 Task: Look for space in Knokke-Heist, Belgium from 10th July, 2023 to 15th July, 2023 for 7 adults in price range Rs.10000 to Rs.15000. Place can be entire place or shared room with 4 bedrooms having 7 beds and 4 bathrooms. Property type can be house, flat, guest house. Amenities needed are: wifi, washing machine, heating, TV, free parkinig on premises, hot tub, gym, smoking allowed. Booking option can be shelf check-in. Required host language is English.
Action: Mouse moved to (503, 128)
Screenshot: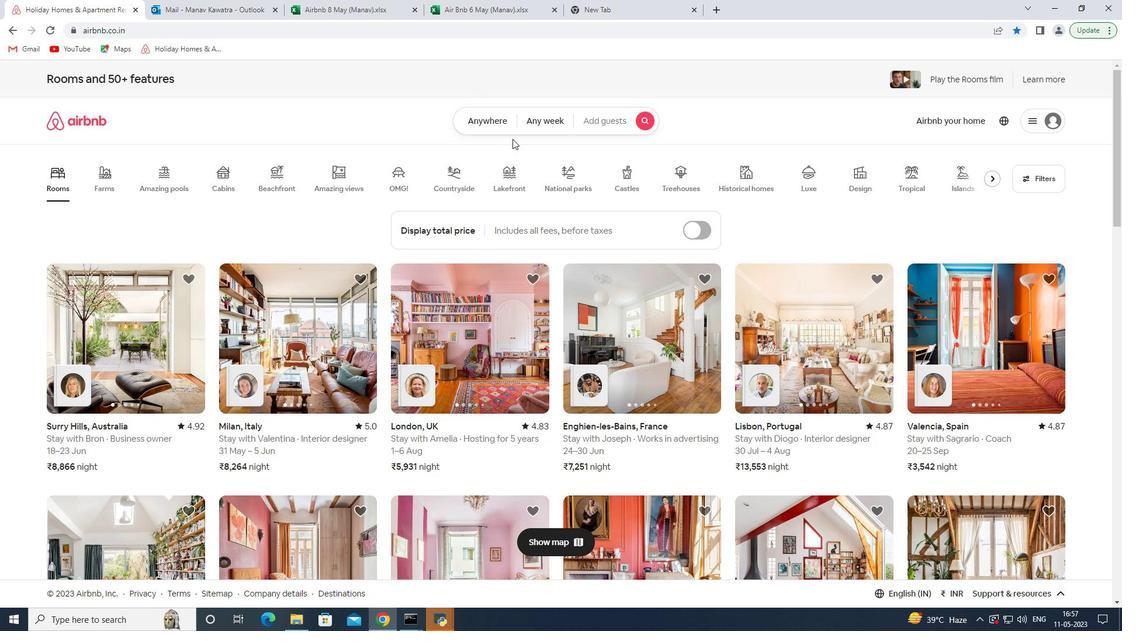
Action: Mouse pressed left at (503, 128)
Screenshot: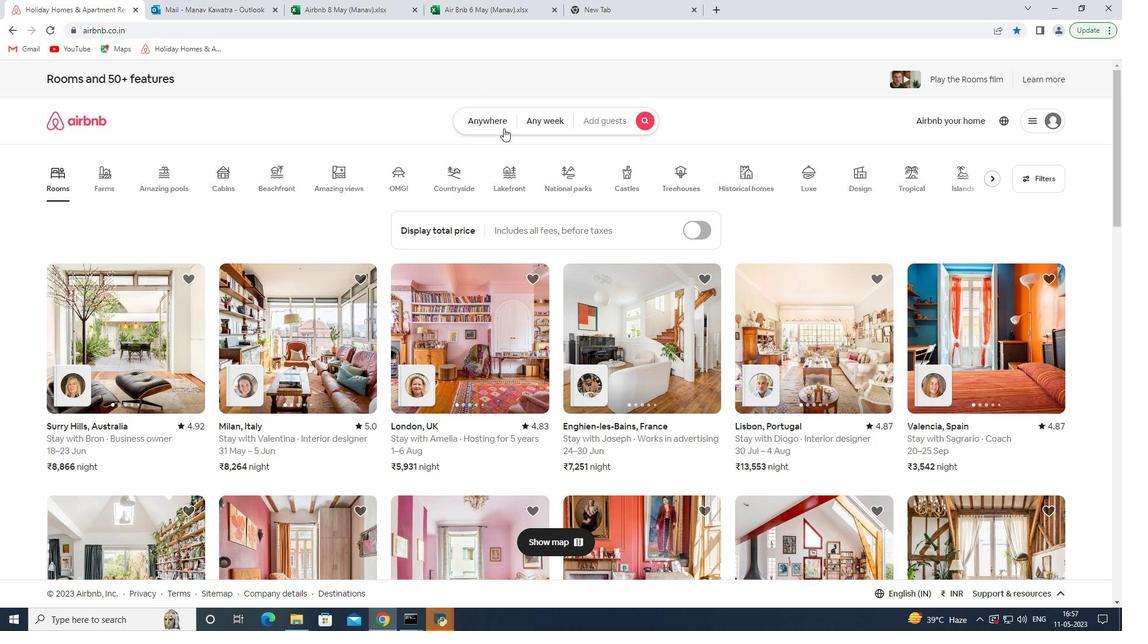 
Action: Mouse moved to (393, 166)
Screenshot: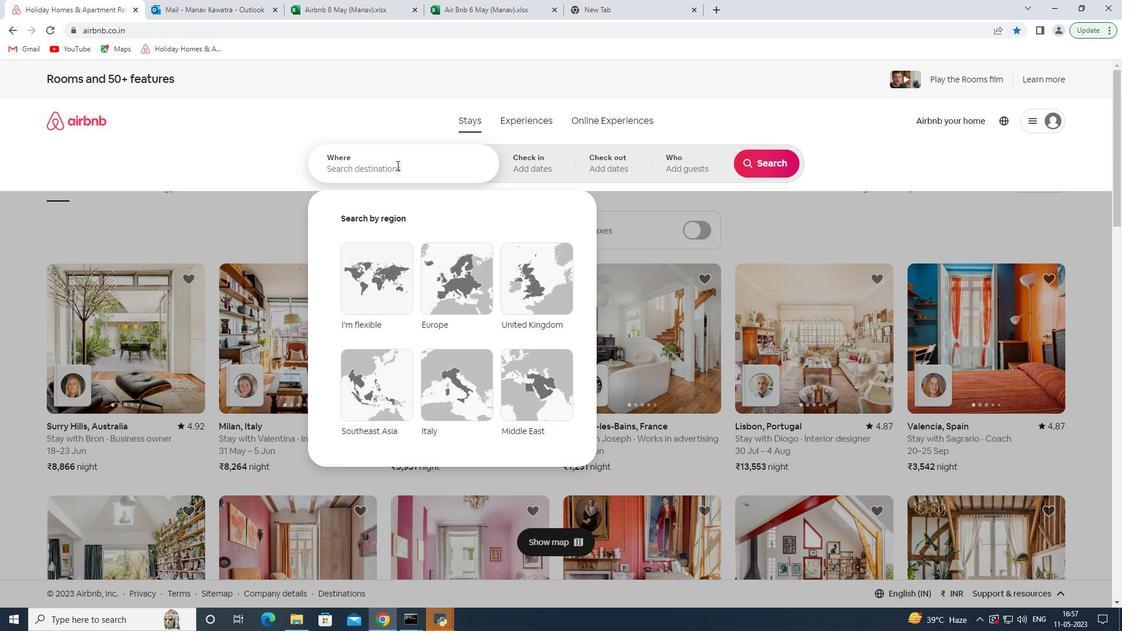 
Action: Mouse pressed left at (393, 166)
Screenshot: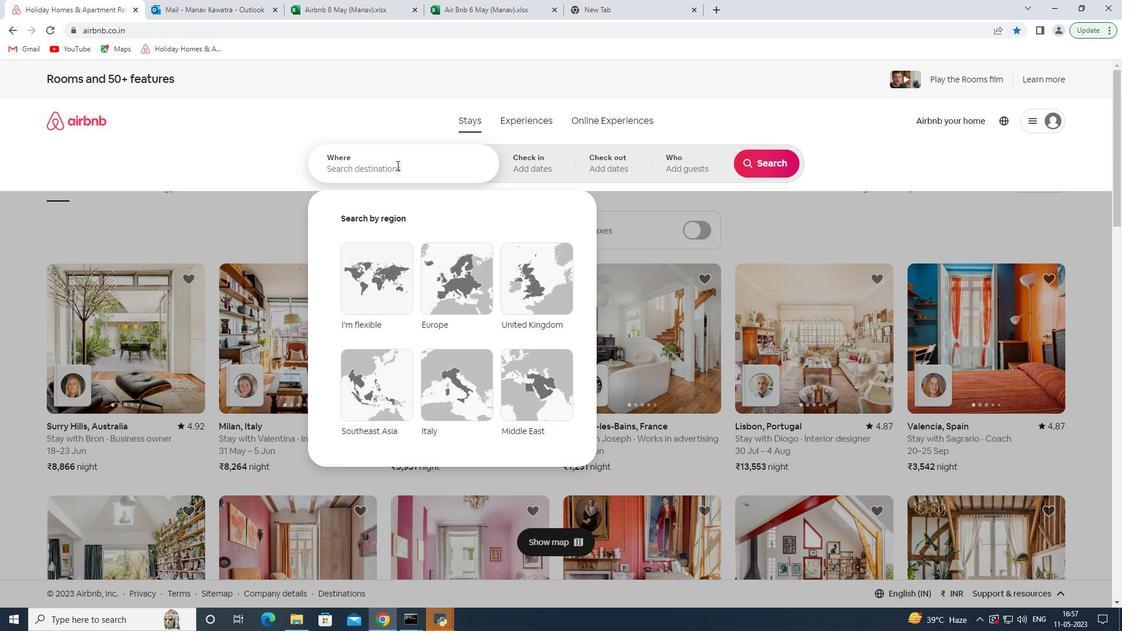 
Action: Mouse moved to (383, 165)
Screenshot: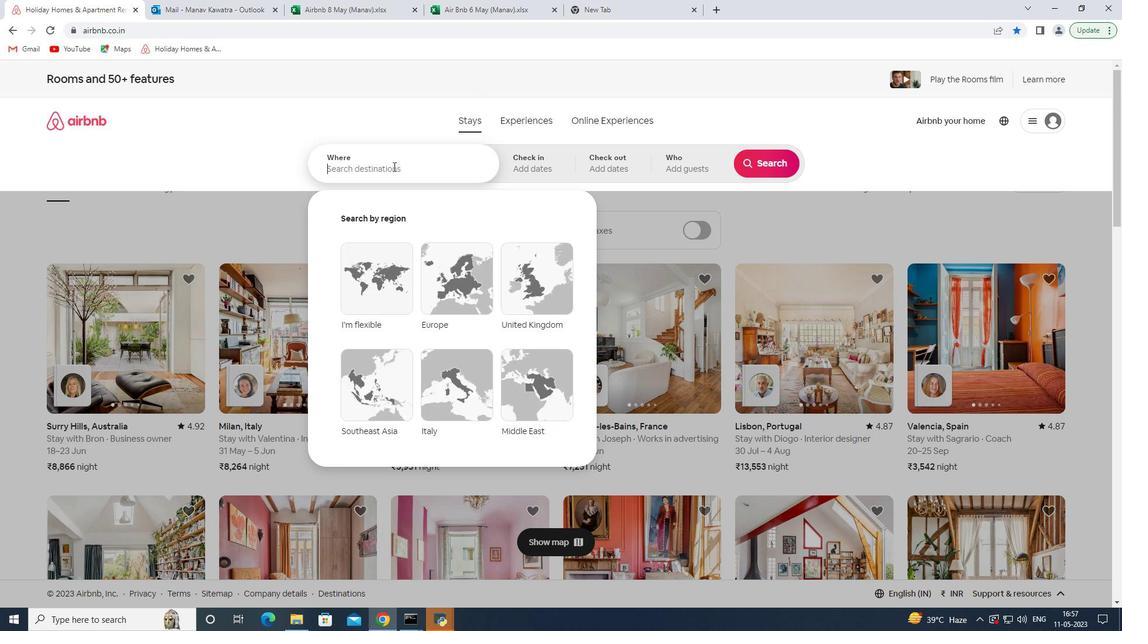 
Action: Key pressed <Key.shift><Key.shift>Knokke<Key.space>
Screenshot: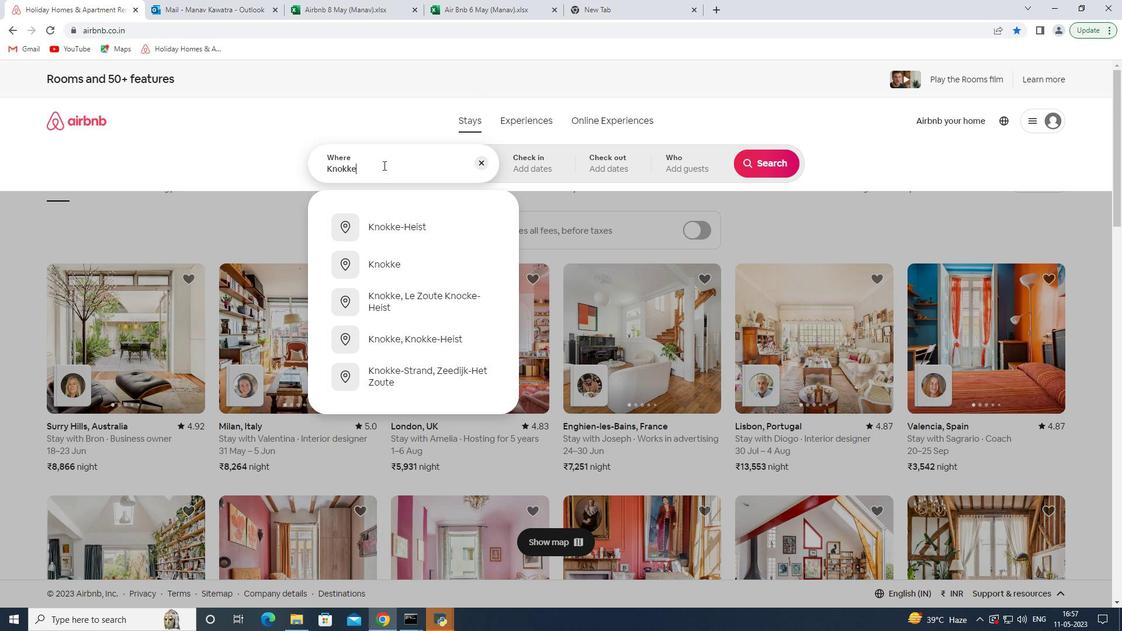 
Action: Mouse moved to (440, 260)
Screenshot: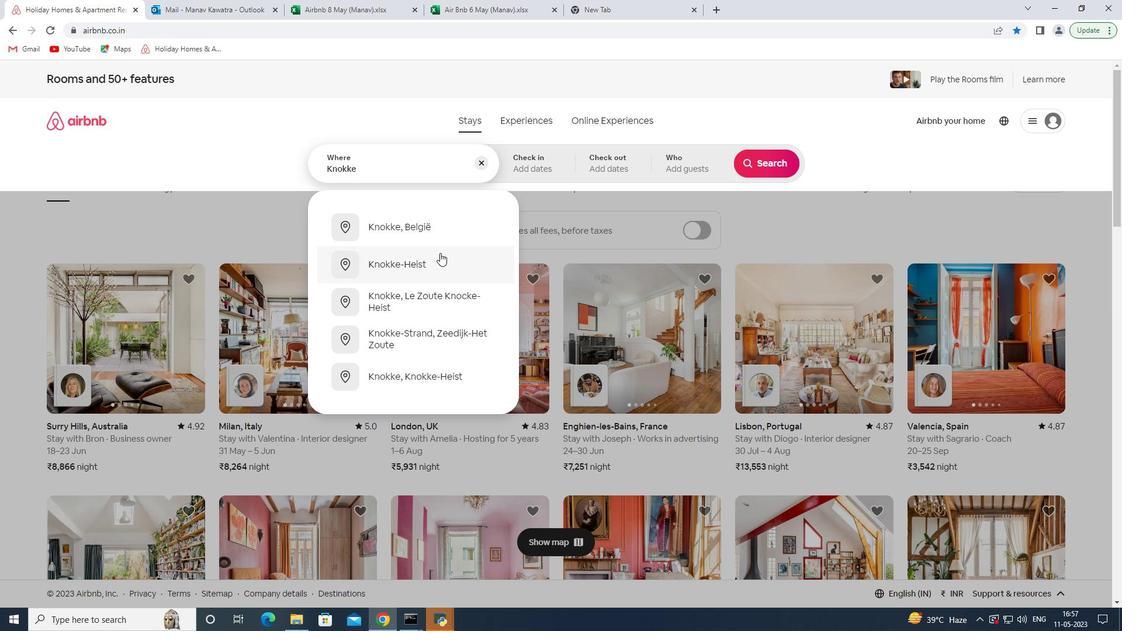 
Action: Mouse pressed left at (440, 260)
Screenshot: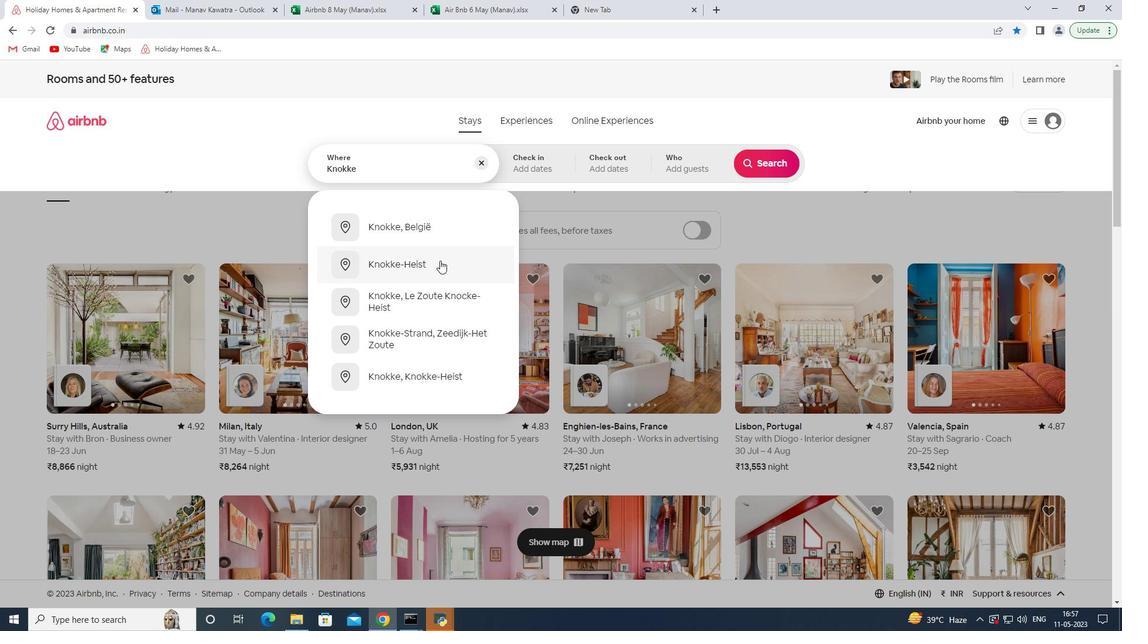 
Action: Mouse moved to (770, 257)
Screenshot: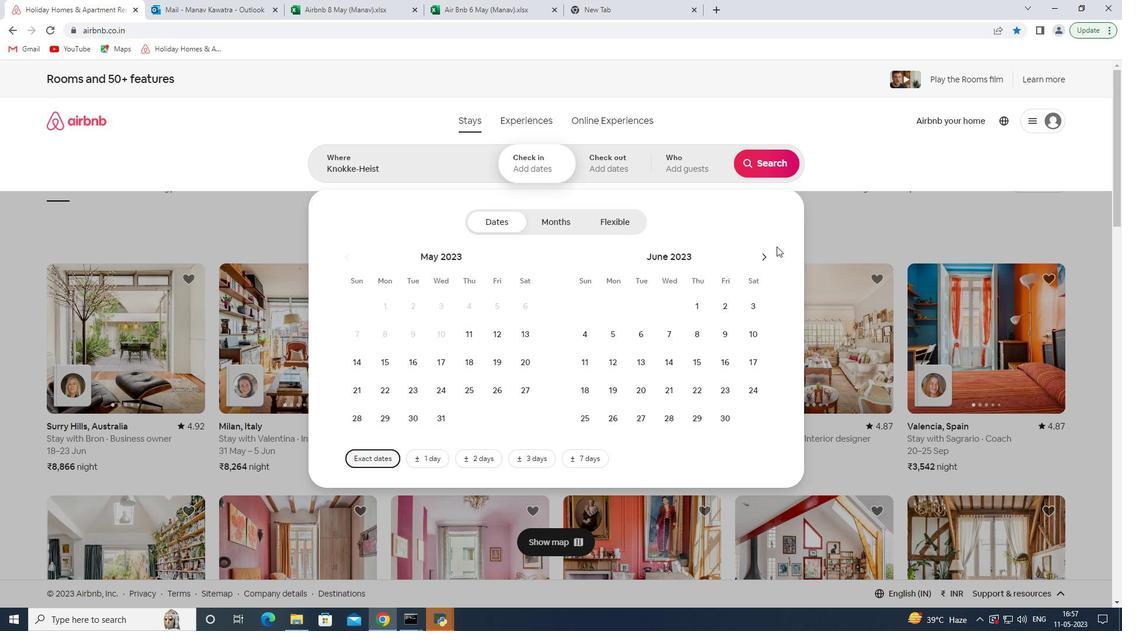 
Action: Mouse pressed left at (770, 257)
Screenshot: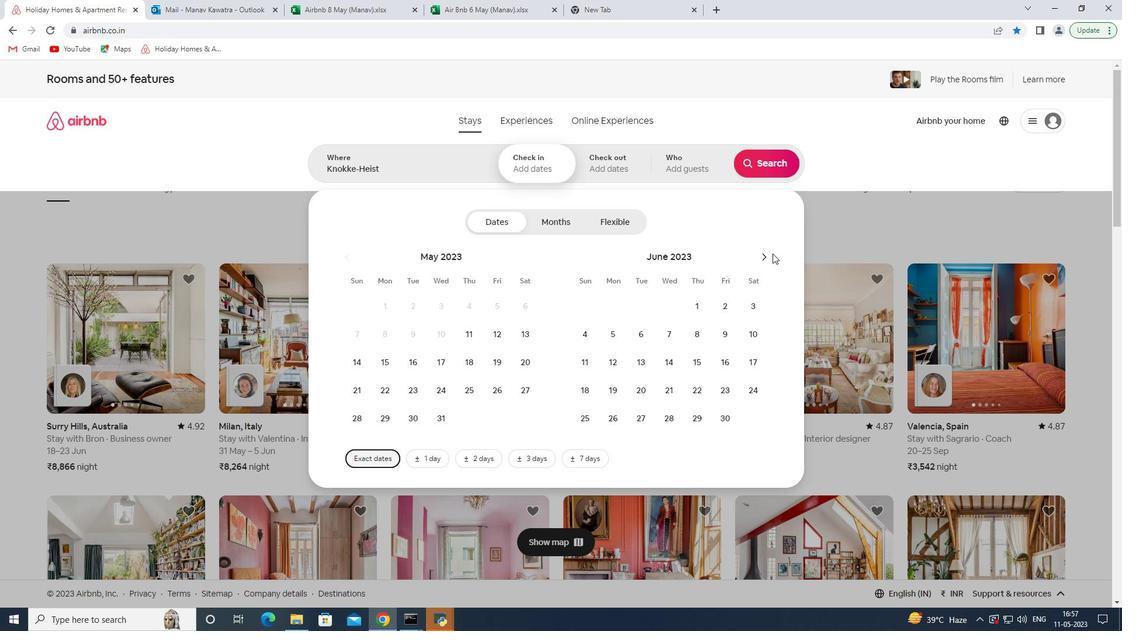 
Action: Mouse moved to (610, 358)
Screenshot: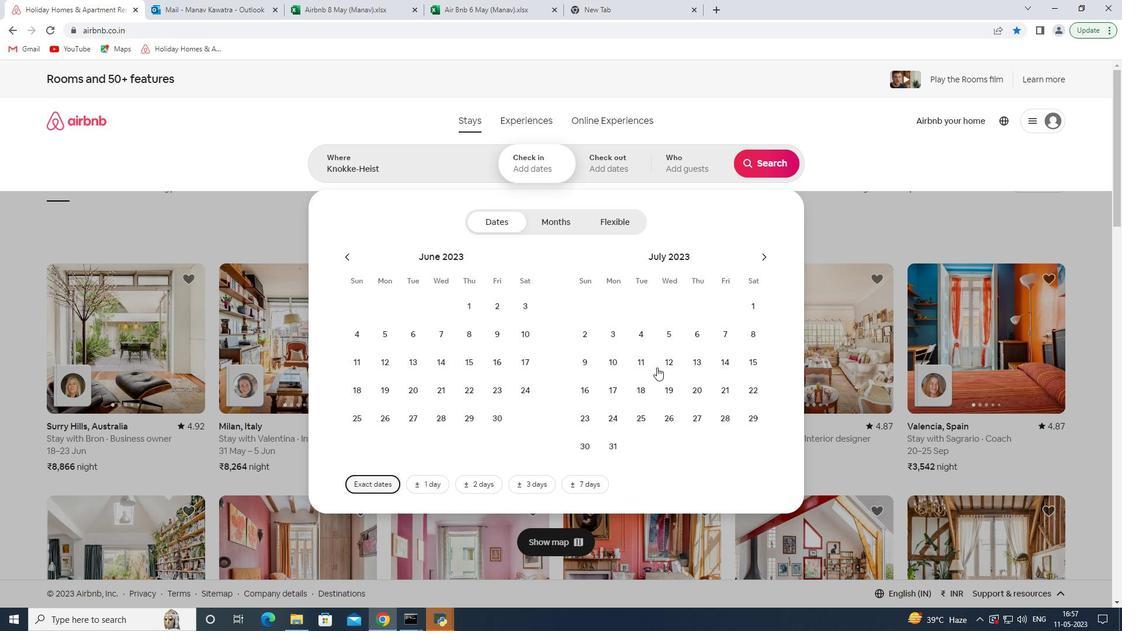 
Action: Mouse pressed left at (610, 358)
Screenshot: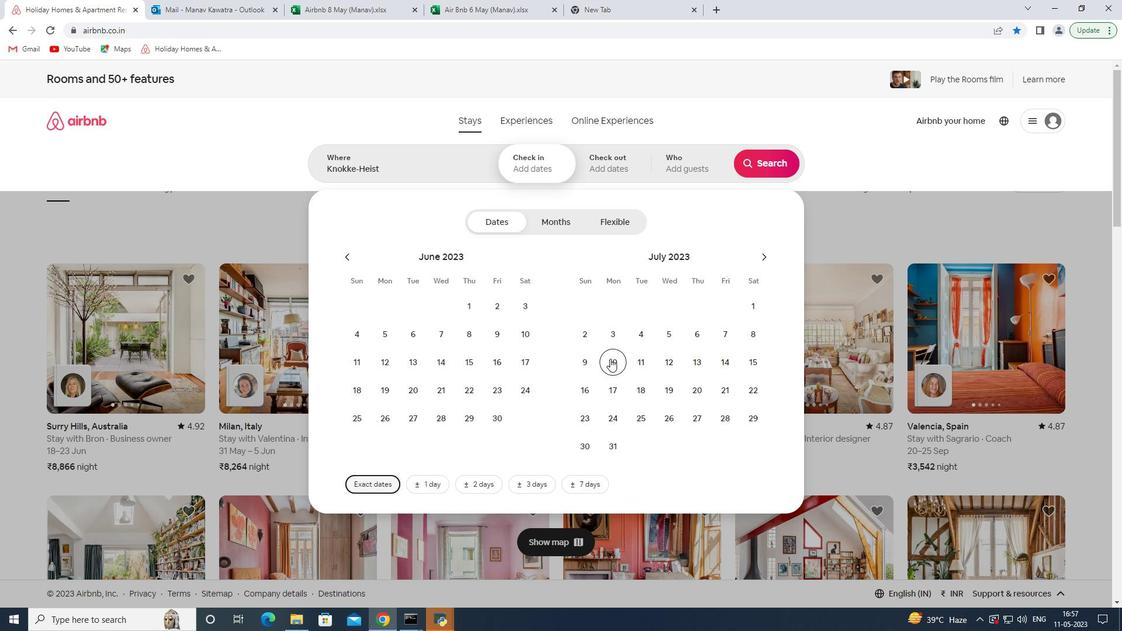 
Action: Mouse moved to (758, 360)
Screenshot: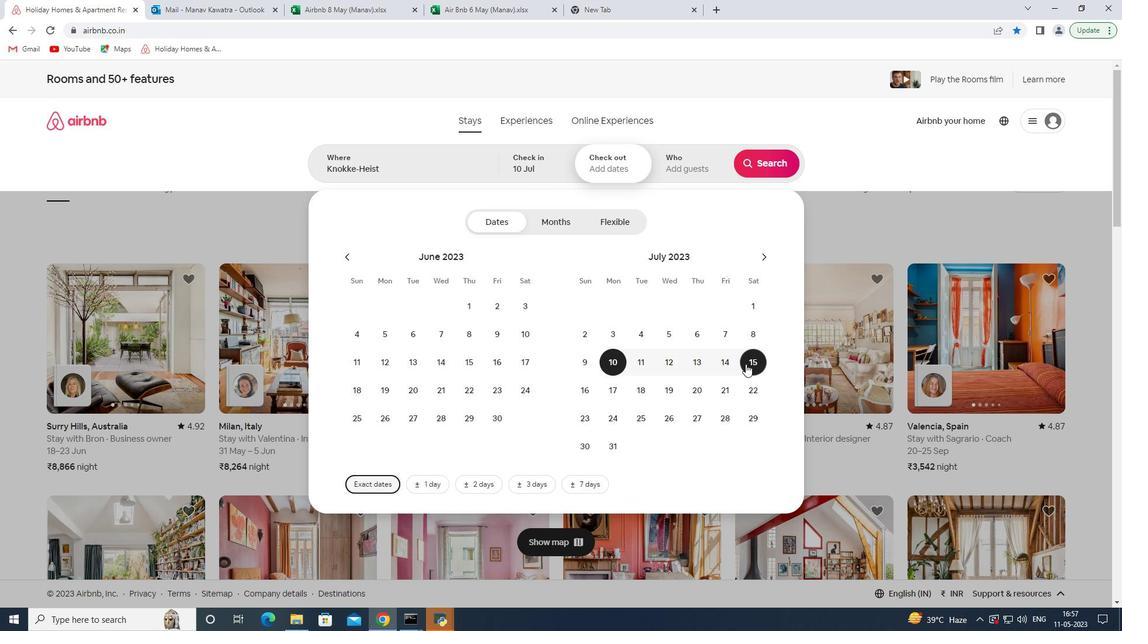 
Action: Mouse pressed left at (758, 360)
Screenshot: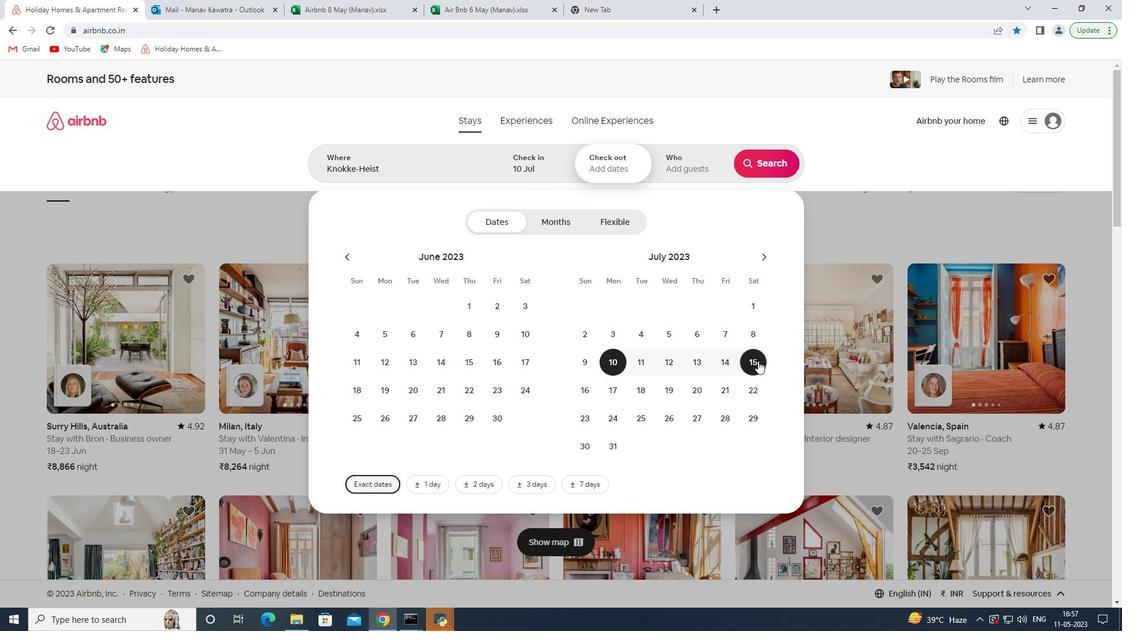 
Action: Mouse moved to (700, 168)
Screenshot: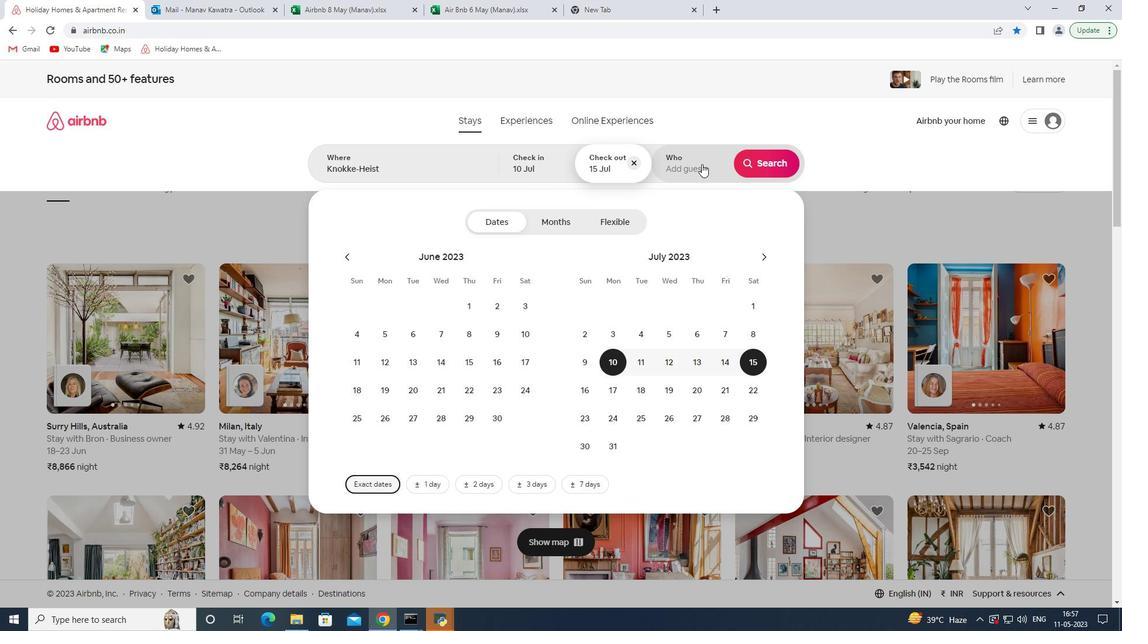 
Action: Mouse pressed left at (700, 168)
Screenshot: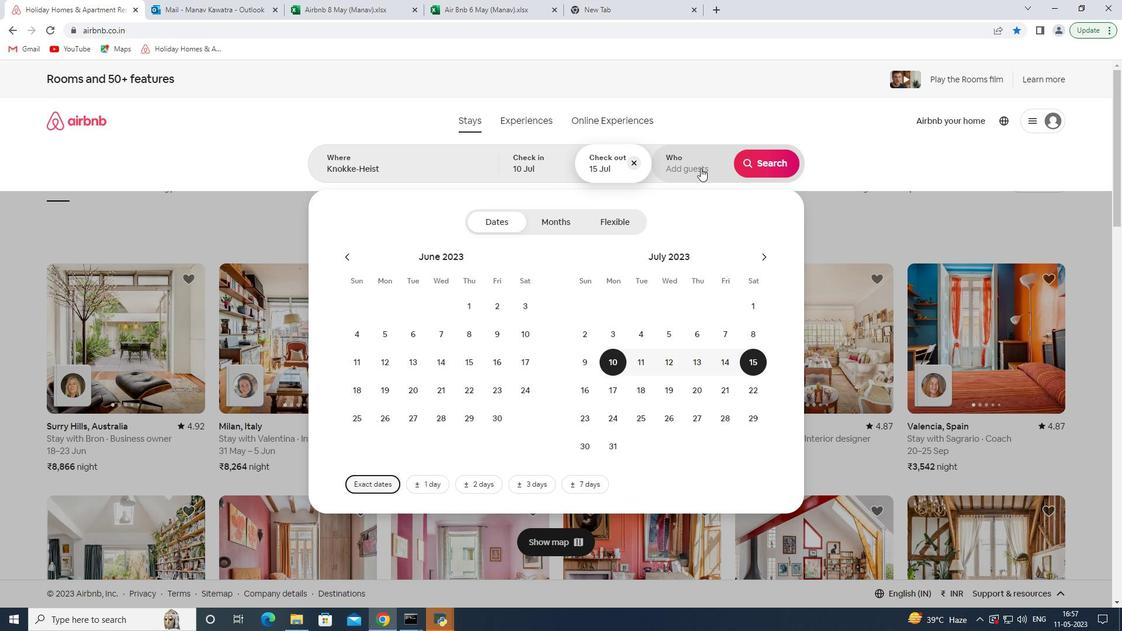
Action: Mouse moved to (774, 226)
Screenshot: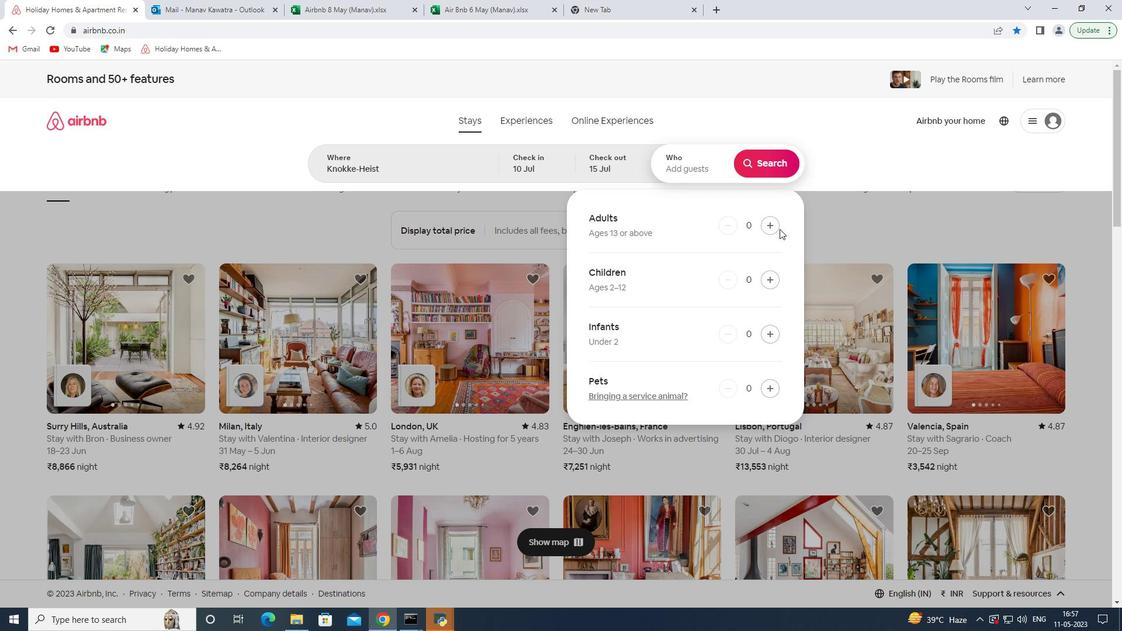 
Action: Mouse pressed left at (774, 226)
Screenshot: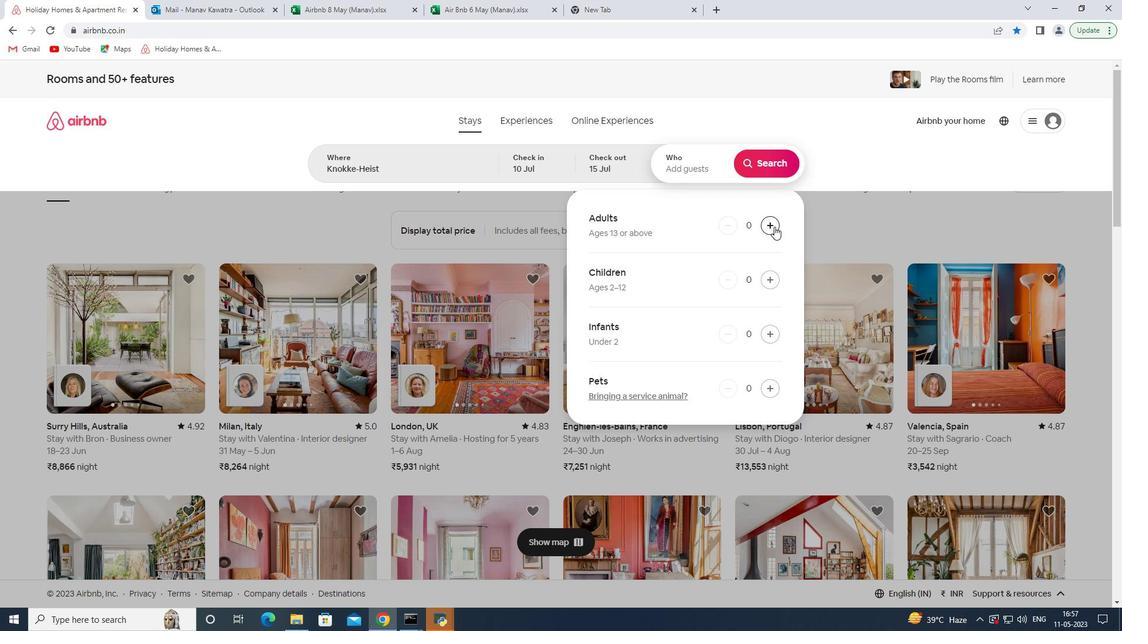 
Action: Mouse pressed left at (774, 226)
Screenshot: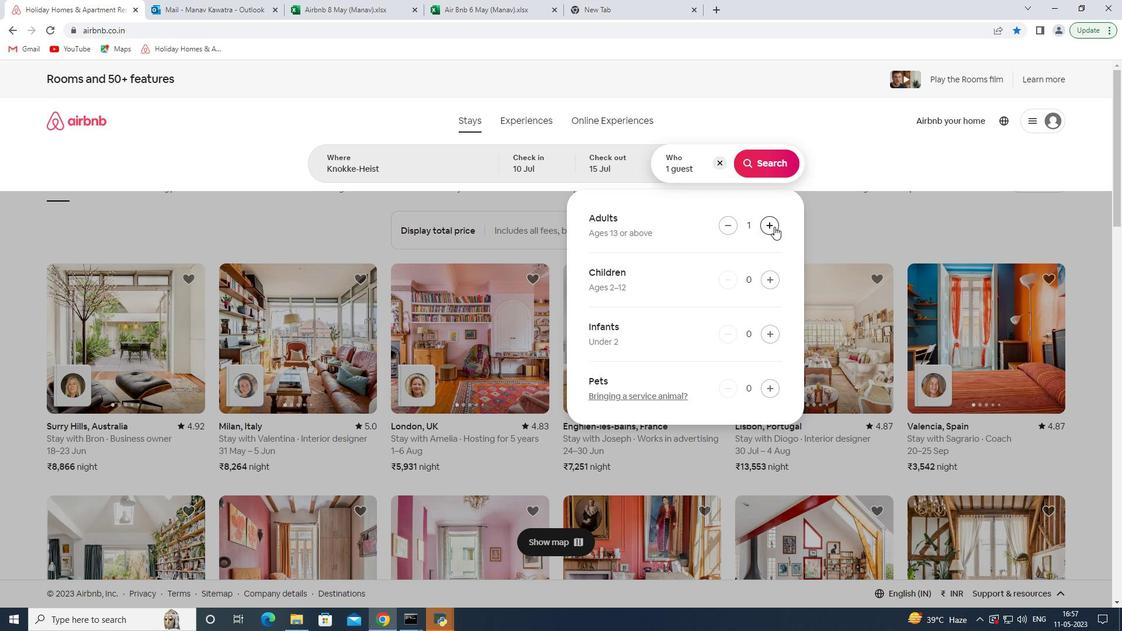 
Action: Mouse pressed left at (774, 226)
Screenshot: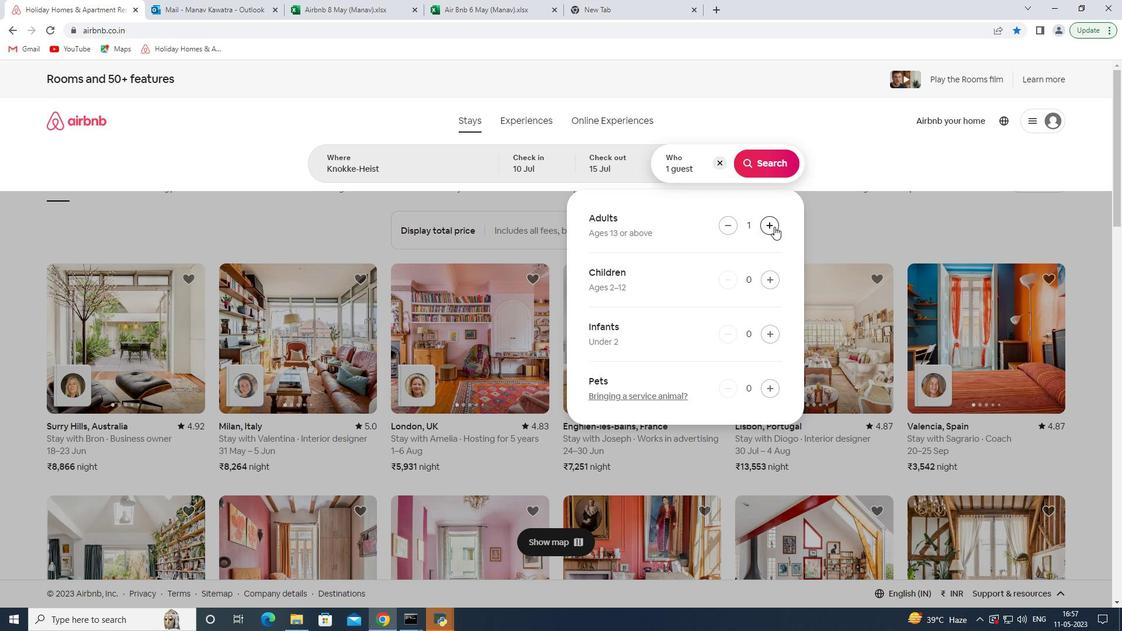 
Action: Mouse pressed left at (774, 226)
Screenshot: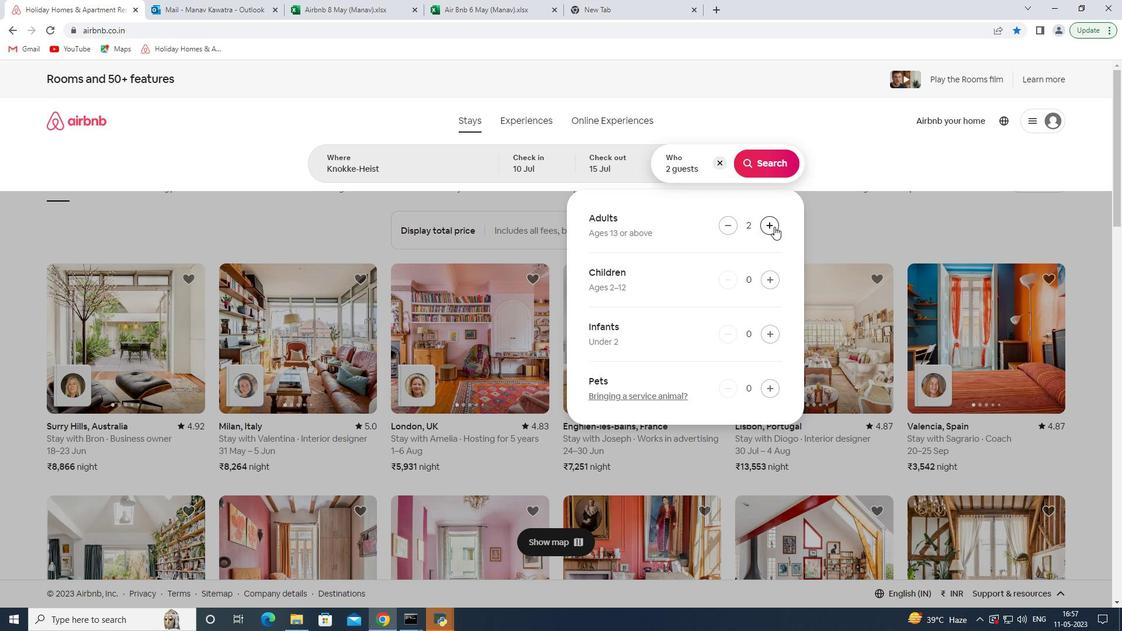 
Action: Mouse pressed left at (774, 226)
Screenshot: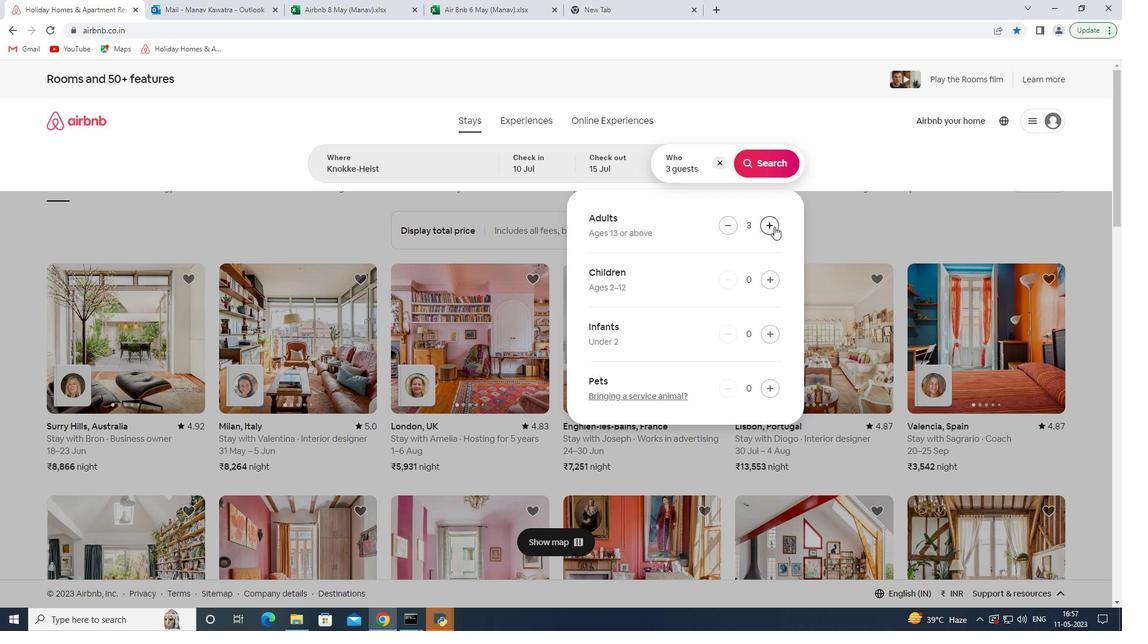 
Action: Mouse pressed left at (774, 226)
Screenshot: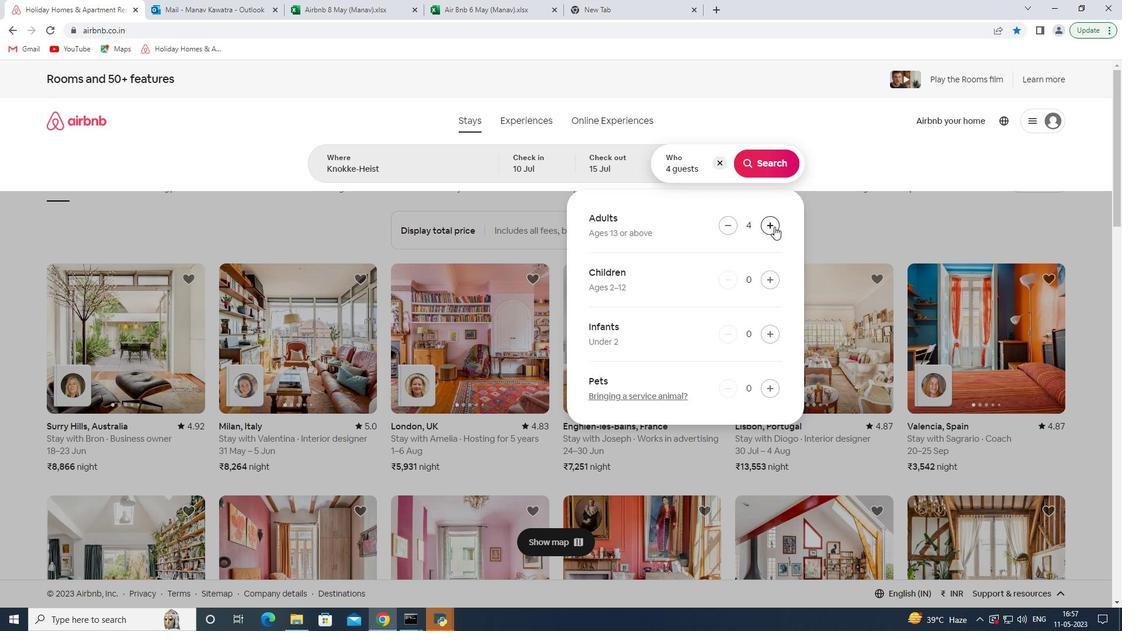 
Action: Mouse pressed left at (774, 226)
Screenshot: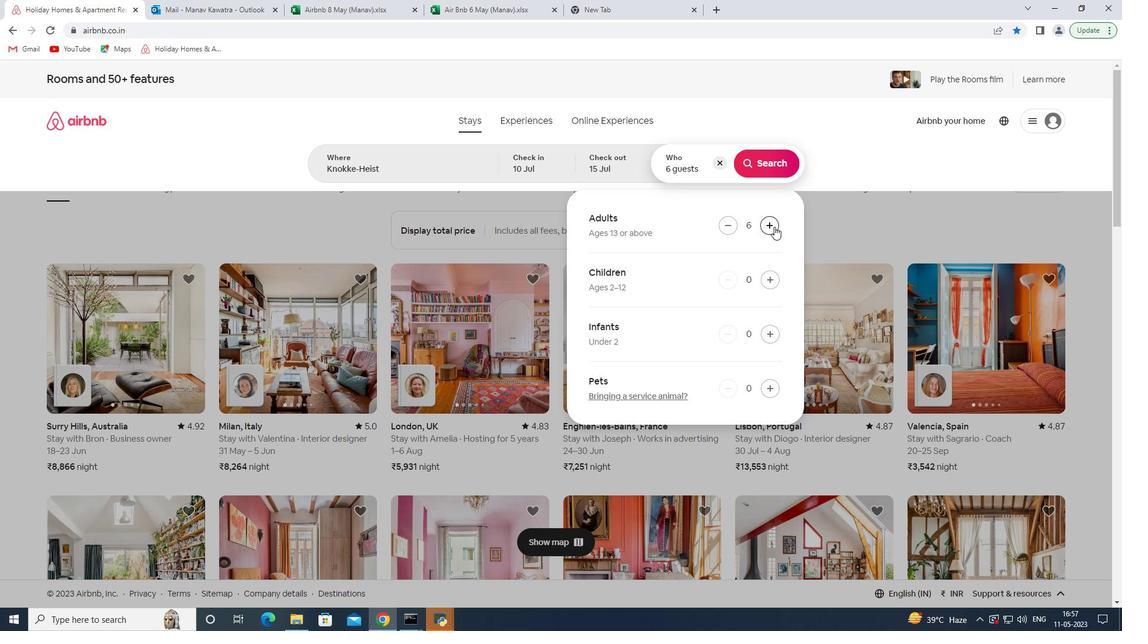 
Action: Mouse moved to (768, 167)
Screenshot: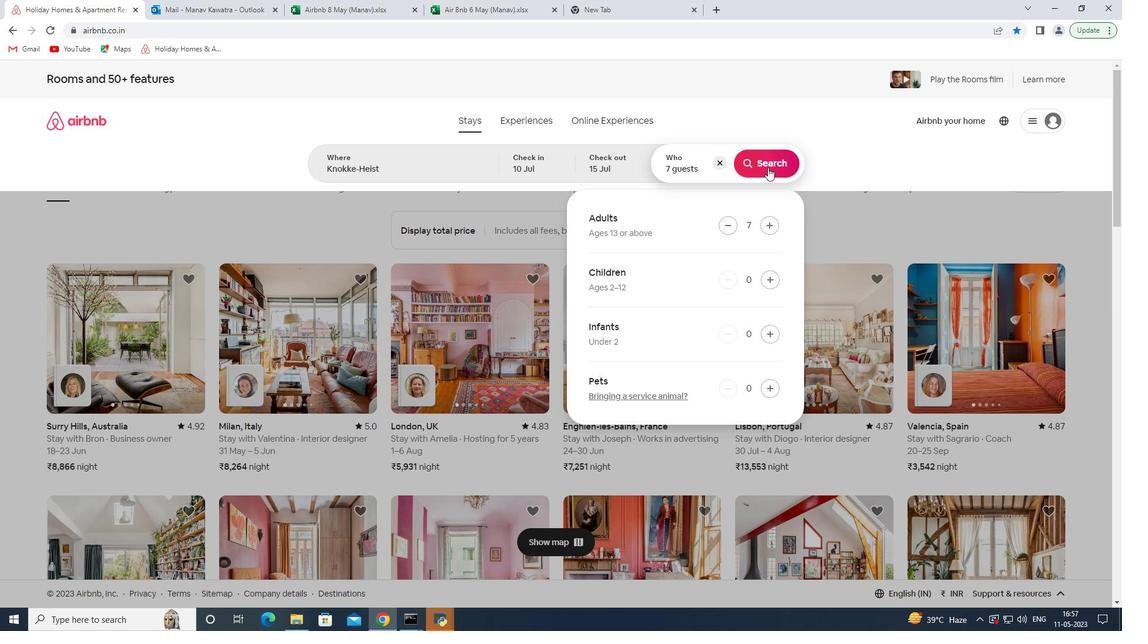 
Action: Mouse pressed left at (768, 167)
Screenshot: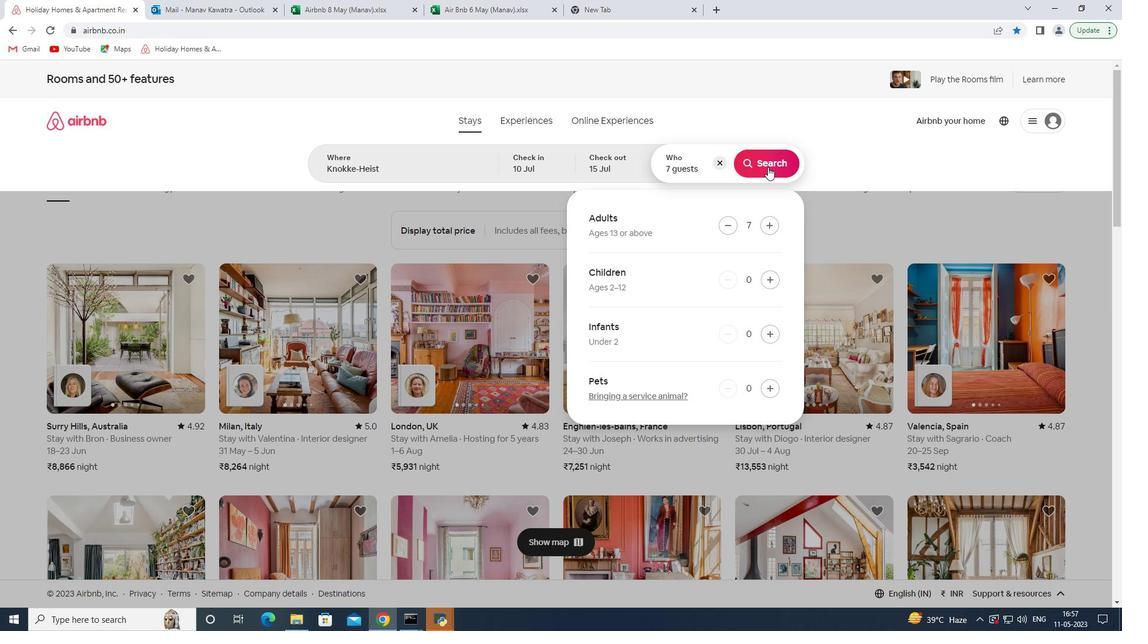 
Action: Mouse moved to (1061, 135)
Screenshot: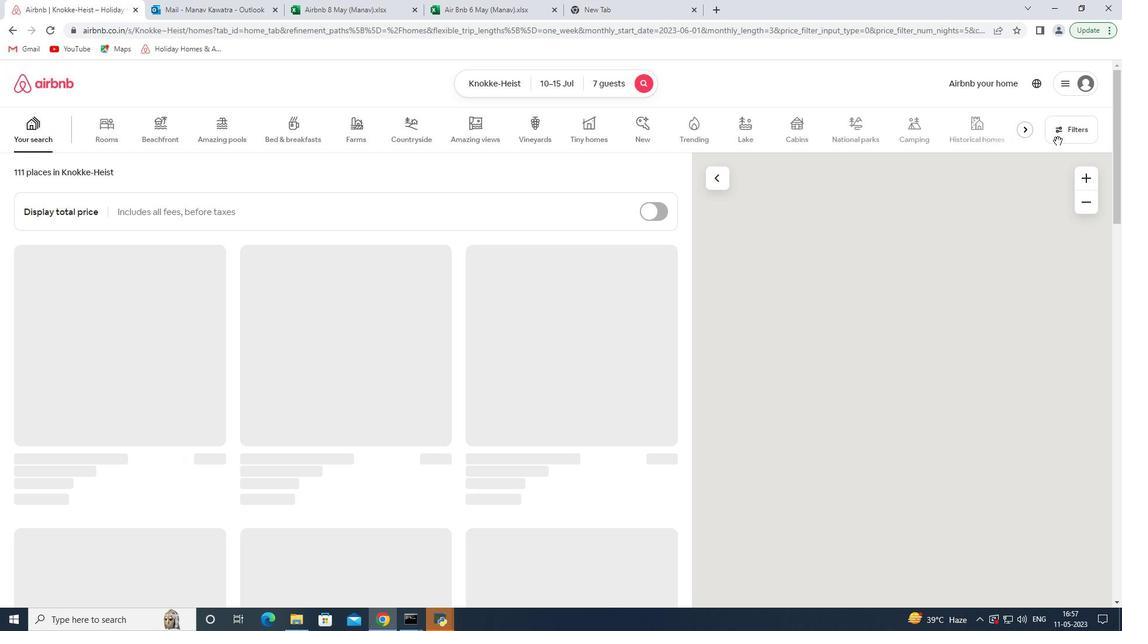 
Action: Mouse pressed left at (1061, 135)
Screenshot: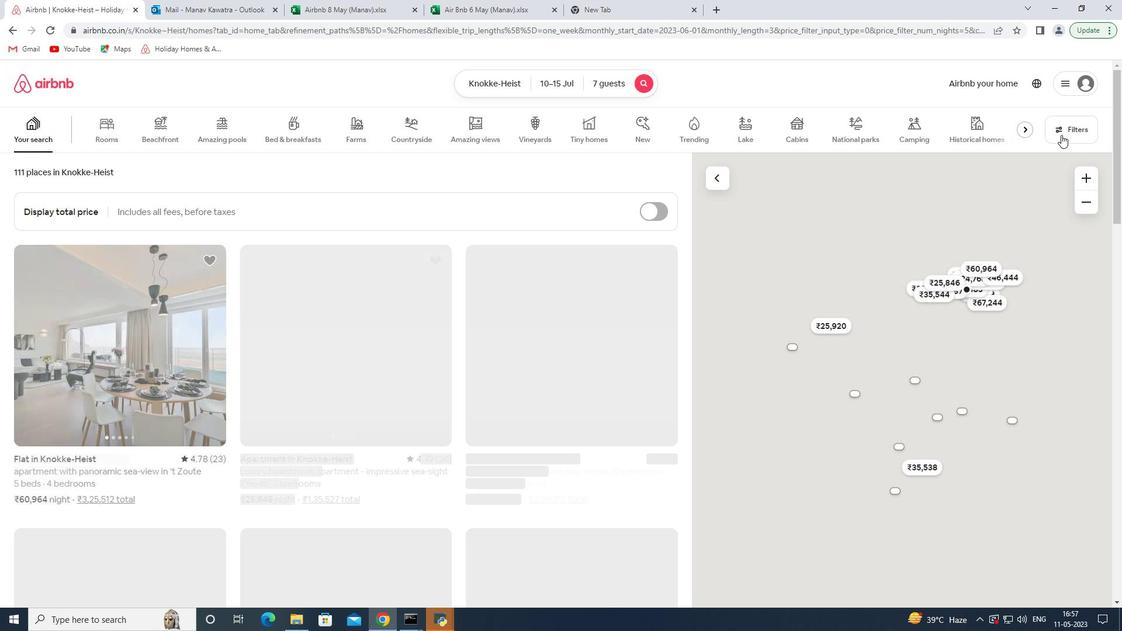 
Action: Mouse moved to (409, 420)
Screenshot: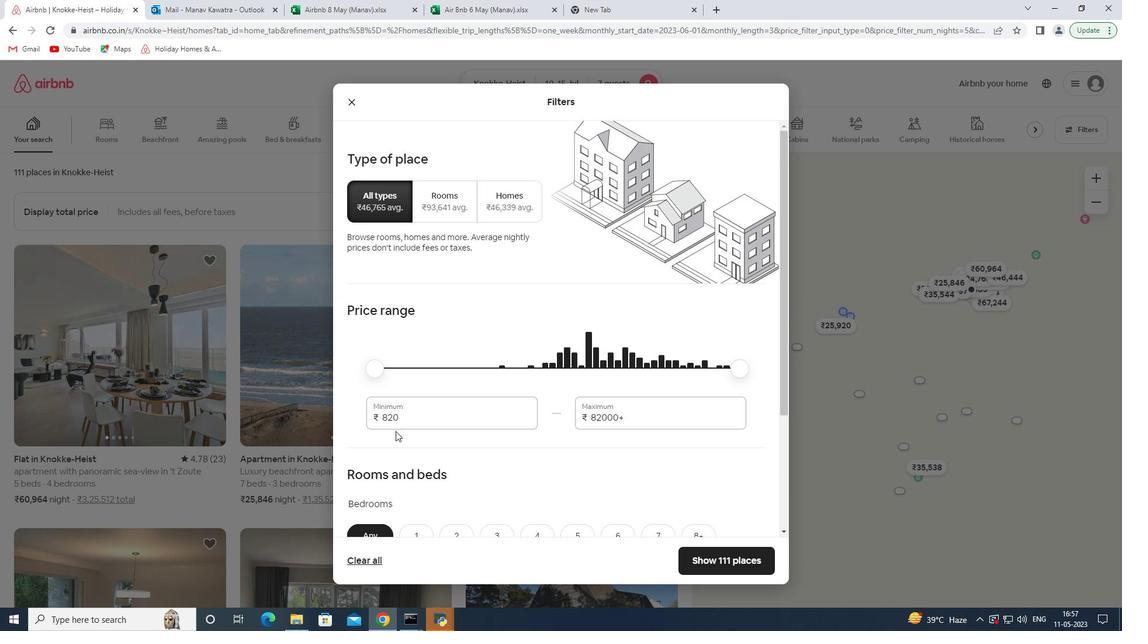 
Action: Mouse pressed left at (409, 420)
Screenshot: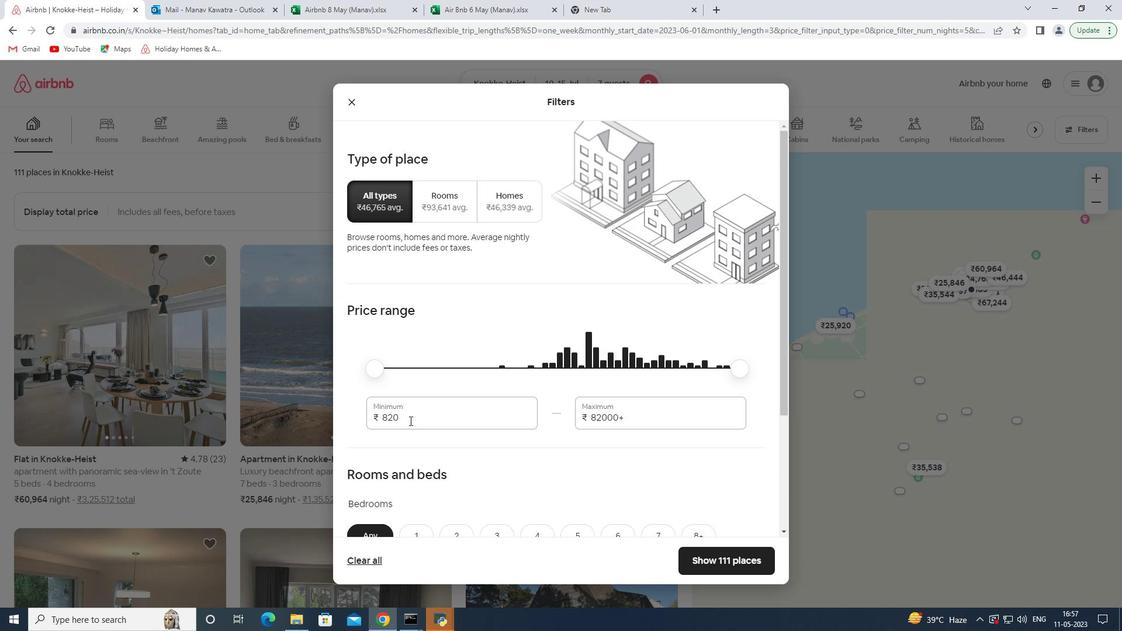 
Action: Mouse pressed left at (409, 420)
Screenshot: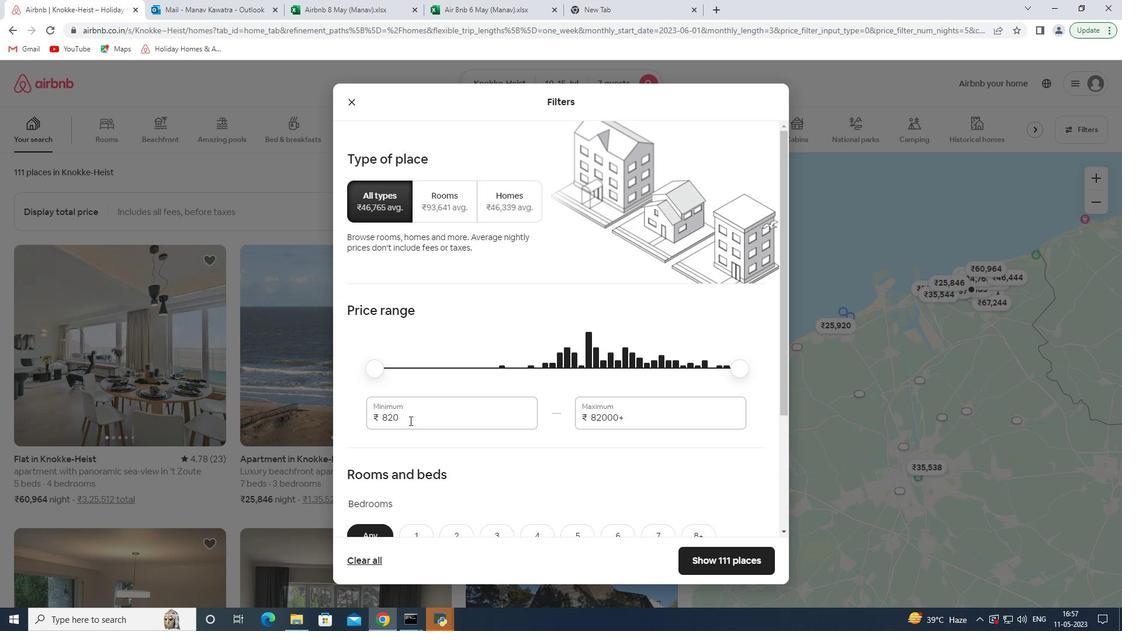 
Action: Key pressed 10000<Key.tab>15000
Screenshot: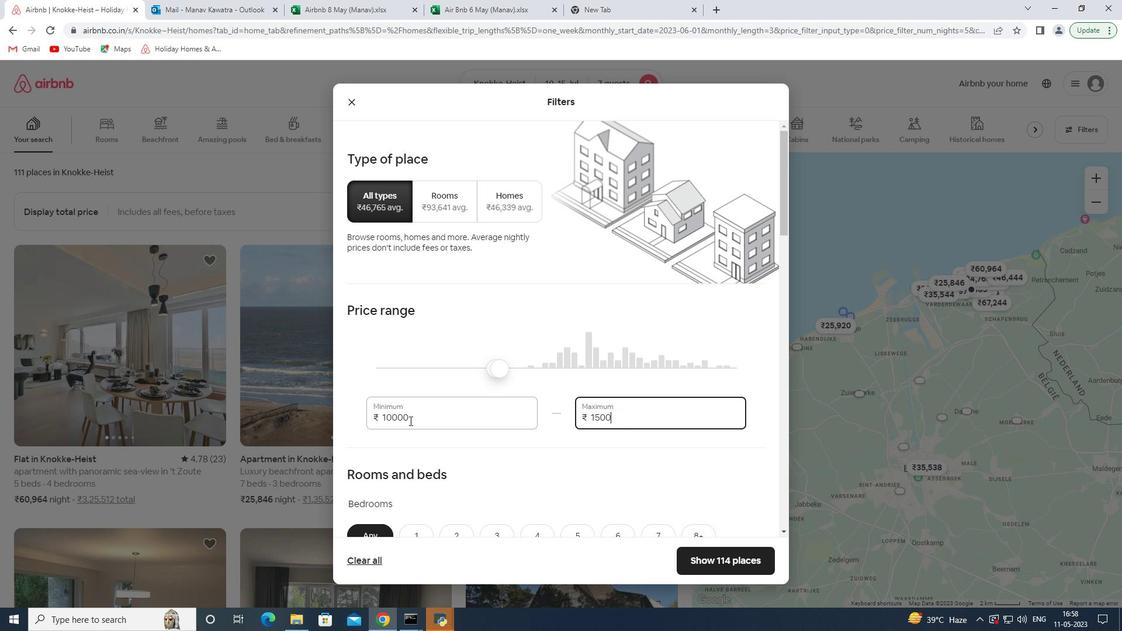 
Action: Mouse moved to (477, 399)
Screenshot: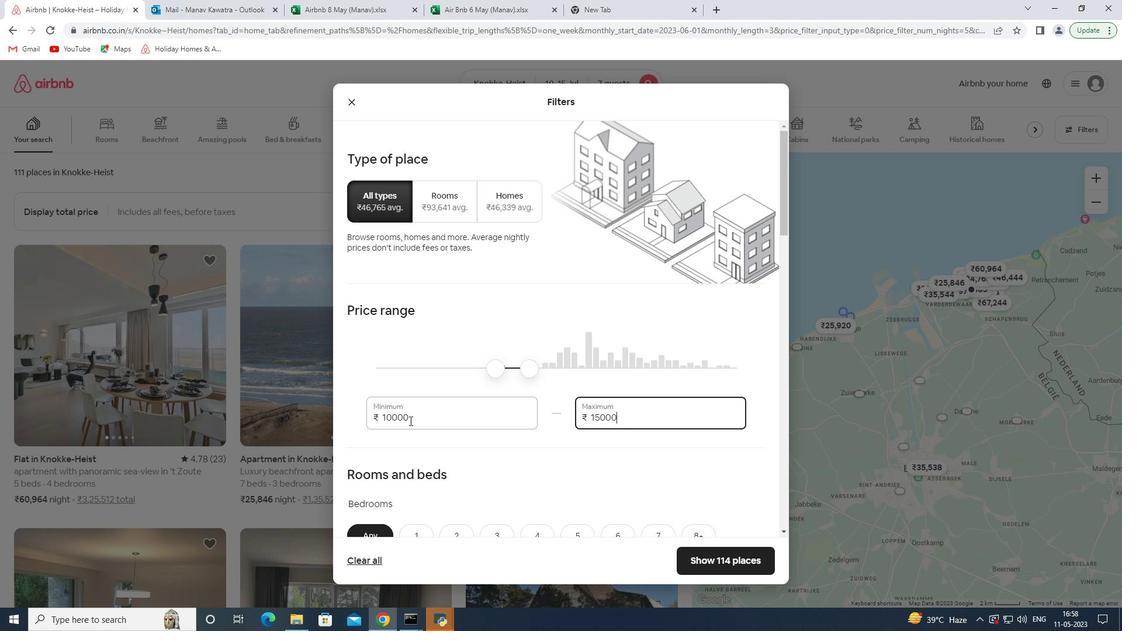 
Action: Mouse scrolled (477, 399) with delta (0, 0)
Screenshot: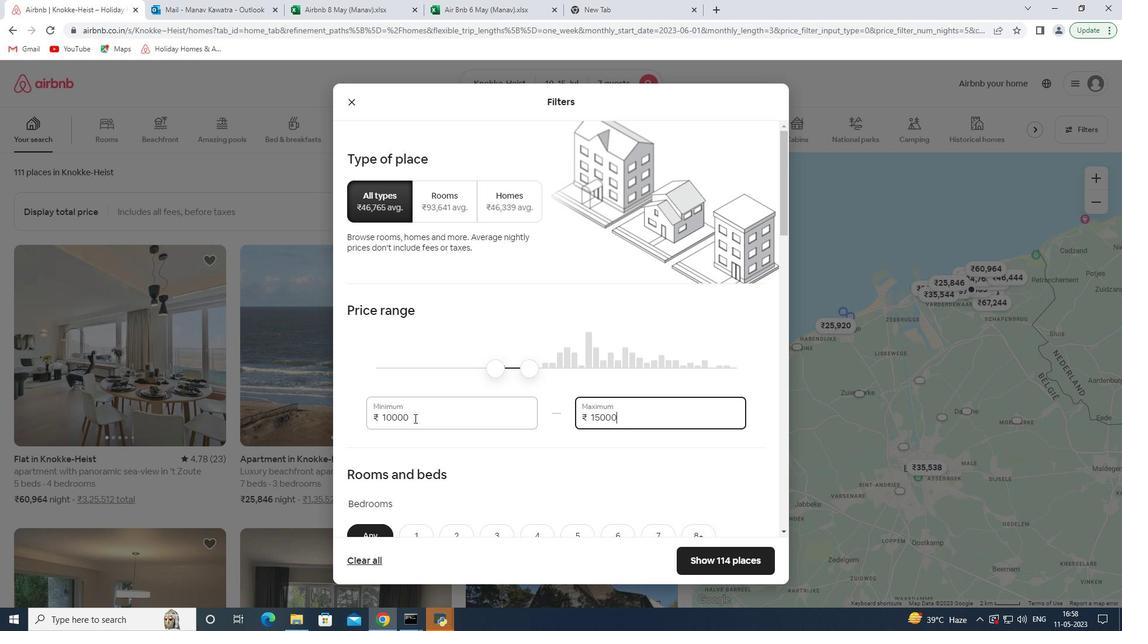 
Action: Mouse scrolled (477, 399) with delta (0, 0)
Screenshot: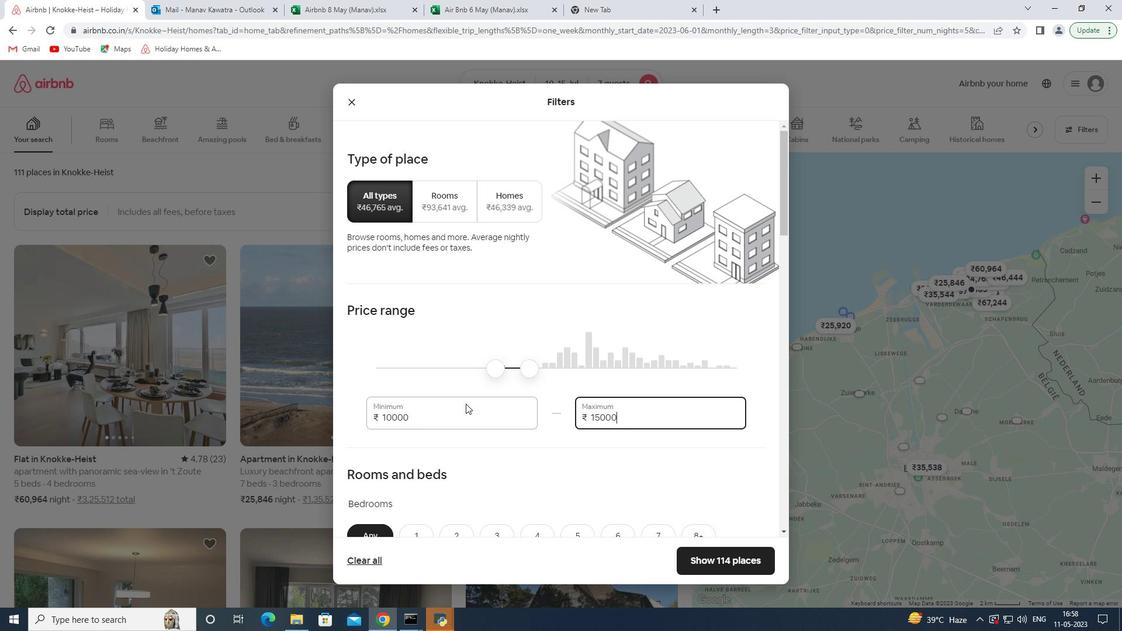 
Action: Mouse scrolled (477, 399) with delta (0, 0)
Screenshot: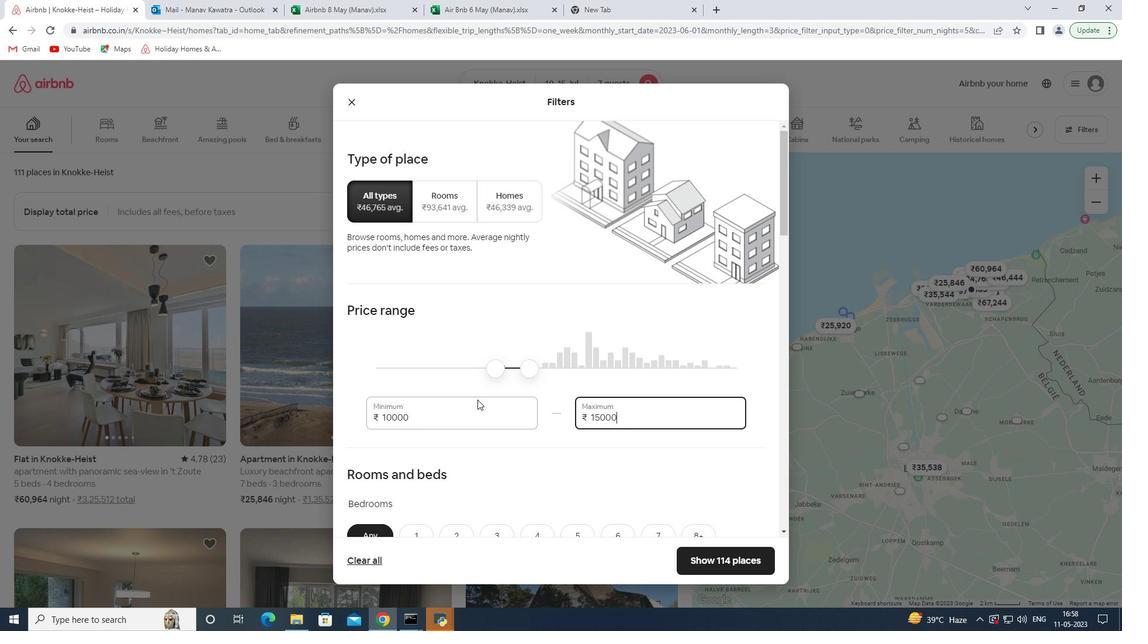 
Action: Mouse moved to (489, 361)
Screenshot: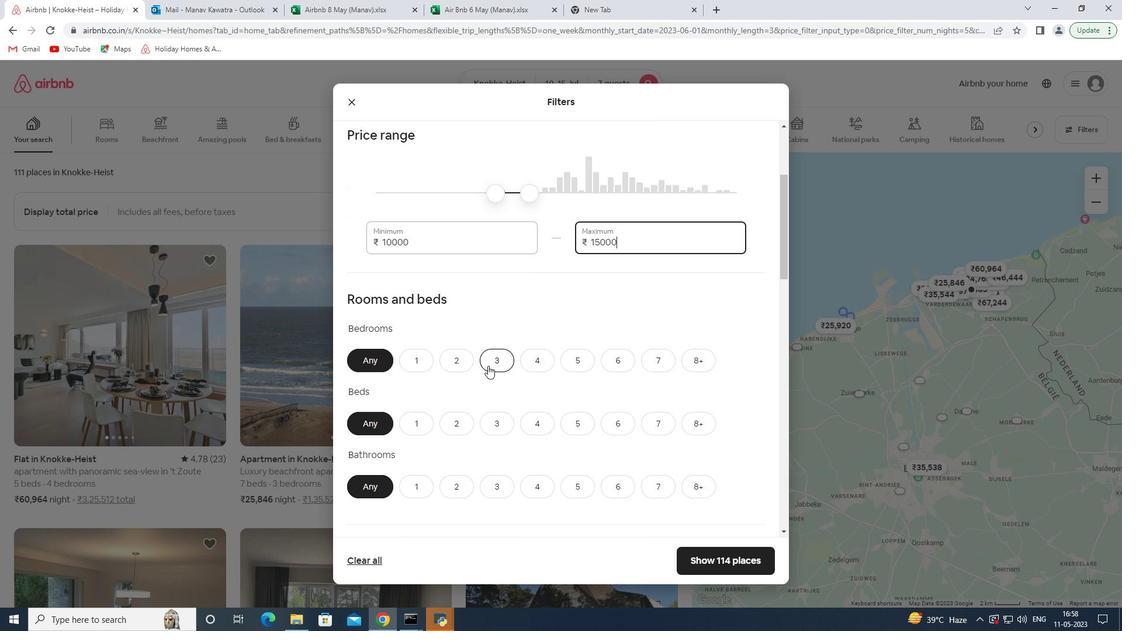 
Action: Mouse scrolled (489, 361) with delta (0, 0)
Screenshot: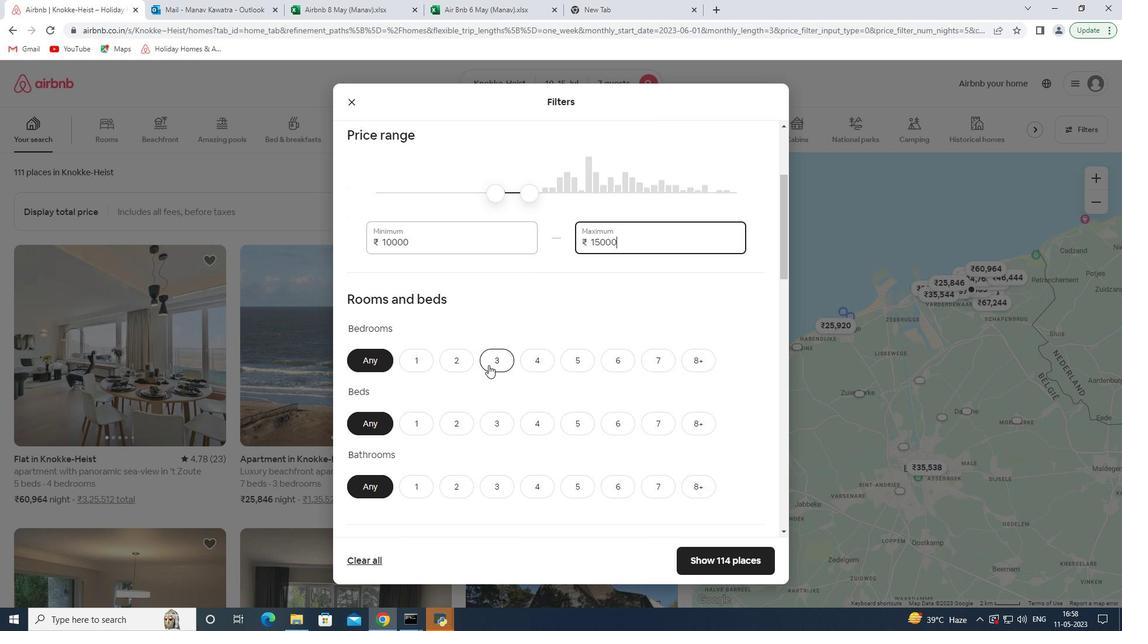 
Action: Mouse scrolled (489, 361) with delta (0, 0)
Screenshot: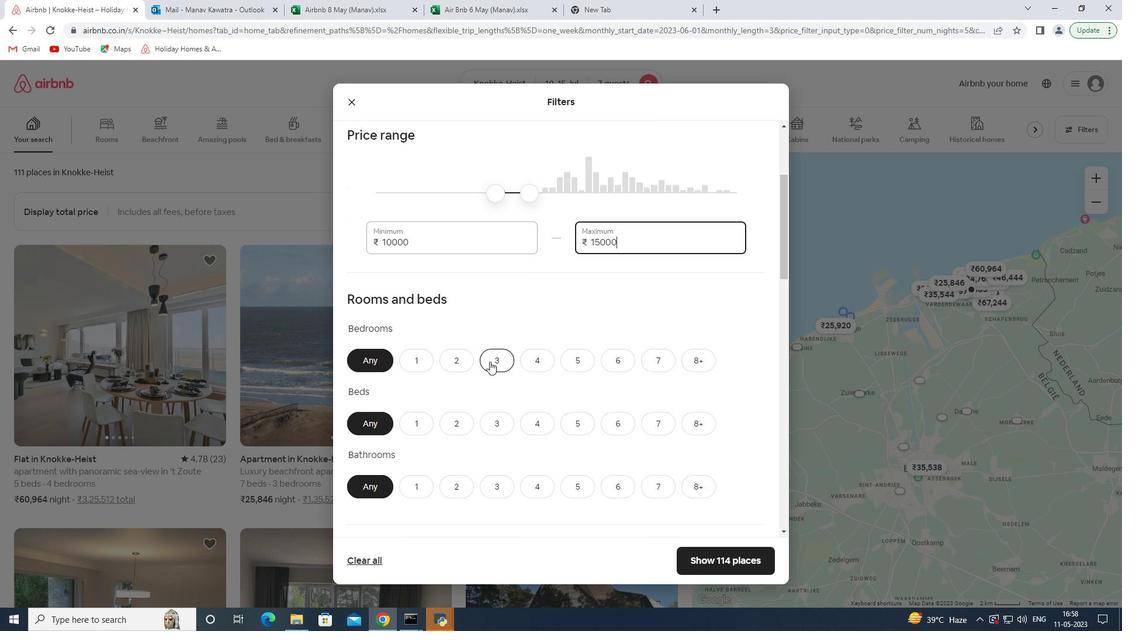 
Action: Mouse moved to (551, 242)
Screenshot: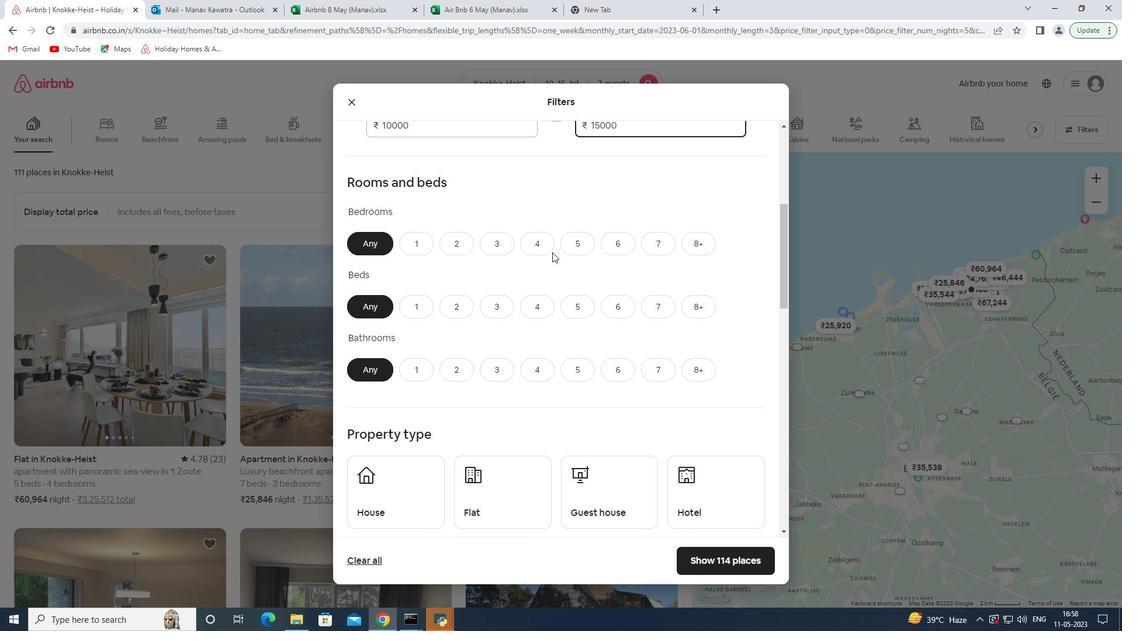 
Action: Mouse pressed left at (551, 242)
Screenshot: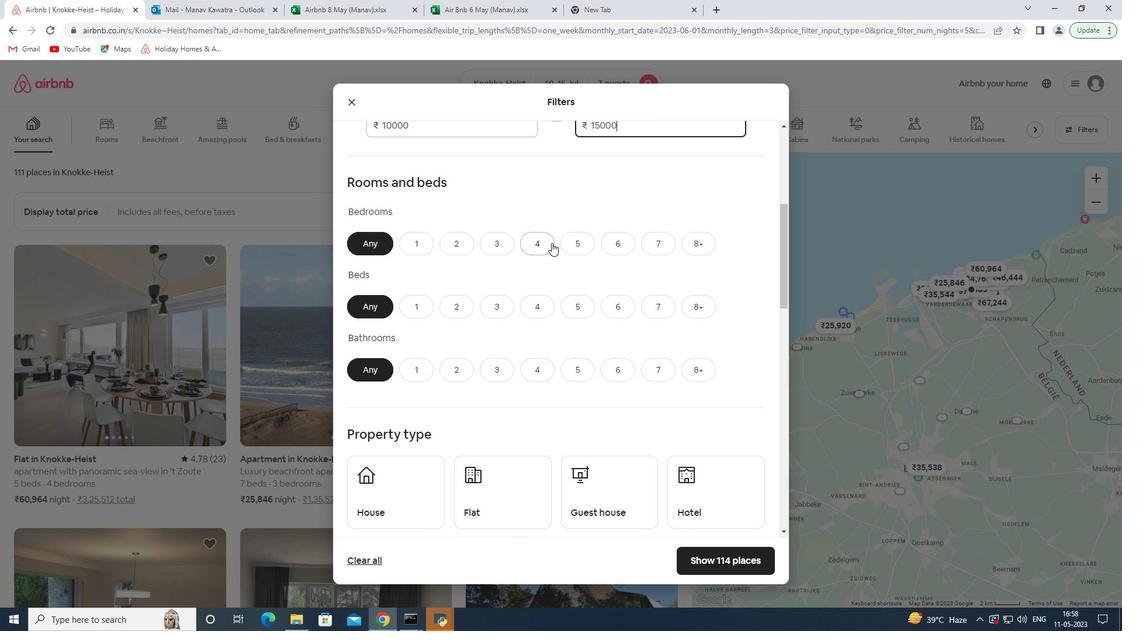 
Action: Mouse moved to (661, 301)
Screenshot: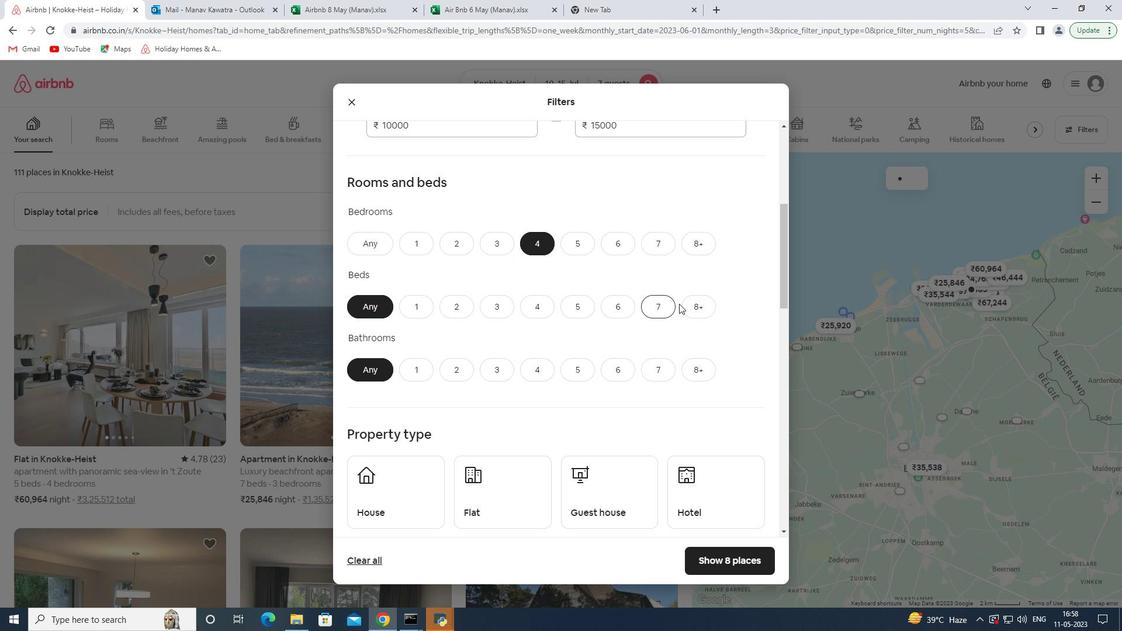 
Action: Mouse pressed left at (661, 301)
Screenshot: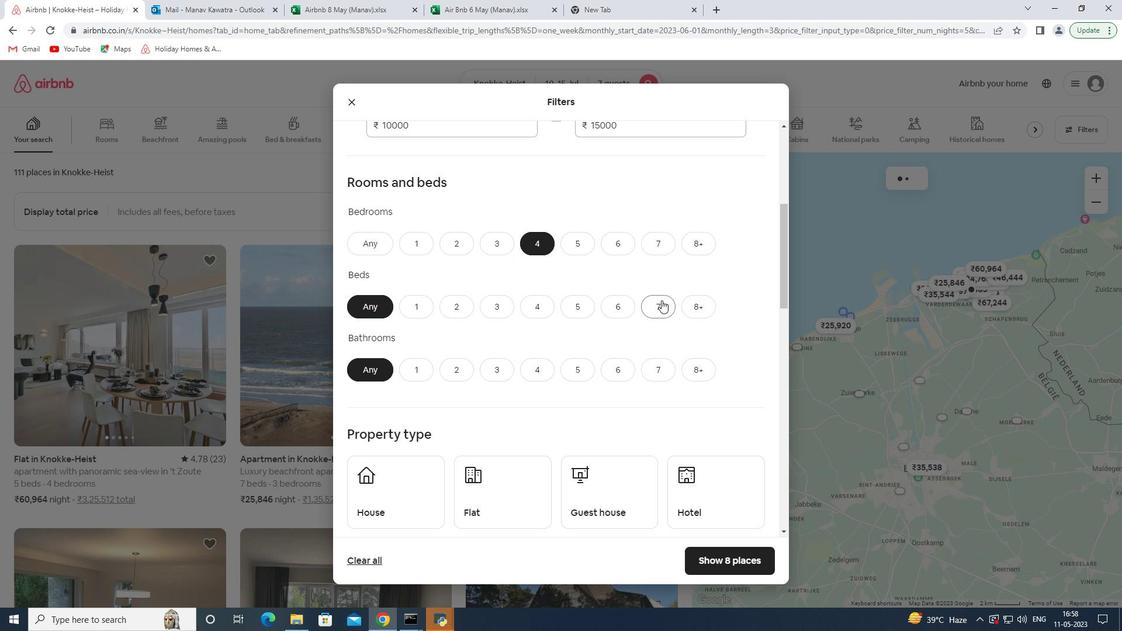
Action: Mouse moved to (533, 378)
Screenshot: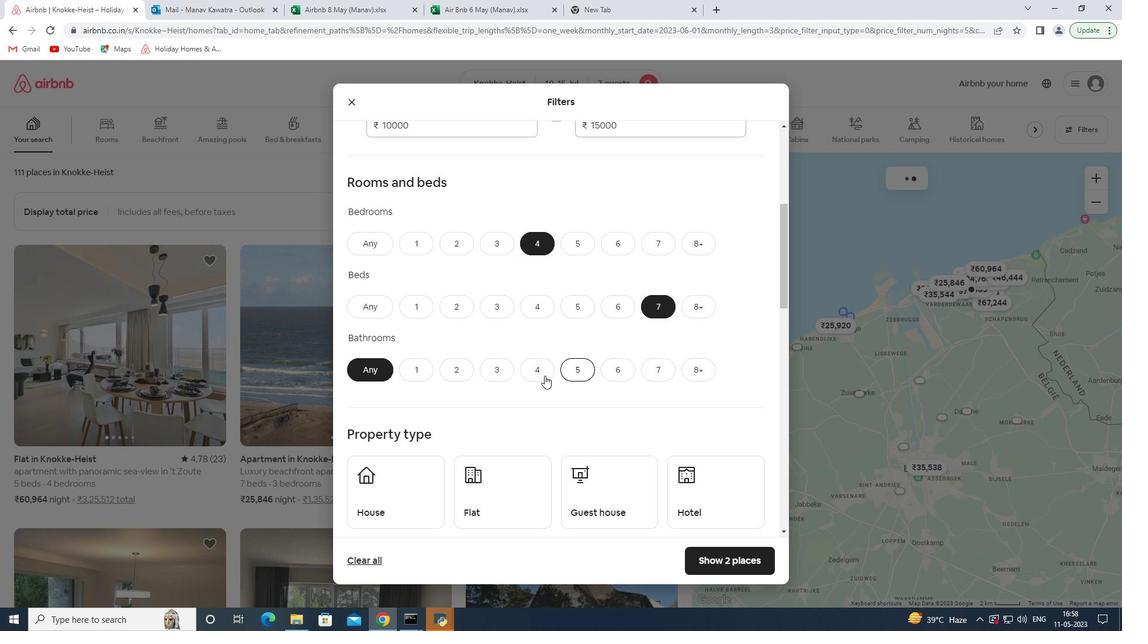 
Action: Mouse pressed left at (533, 378)
Screenshot: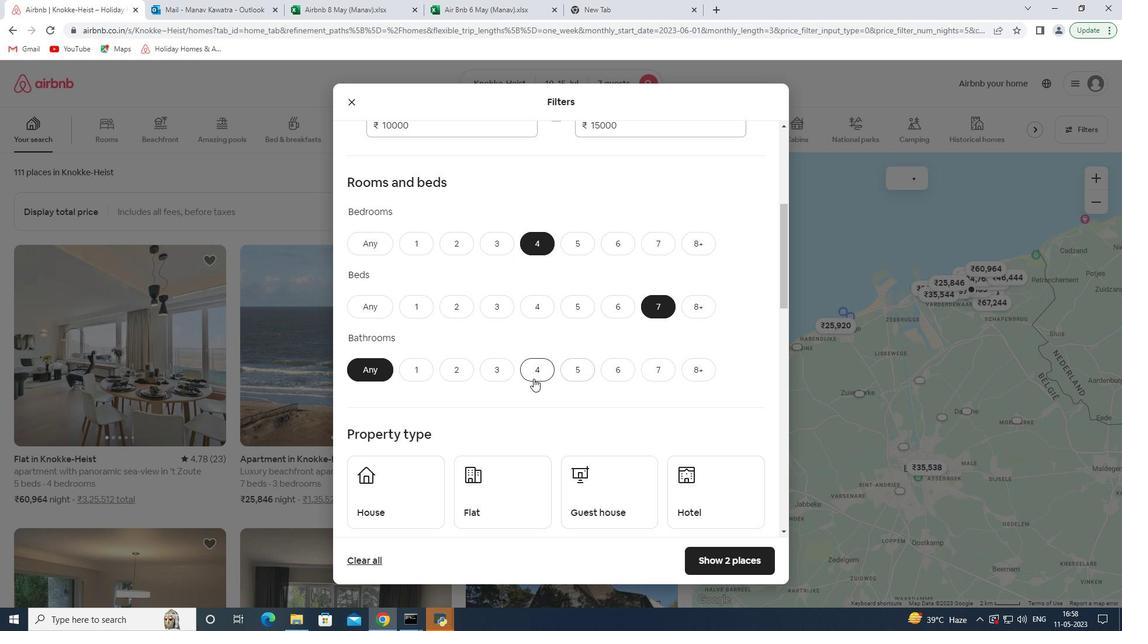 
Action: Mouse scrolled (533, 378) with delta (0, 0)
Screenshot: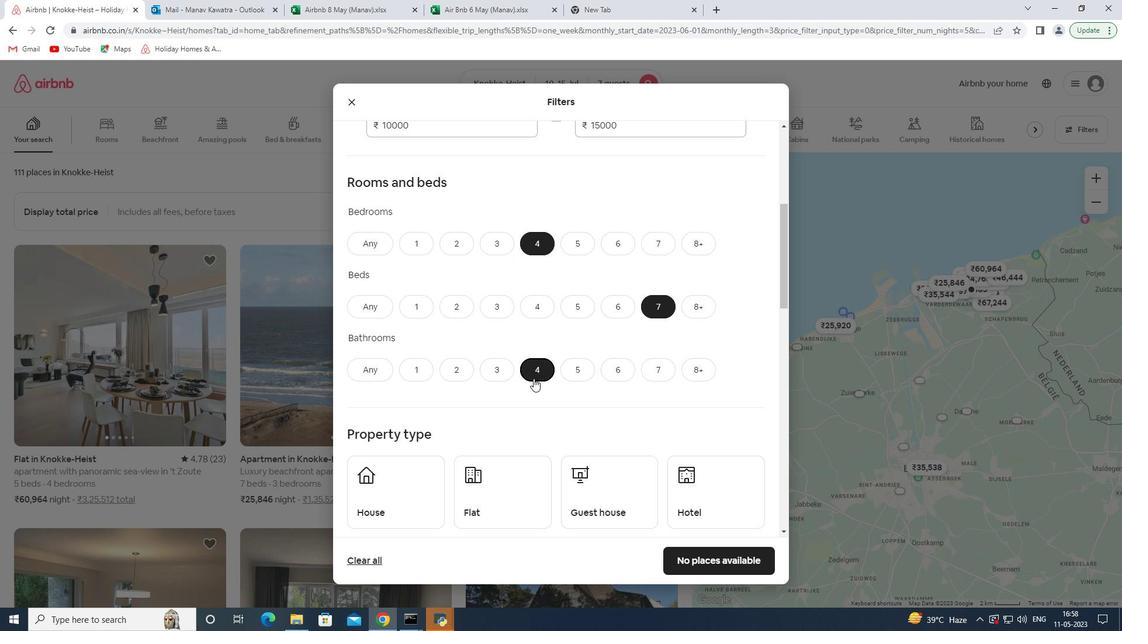 
Action: Mouse moved to (359, 444)
Screenshot: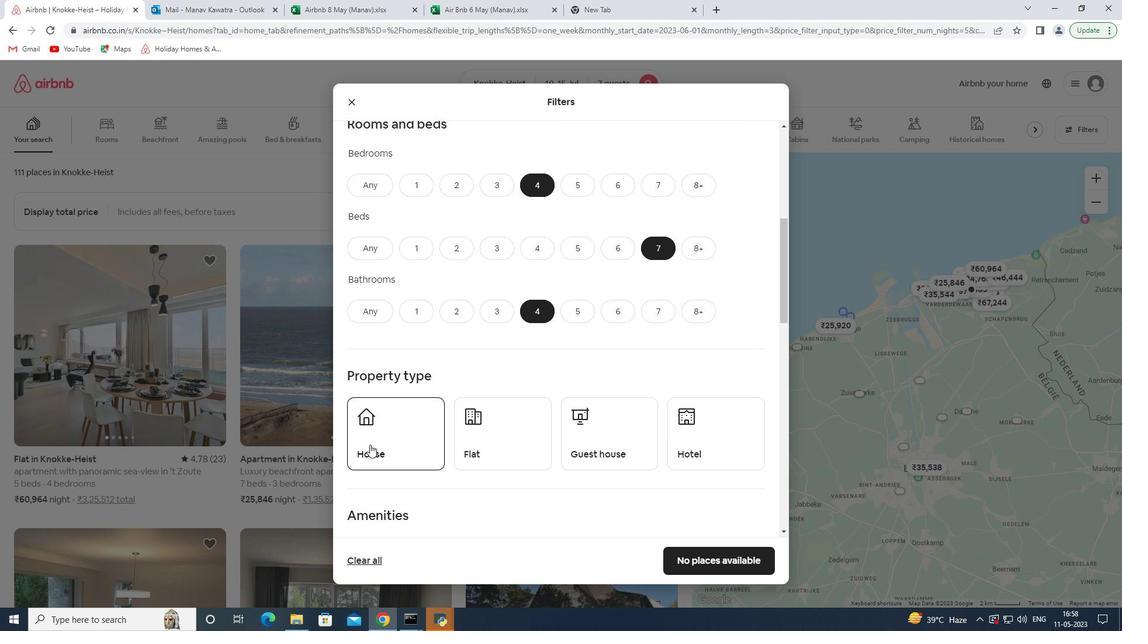 
Action: Mouse pressed left at (359, 444)
Screenshot: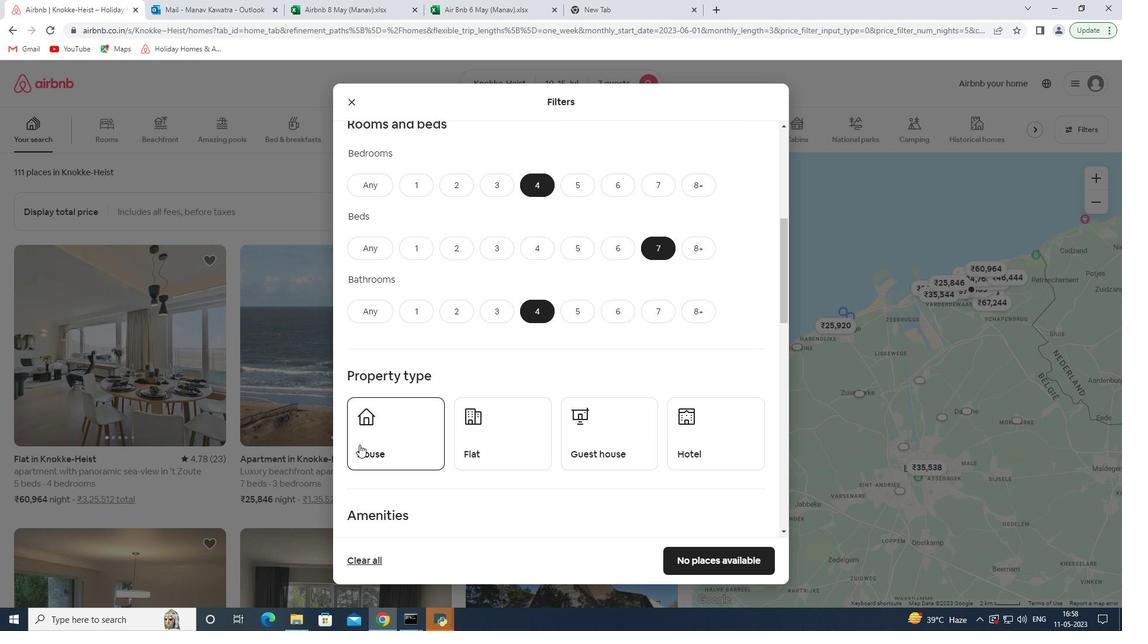 
Action: Mouse moved to (521, 444)
Screenshot: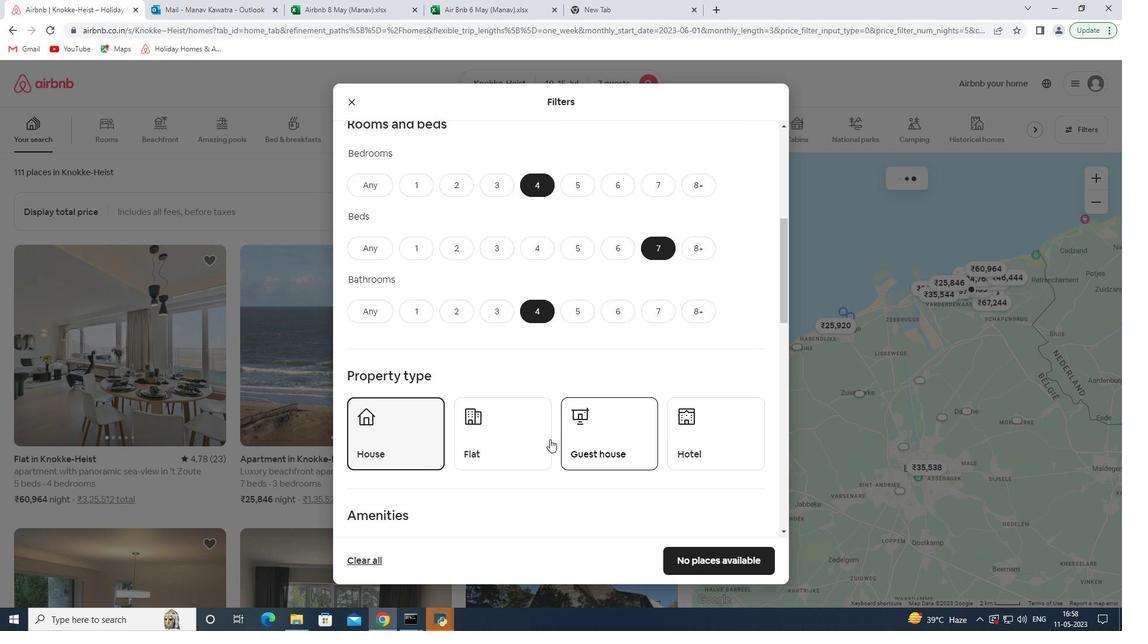 
Action: Mouse pressed left at (521, 444)
Screenshot: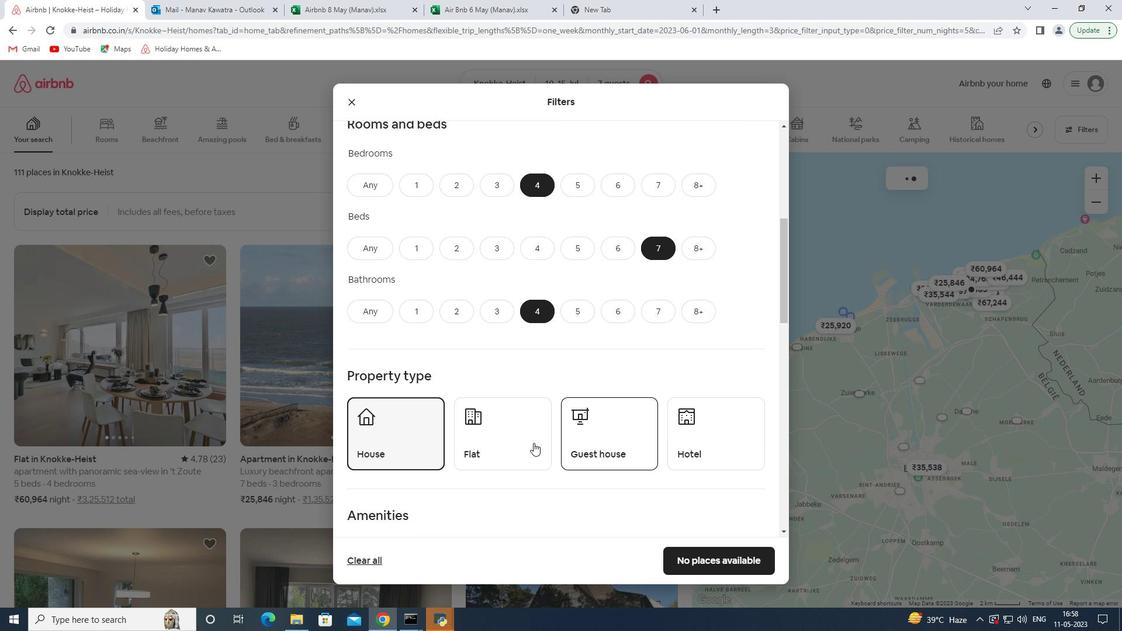 
Action: Mouse moved to (601, 433)
Screenshot: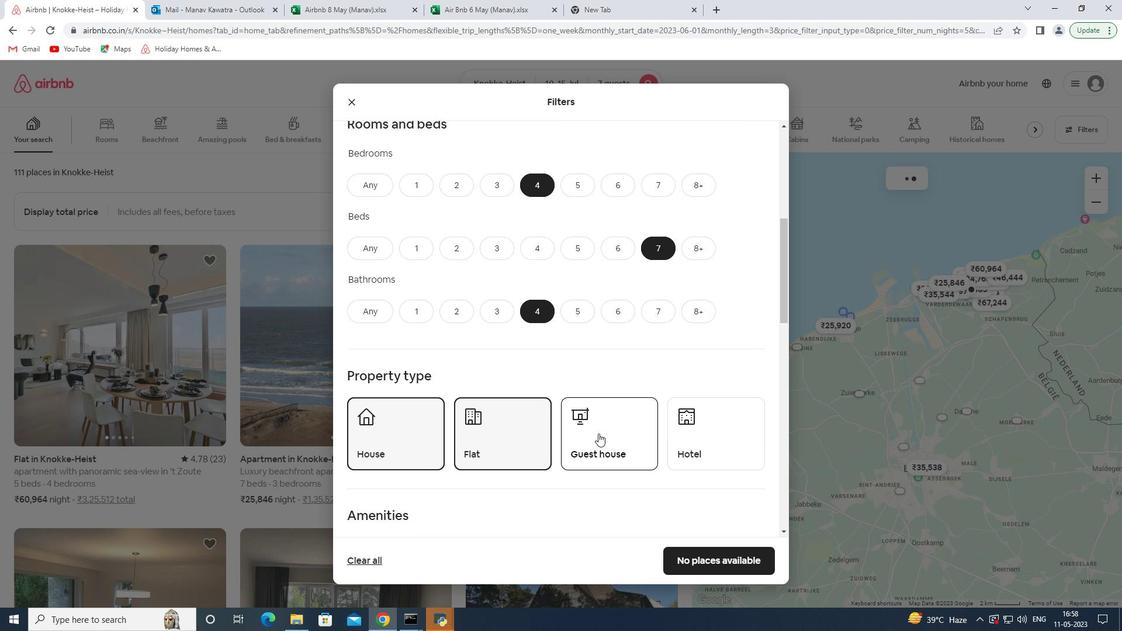 
Action: Mouse pressed left at (601, 433)
Screenshot: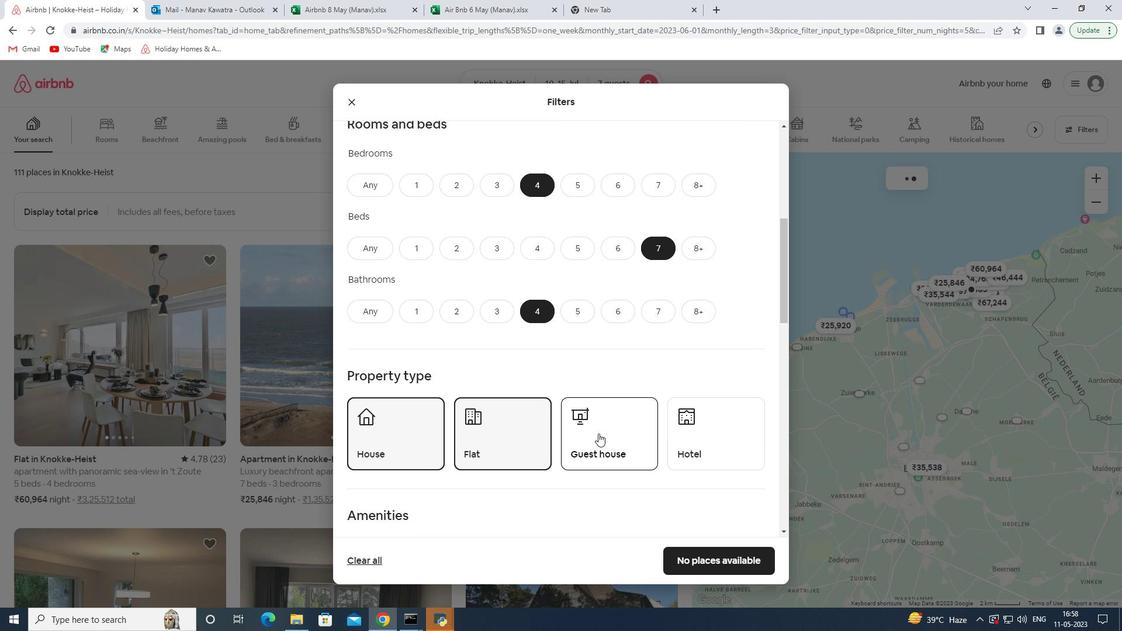 
Action: Mouse moved to (602, 433)
Screenshot: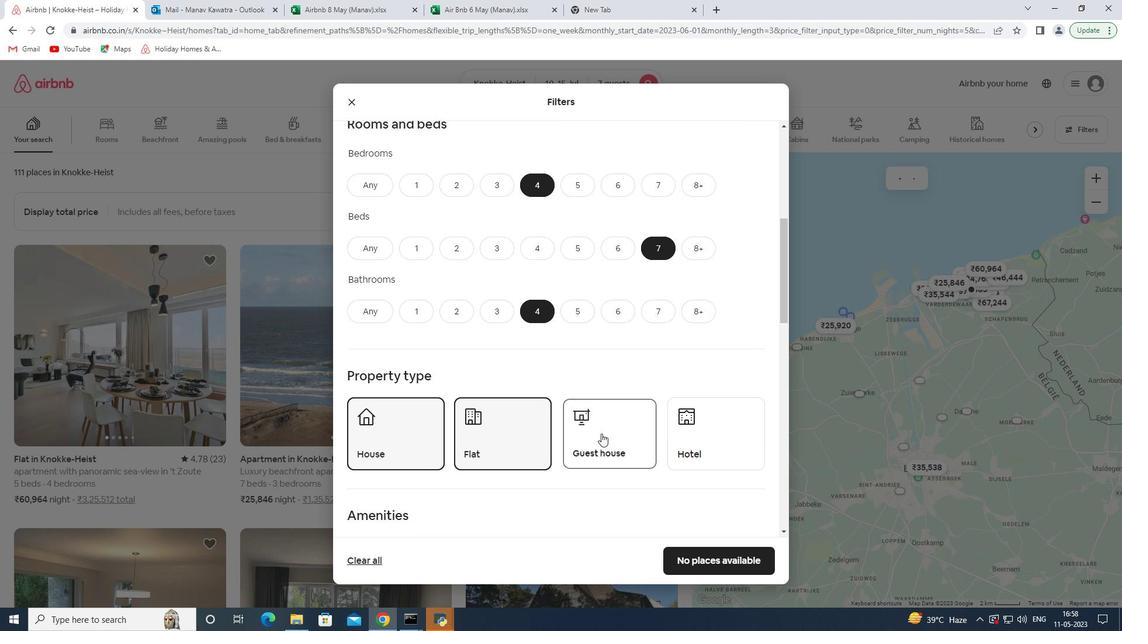 
Action: Mouse scrolled (602, 432) with delta (0, 0)
Screenshot: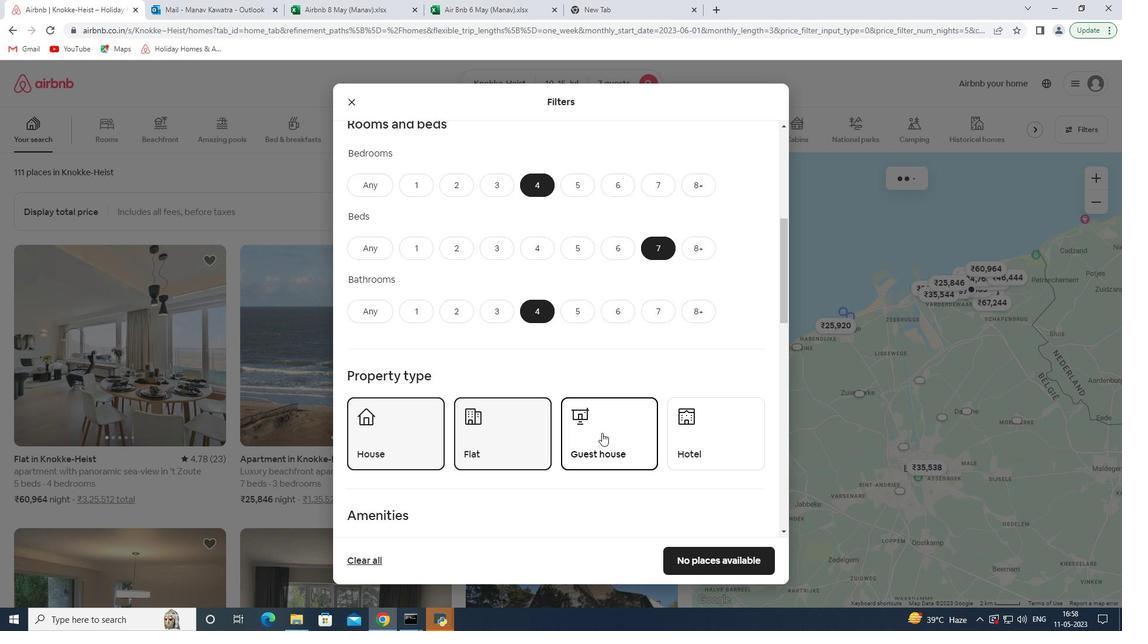 
Action: Mouse scrolled (602, 432) with delta (0, 0)
Screenshot: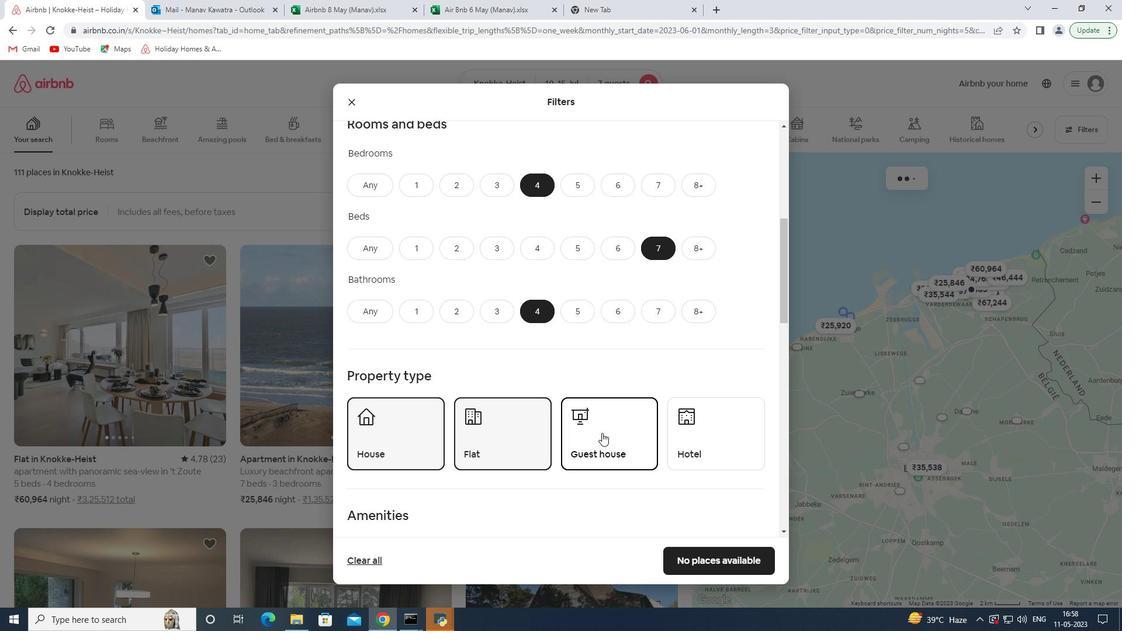 
Action: Mouse scrolled (602, 432) with delta (0, 0)
Screenshot: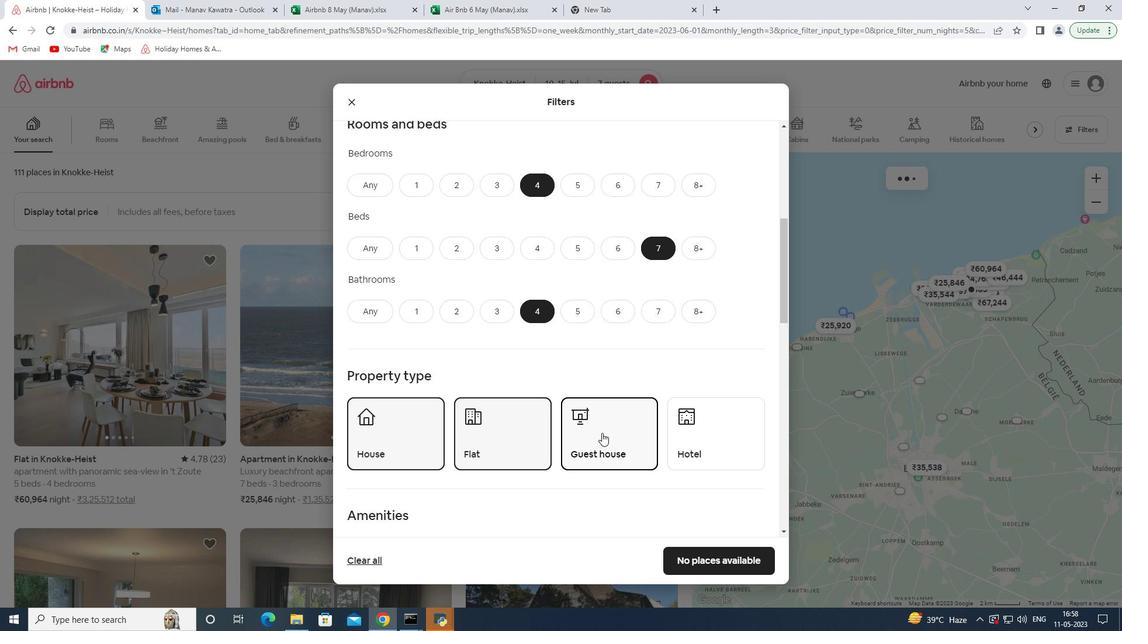 
Action: Mouse scrolled (602, 432) with delta (0, 0)
Screenshot: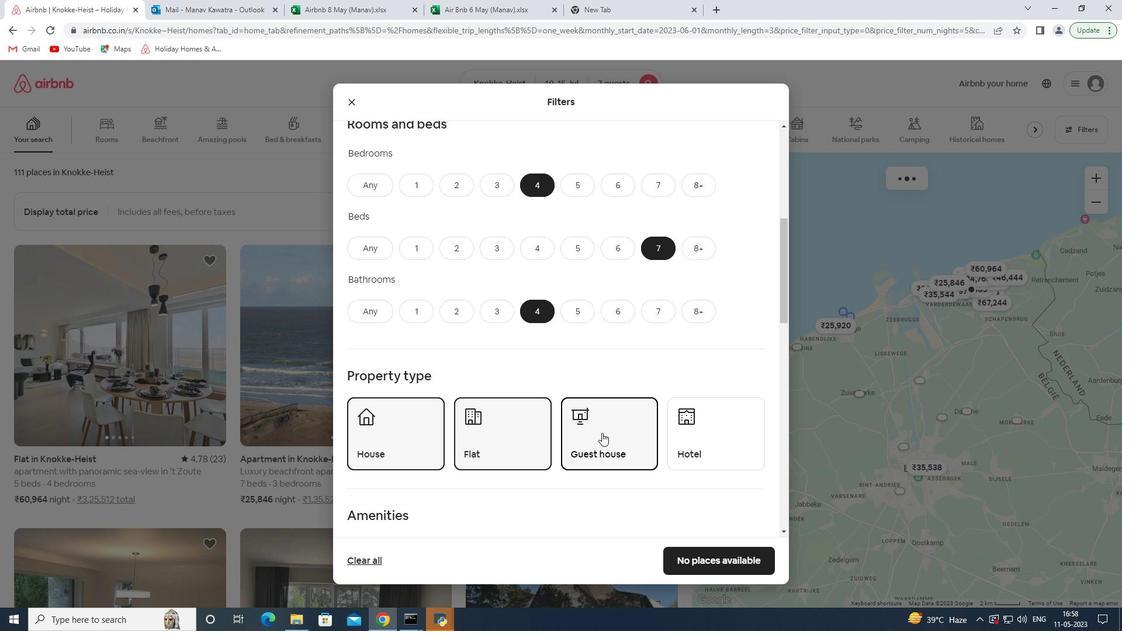 
Action: Mouse moved to (664, 409)
Screenshot: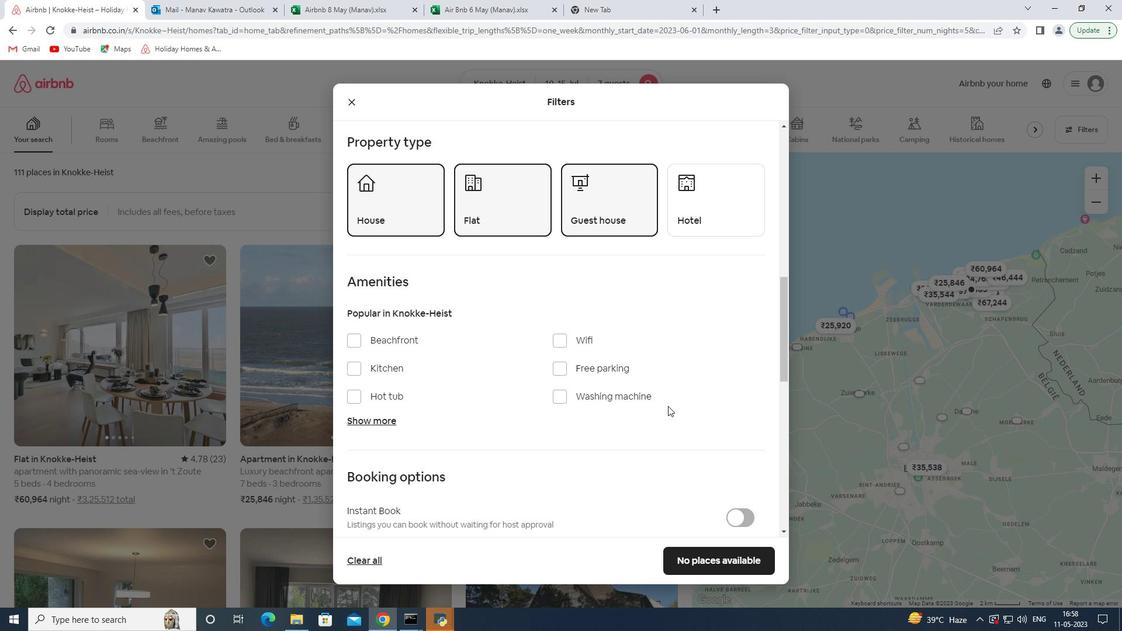 
Action: Mouse scrolled (664, 409) with delta (0, 0)
Screenshot: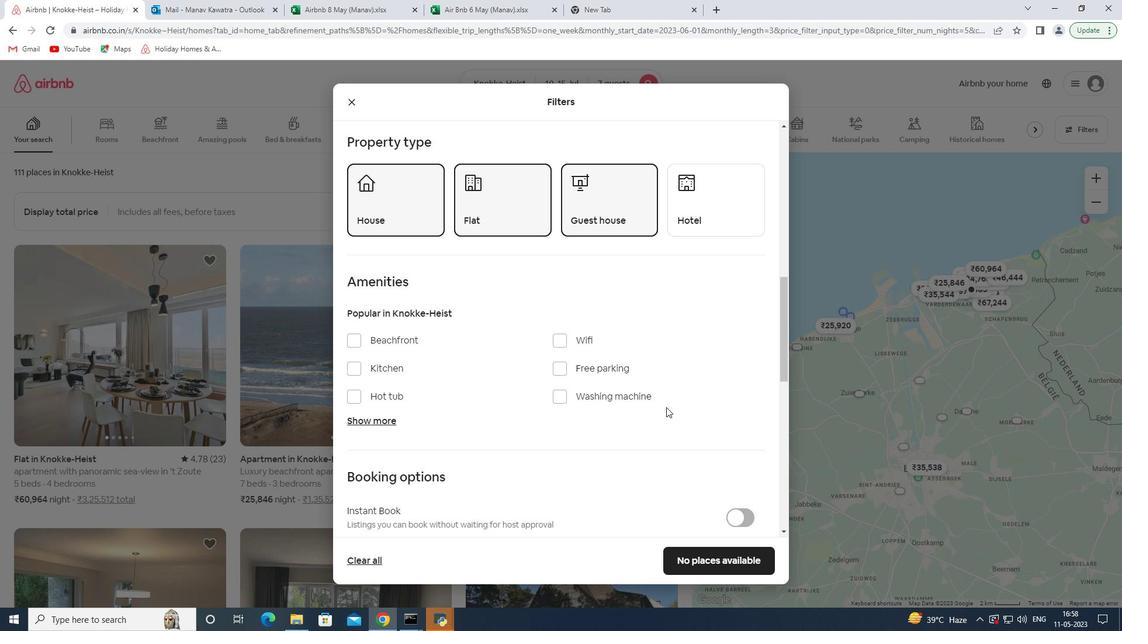
Action: Mouse scrolled (664, 409) with delta (0, 0)
Screenshot: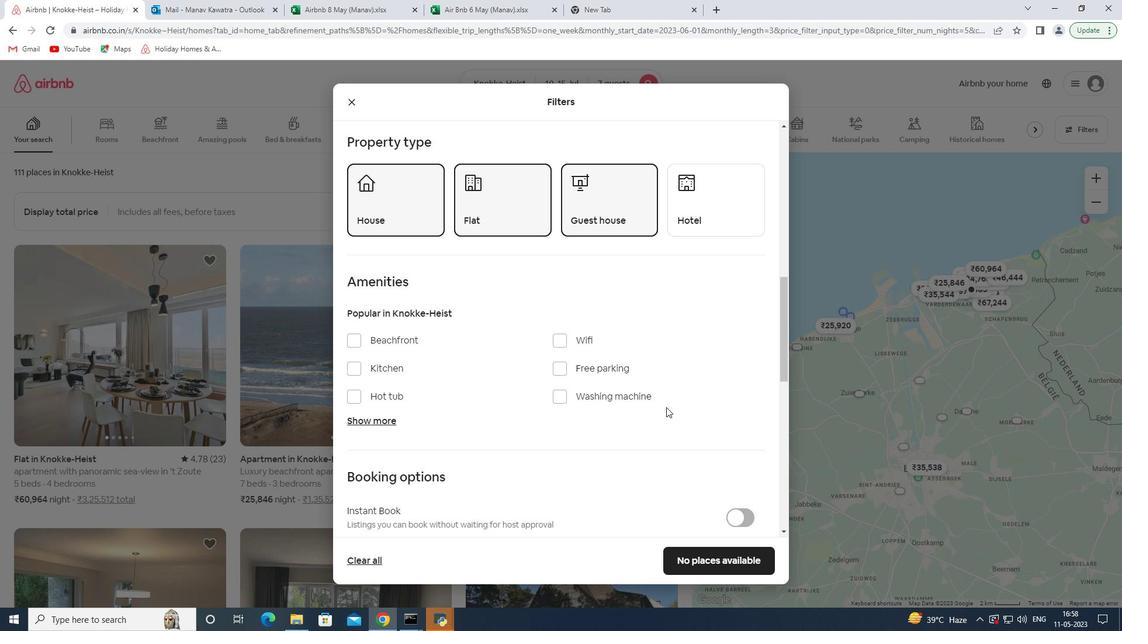 
Action: Mouse moved to (663, 410)
Screenshot: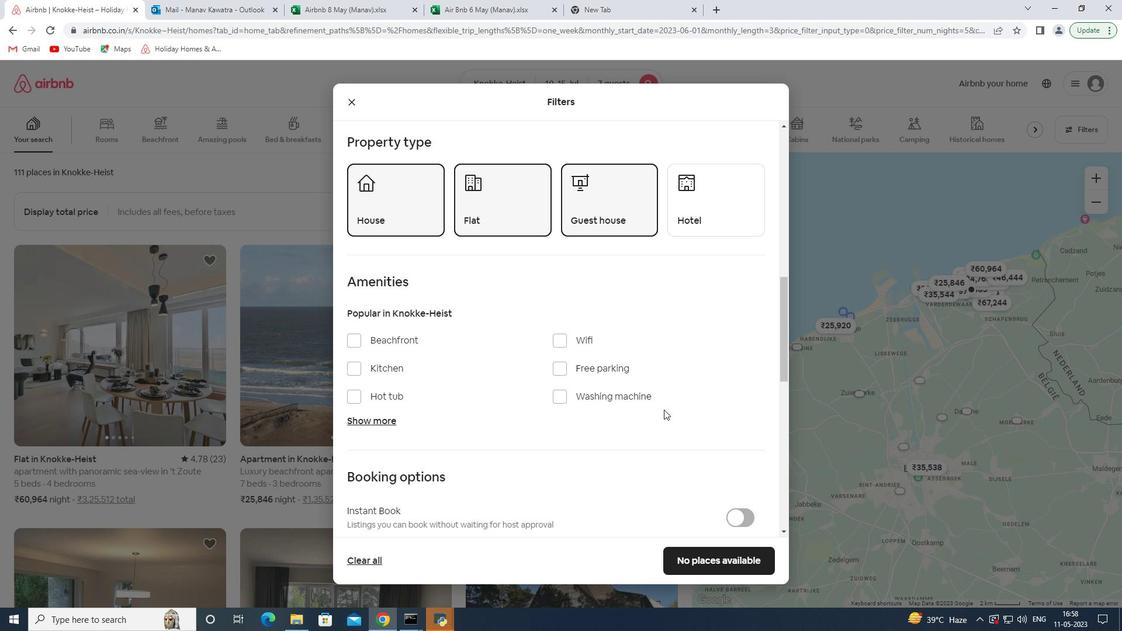 
Action: Mouse scrolled (663, 409) with delta (0, 0)
Screenshot: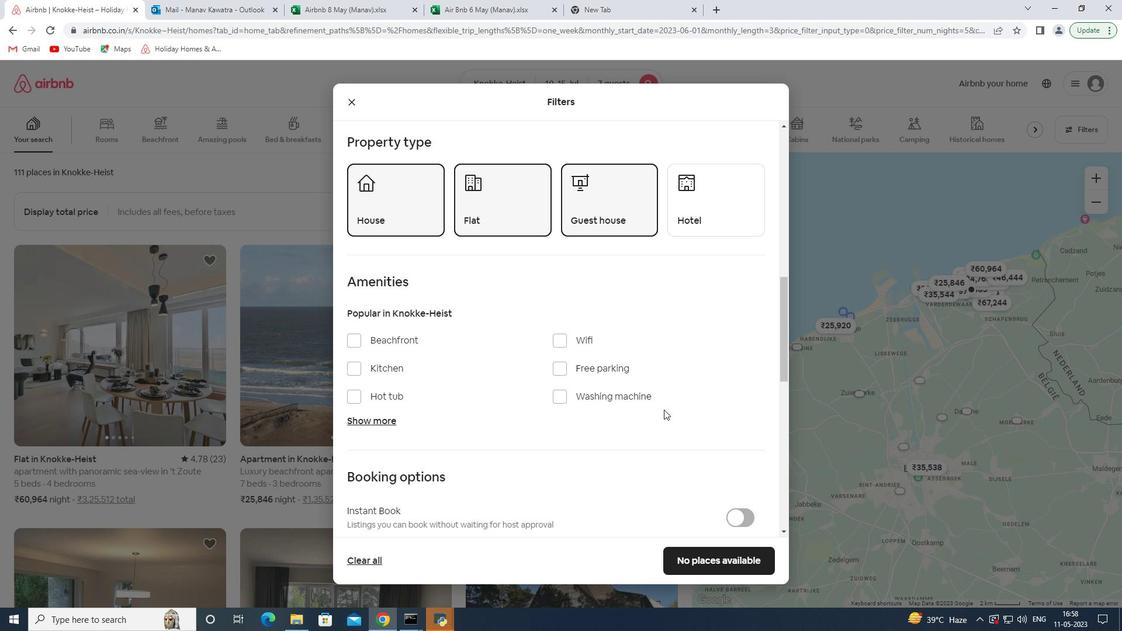 
Action: Mouse moved to (734, 380)
Screenshot: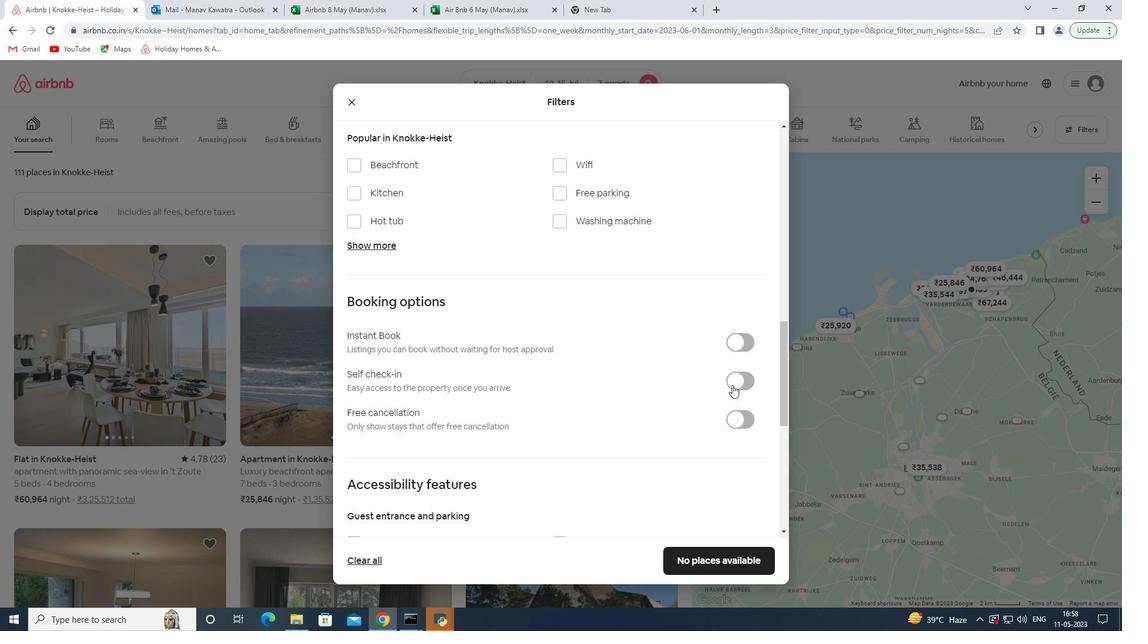 
Action: Mouse pressed left at (734, 380)
Screenshot: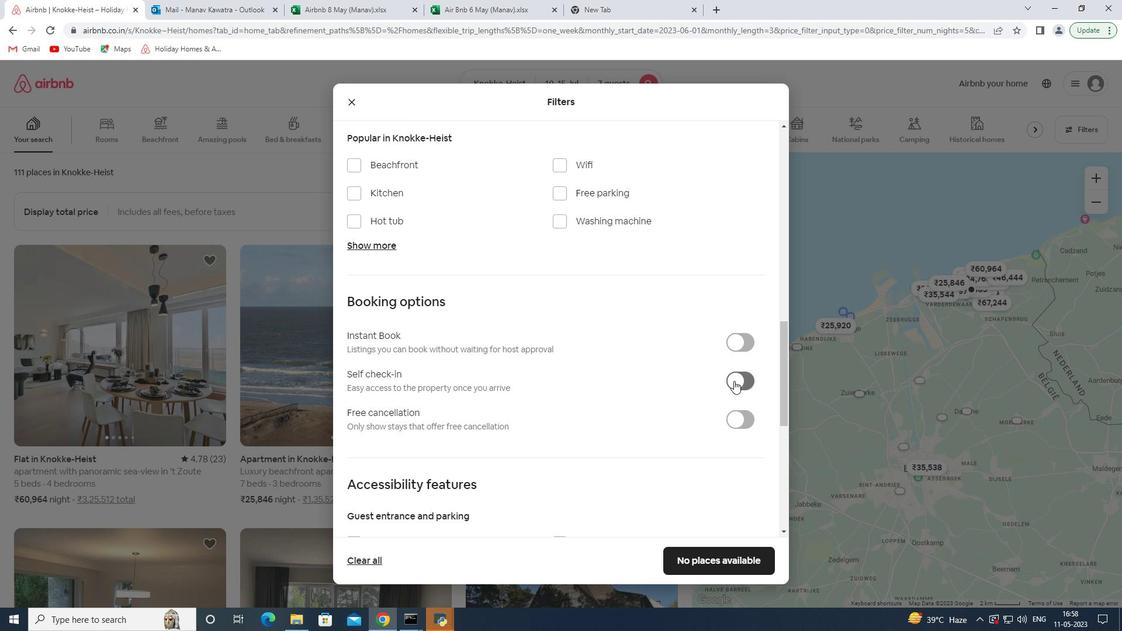 
Action: Mouse moved to (564, 442)
Screenshot: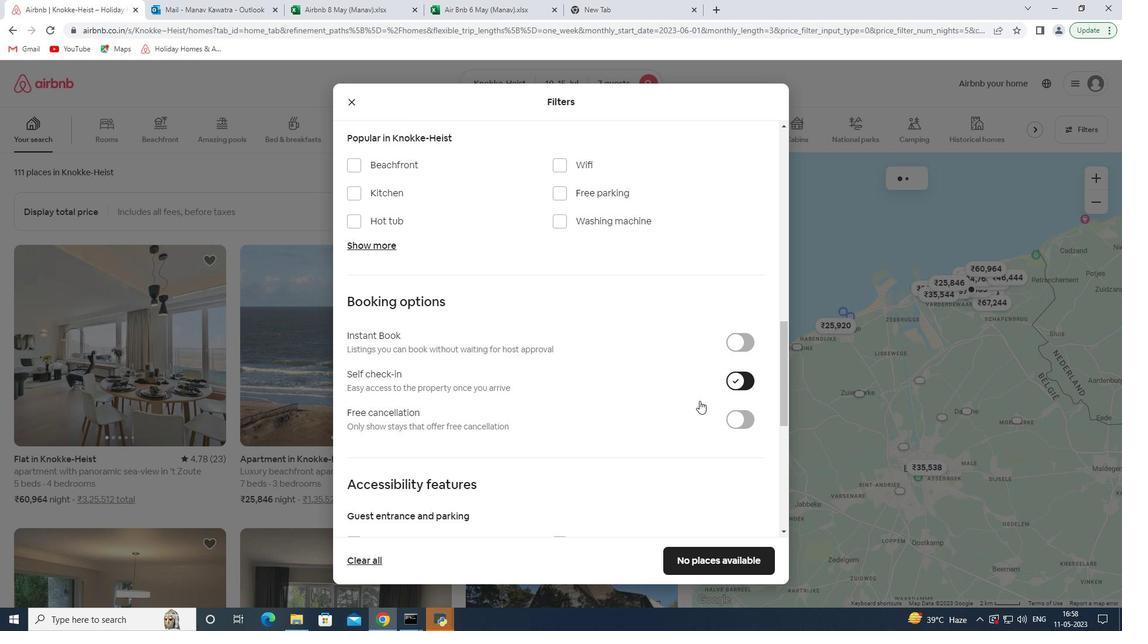 
Action: Mouse scrolled (564, 441) with delta (0, 0)
Screenshot: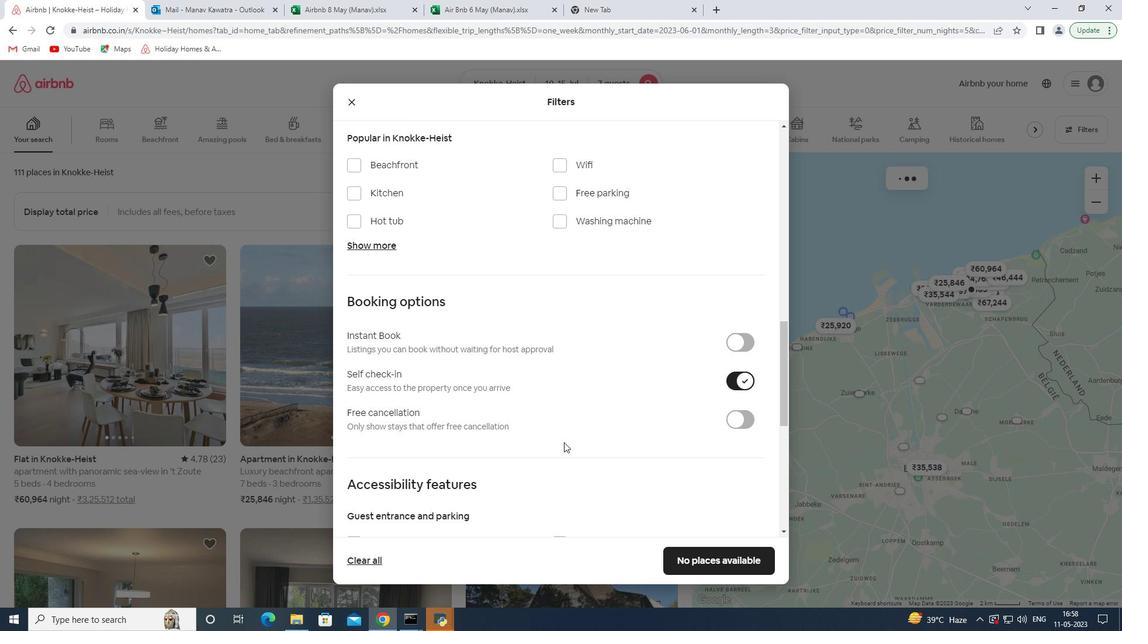 
Action: Mouse scrolled (564, 441) with delta (0, 0)
Screenshot: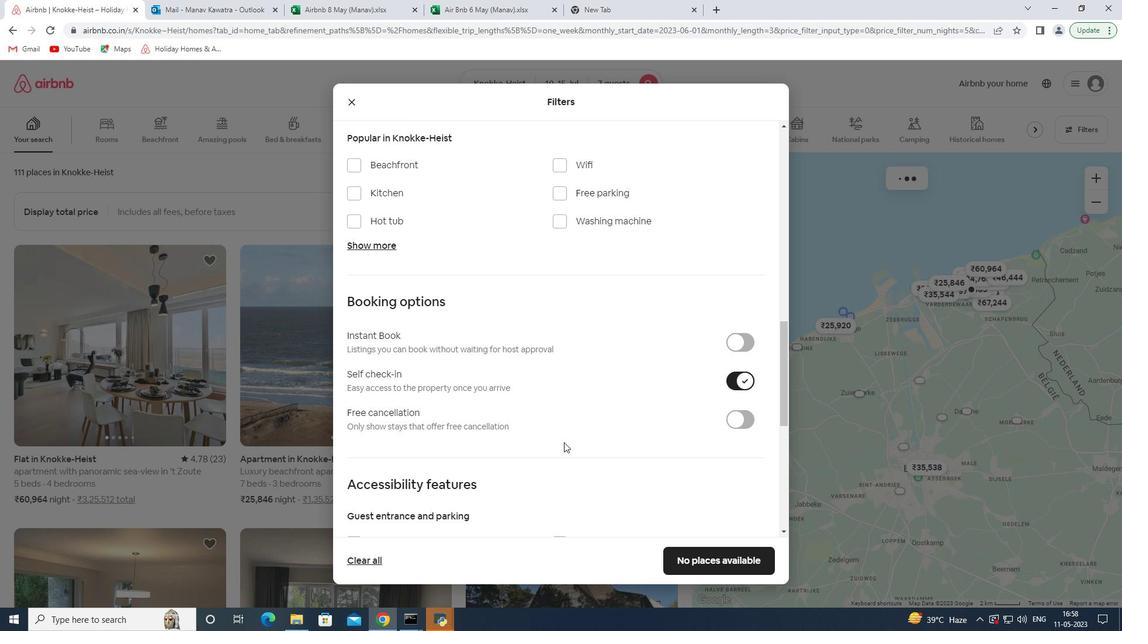 
Action: Mouse scrolled (564, 441) with delta (0, 0)
Screenshot: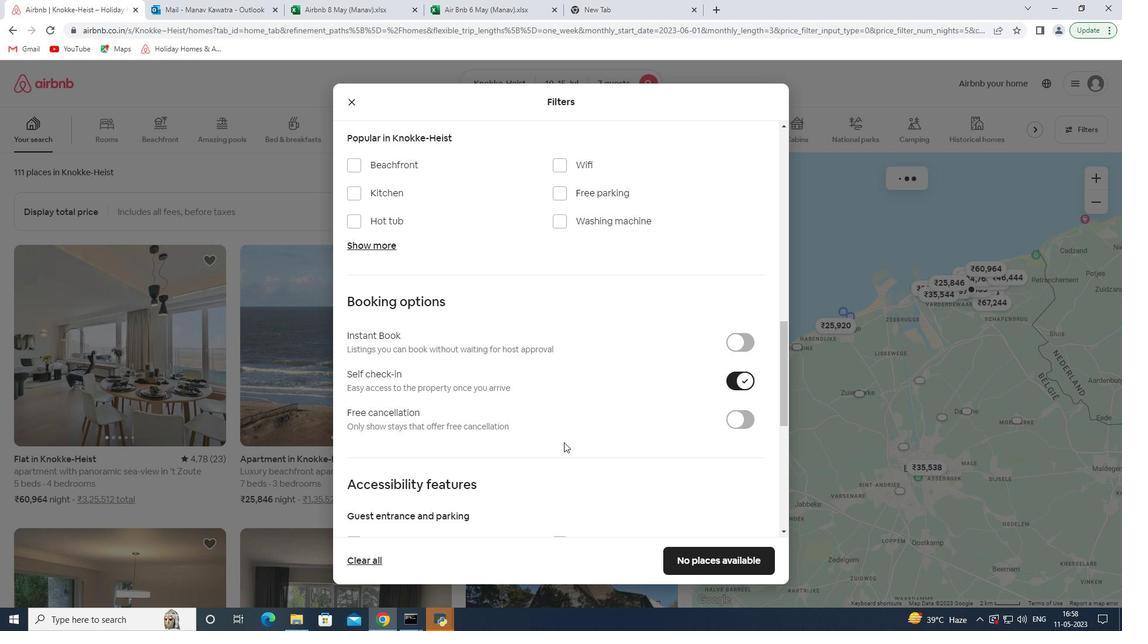 
Action: Mouse scrolled (564, 441) with delta (0, 0)
Screenshot: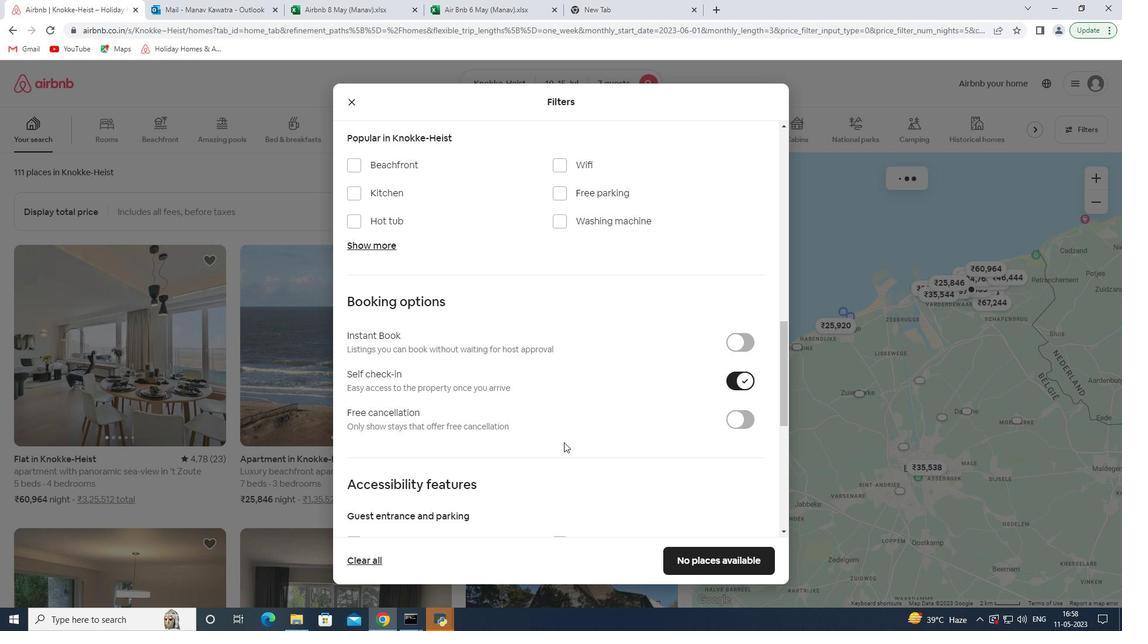 
Action: Mouse scrolled (564, 441) with delta (0, 0)
Screenshot: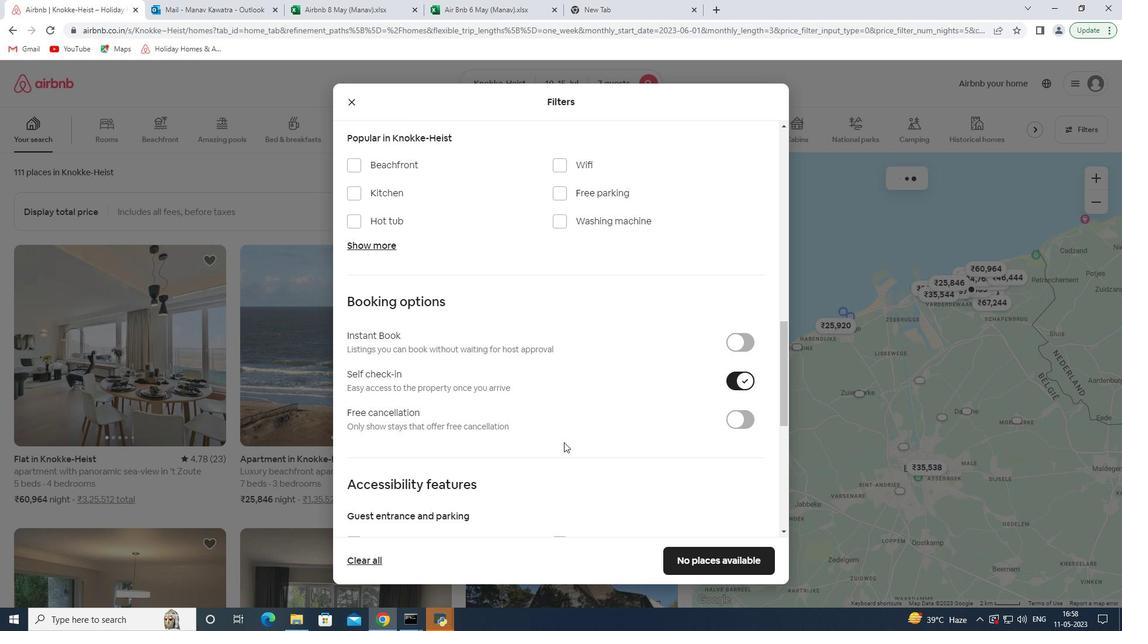 
Action: Mouse moved to (555, 433)
Screenshot: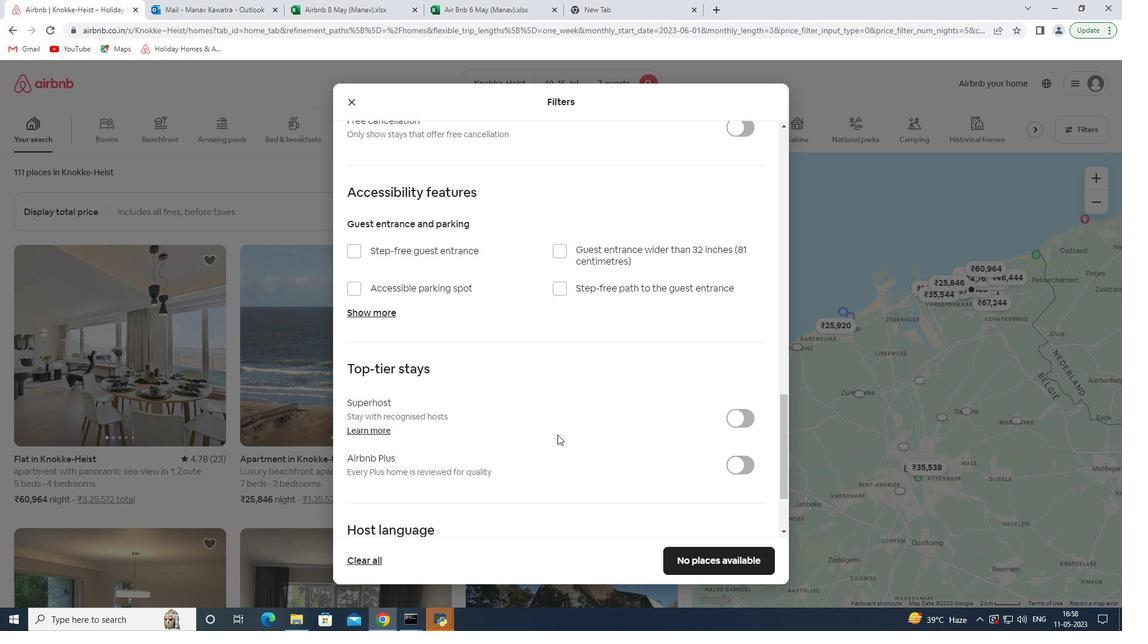 
Action: Mouse scrolled (555, 433) with delta (0, 0)
Screenshot: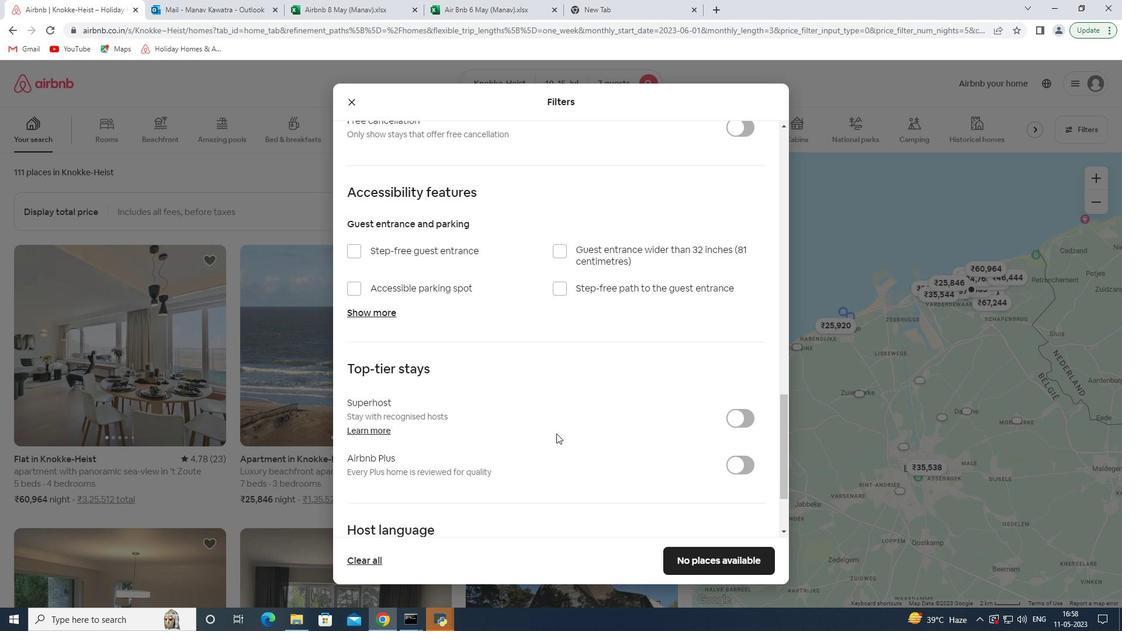 
Action: Mouse scrolled (555, 433) with delta (0, 0)
Screenshot: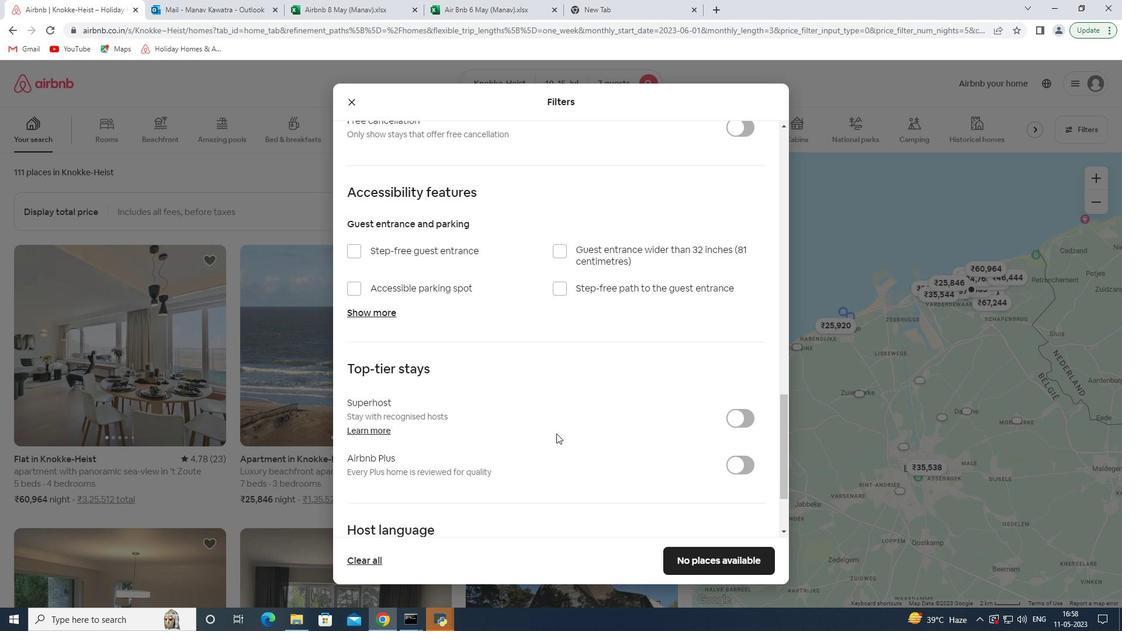 
Action: Mouse scrolled (555, 433) with delta (0, 0)
Screenshot: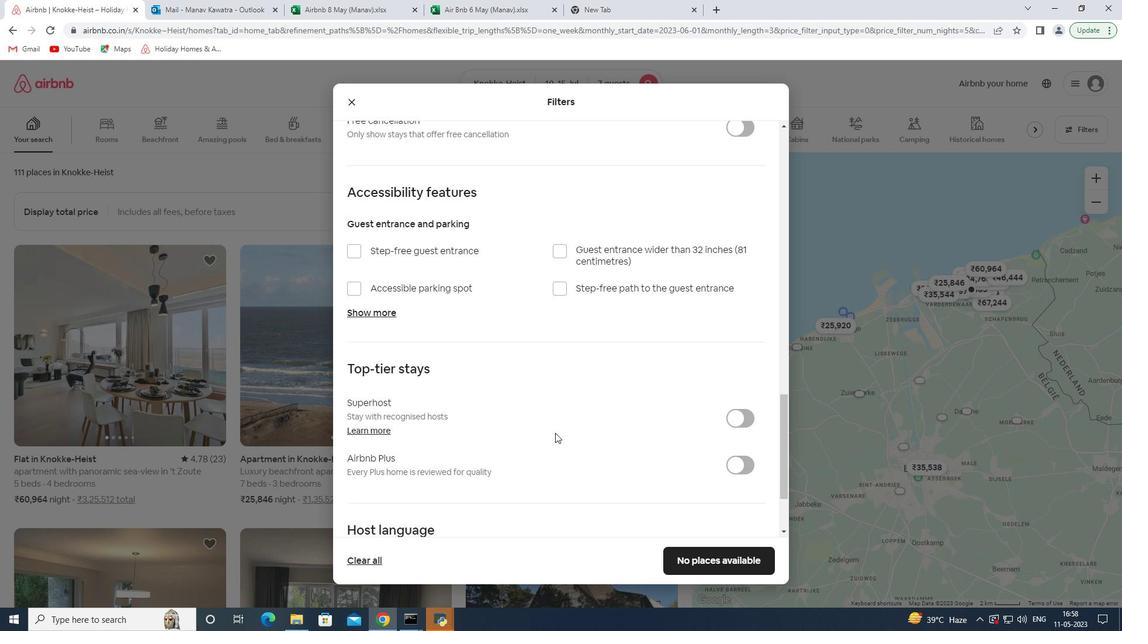 
Action: Mouse scrolled (555, 433) with delta (0, 0)
Screenshot: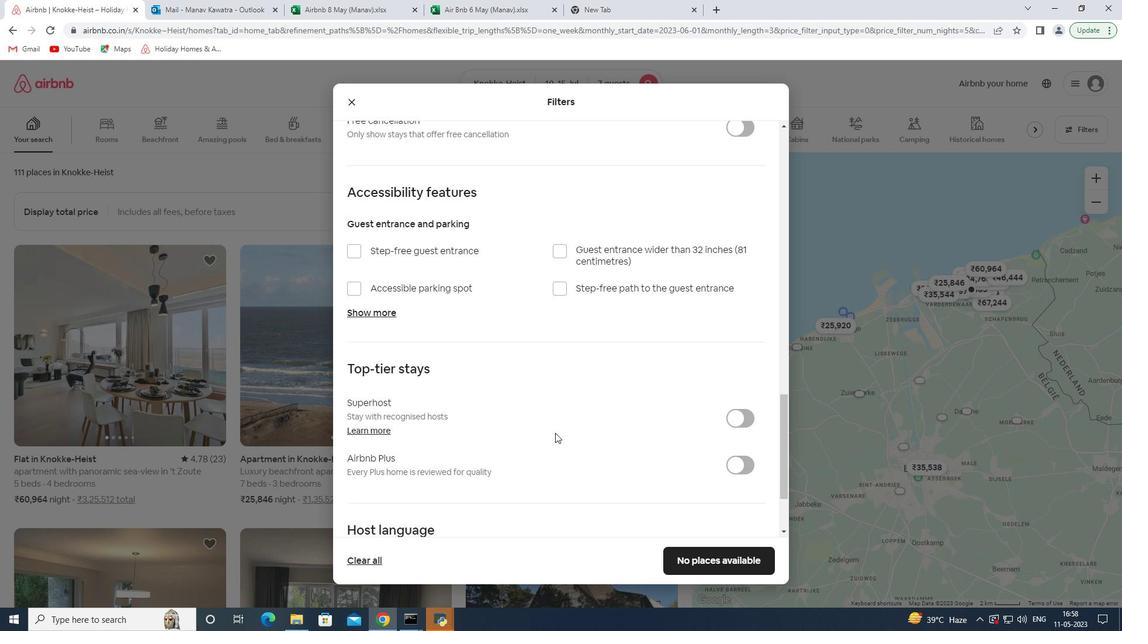 
Action: Mouse moved to (425, 268)
Screenshot: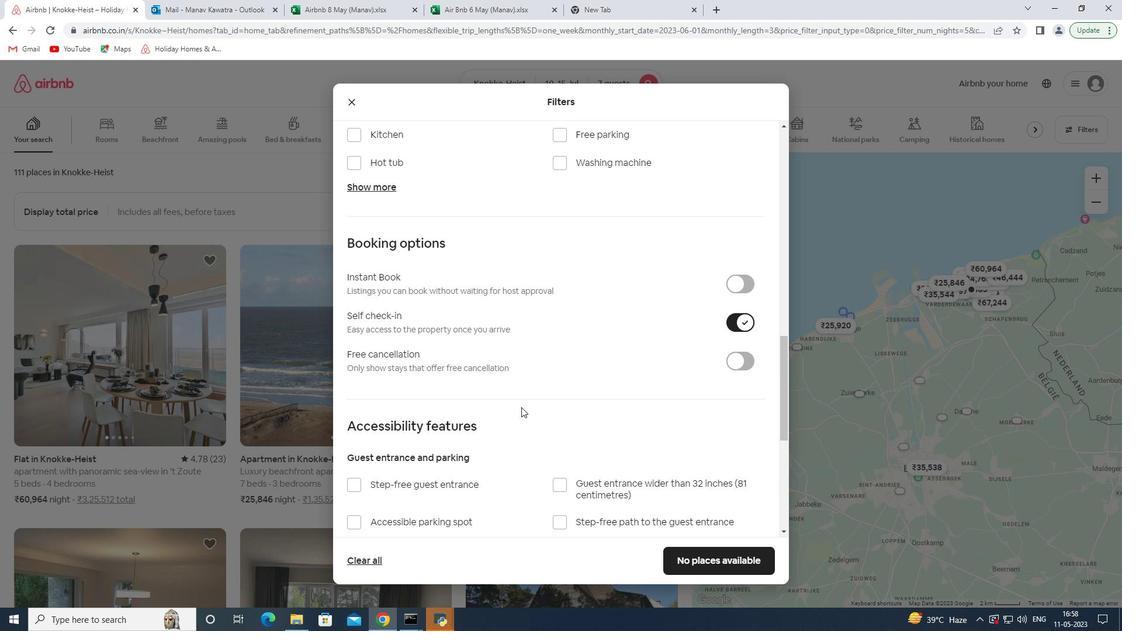 
Action: Mouse scrolled (425, 269) with delta (0, 0)
Screenshot: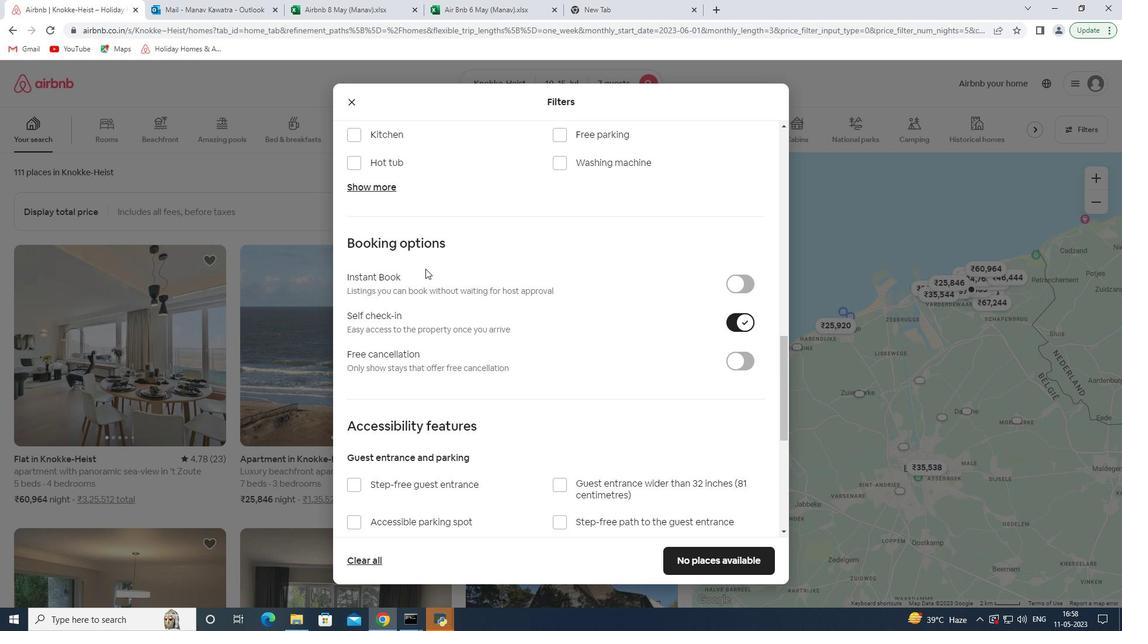 
Action: Mouse scrolled (425, 269) with delta (0, 0)
Screenshot: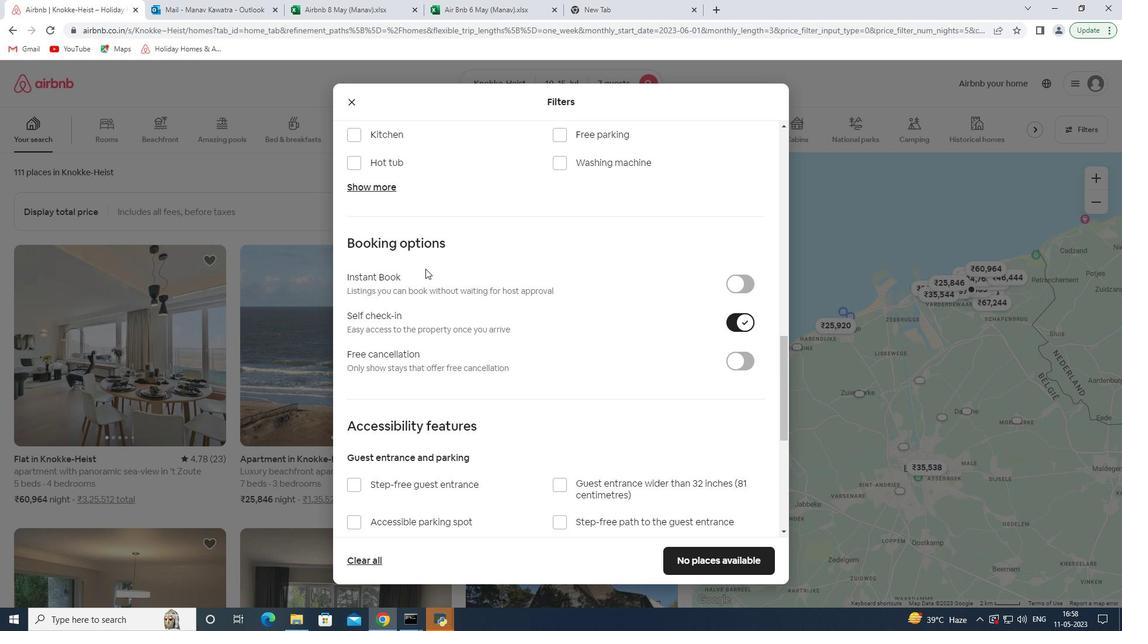 
Action: Mouse moved to (373, 304)
Screenshot: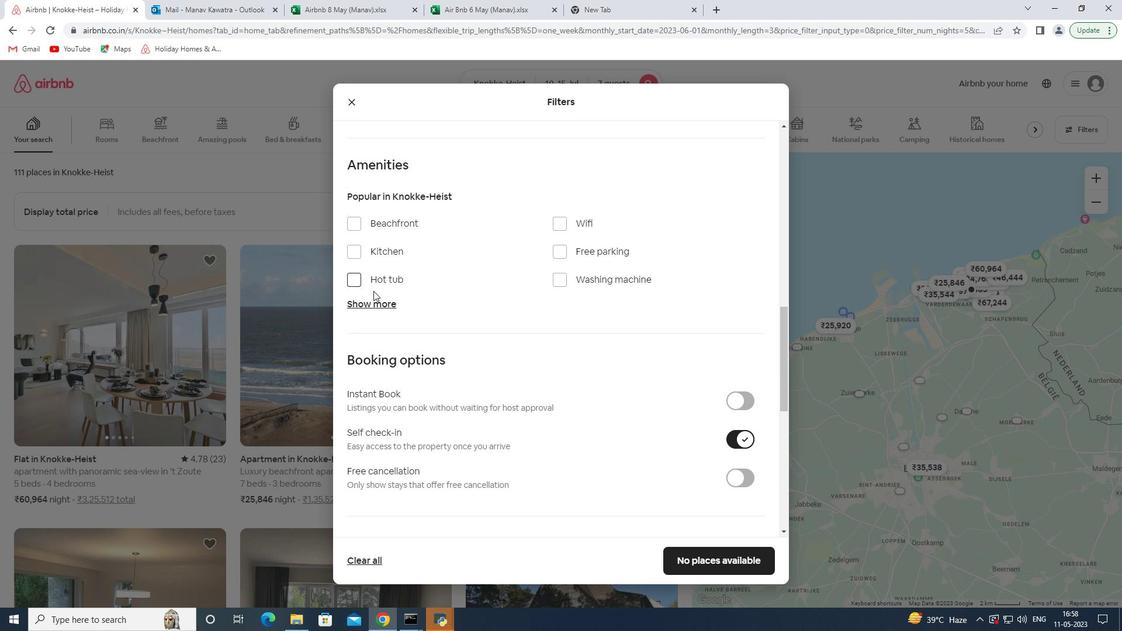 
Action: Mouse pressed left at (373, 304)
Screenshot: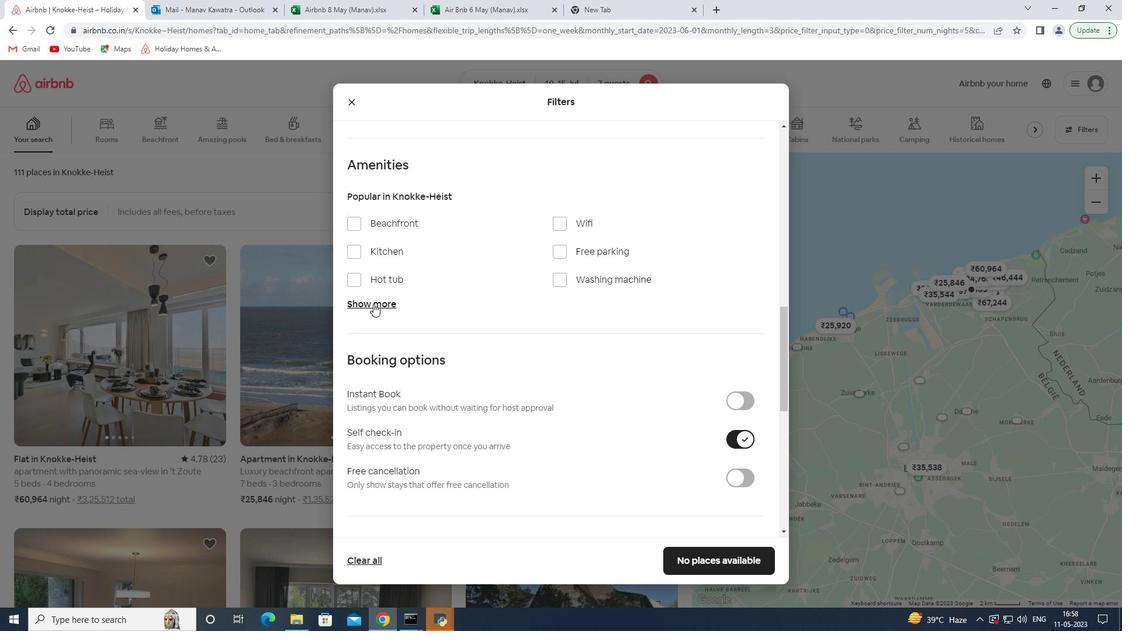 
Action: Mouse moved to (578, 219)
Screenshot: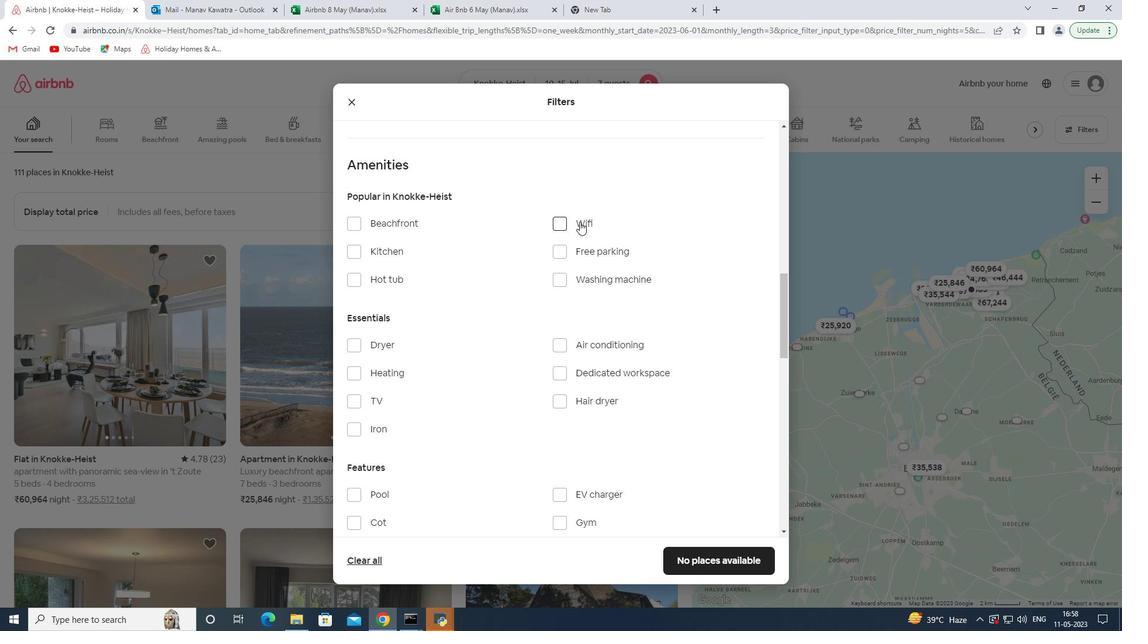 
Action: Mouse pressed left at (578, 219)
Screenshot: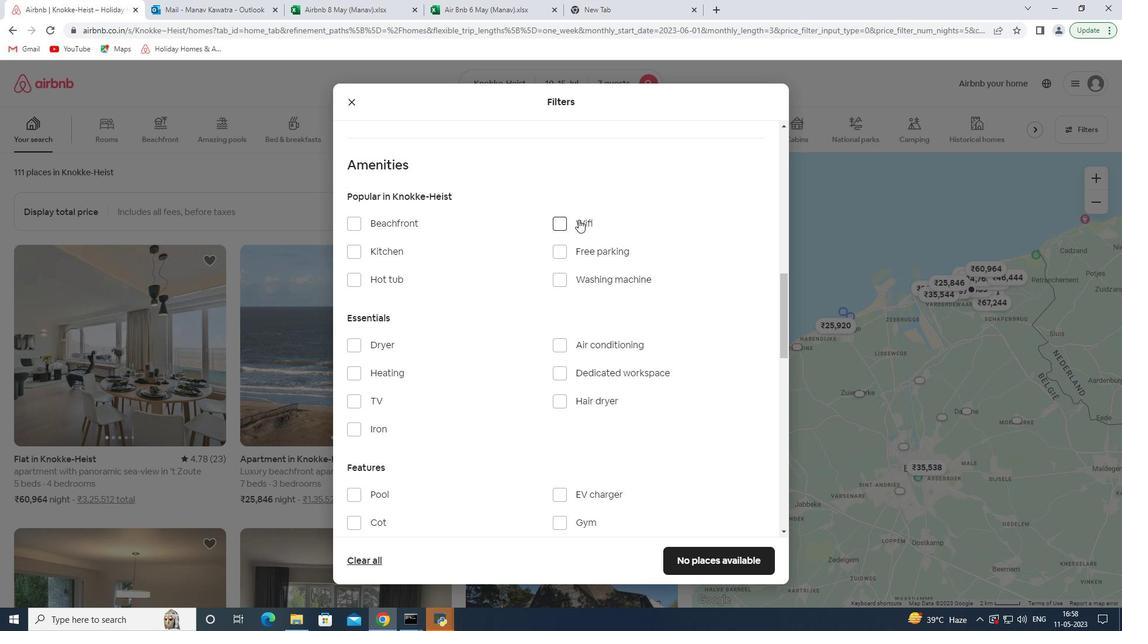 
Action: Mouse moved to (571, 280)
Screenshot: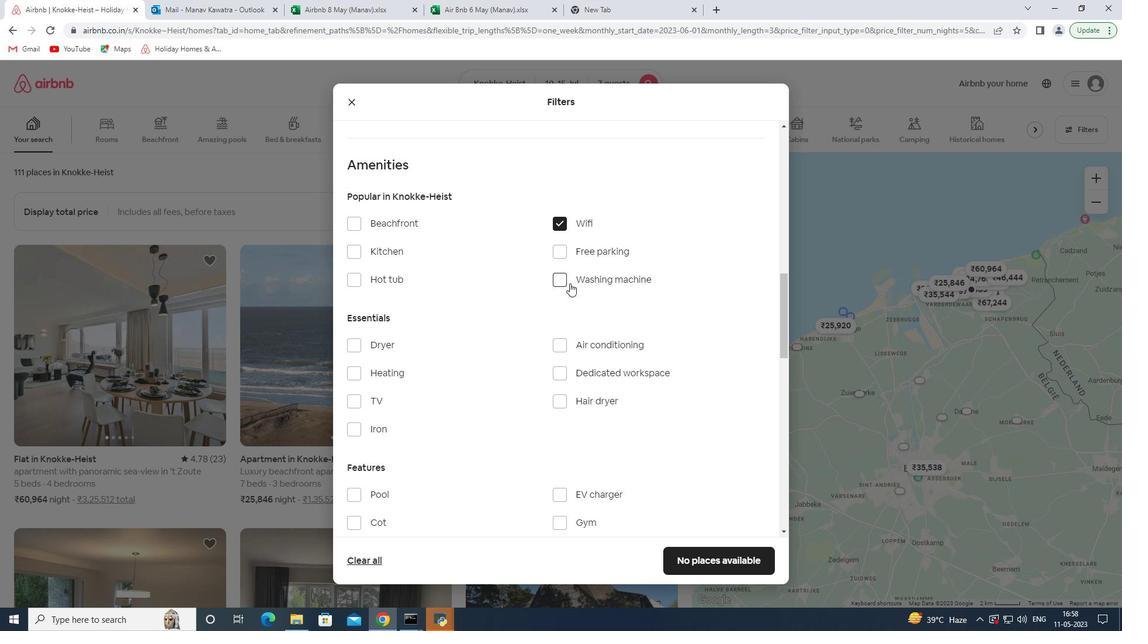 
Action: Mouse pressed left at (571, 280)
Screenshot: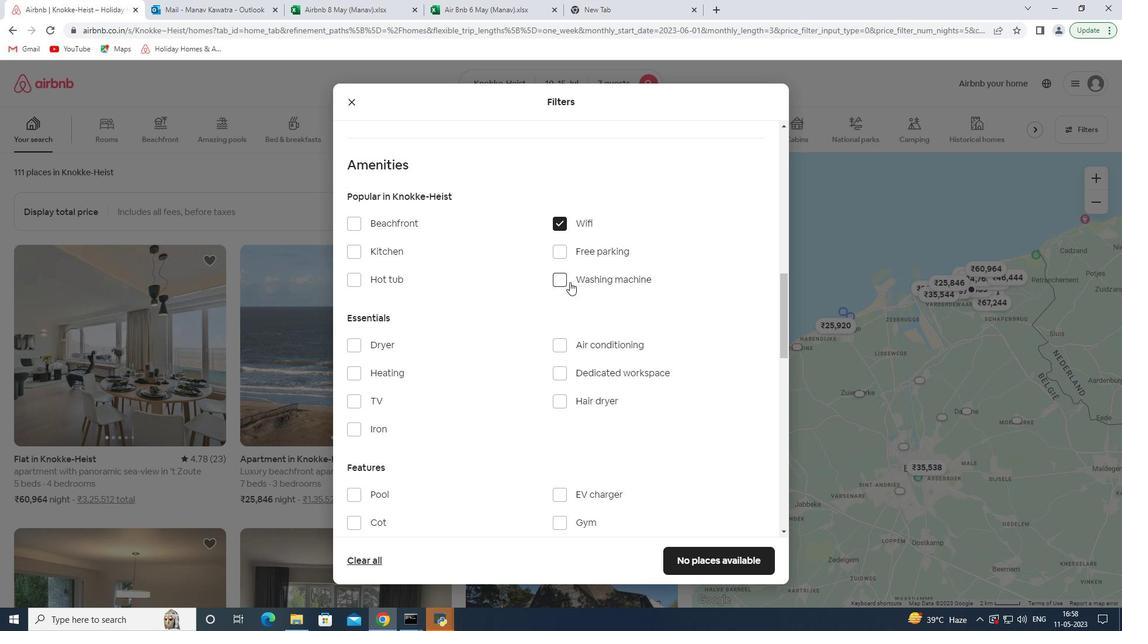 
Action: Mouse moved to (564, 248)
Screenshot: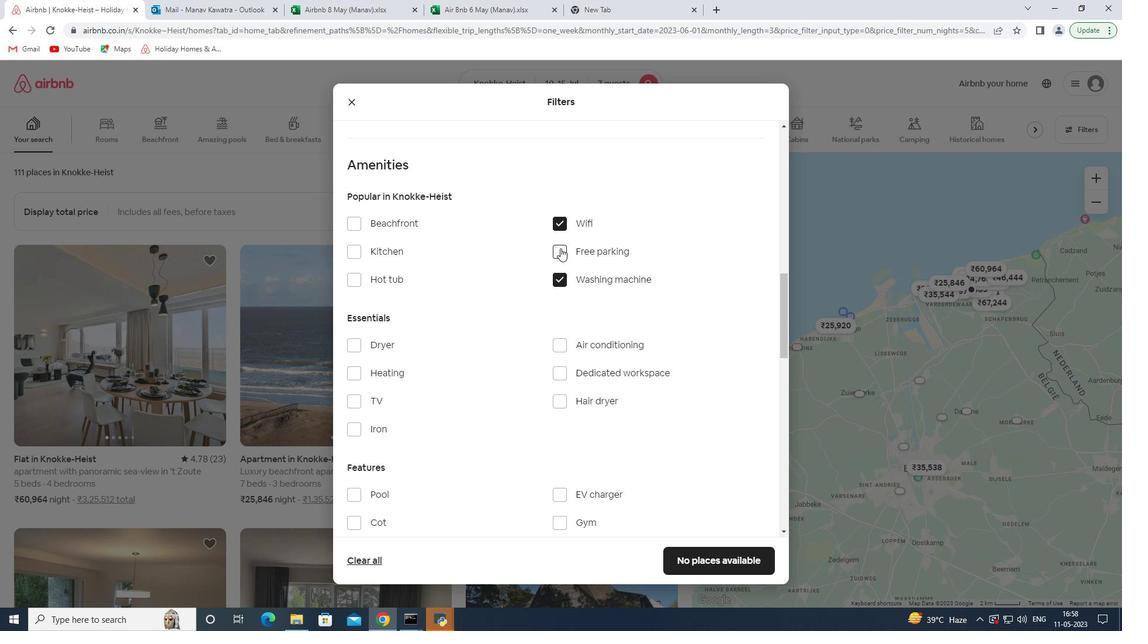 
Action: Mouse pressed left at (564, 248)
Screenshot: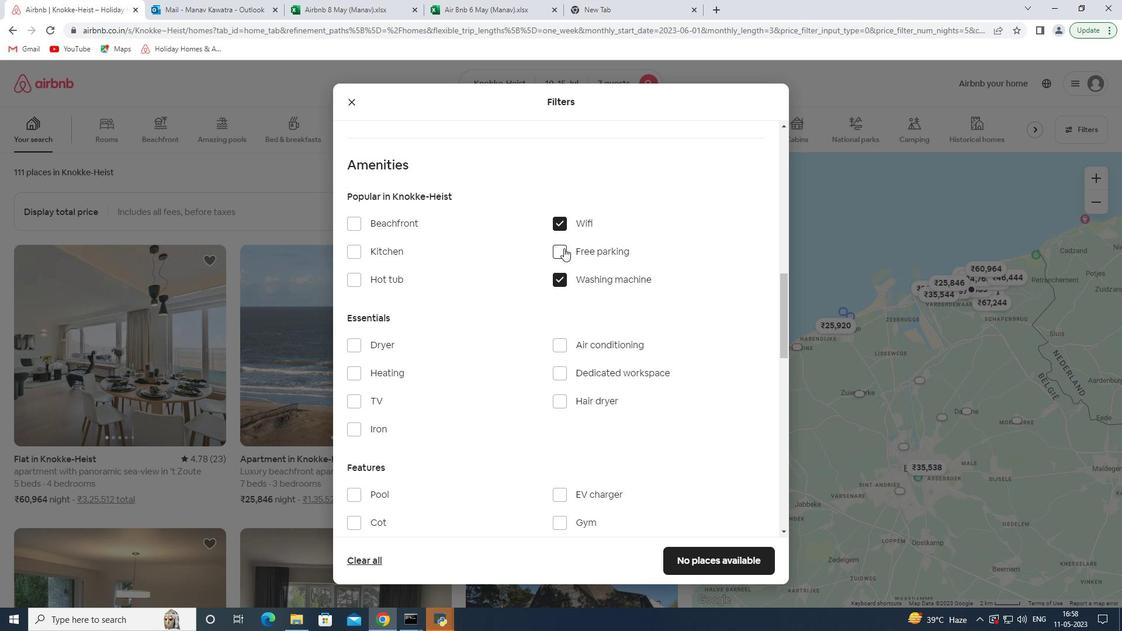 
Action: Mouse moved to (377, 406)
Screenshot: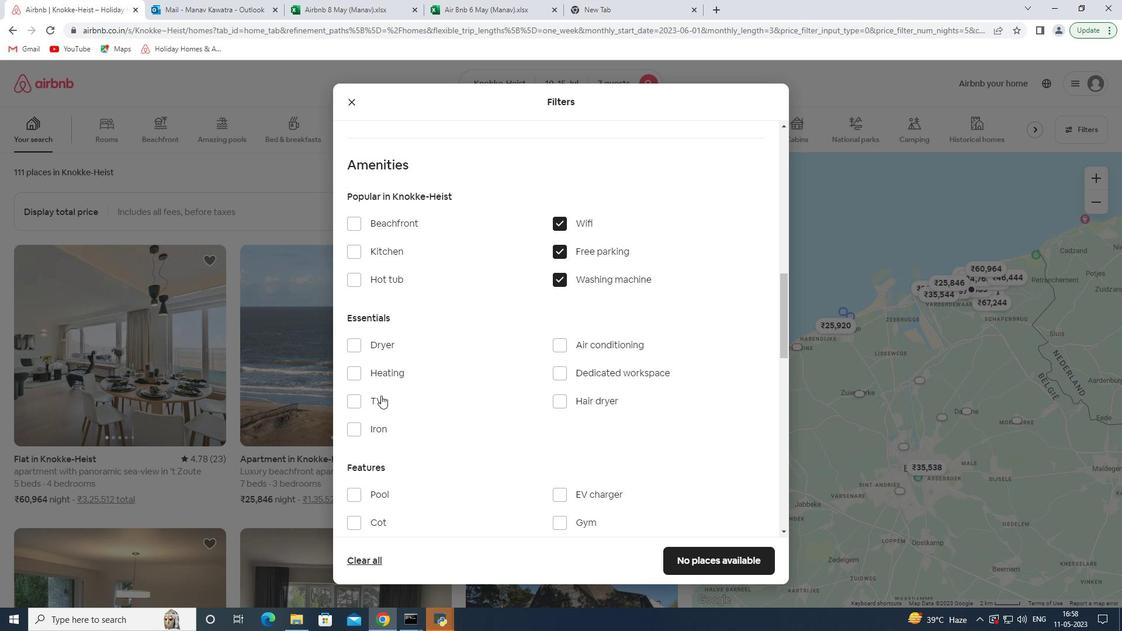 
Action: Mouse pressed left at (377, 406)
Screenshot: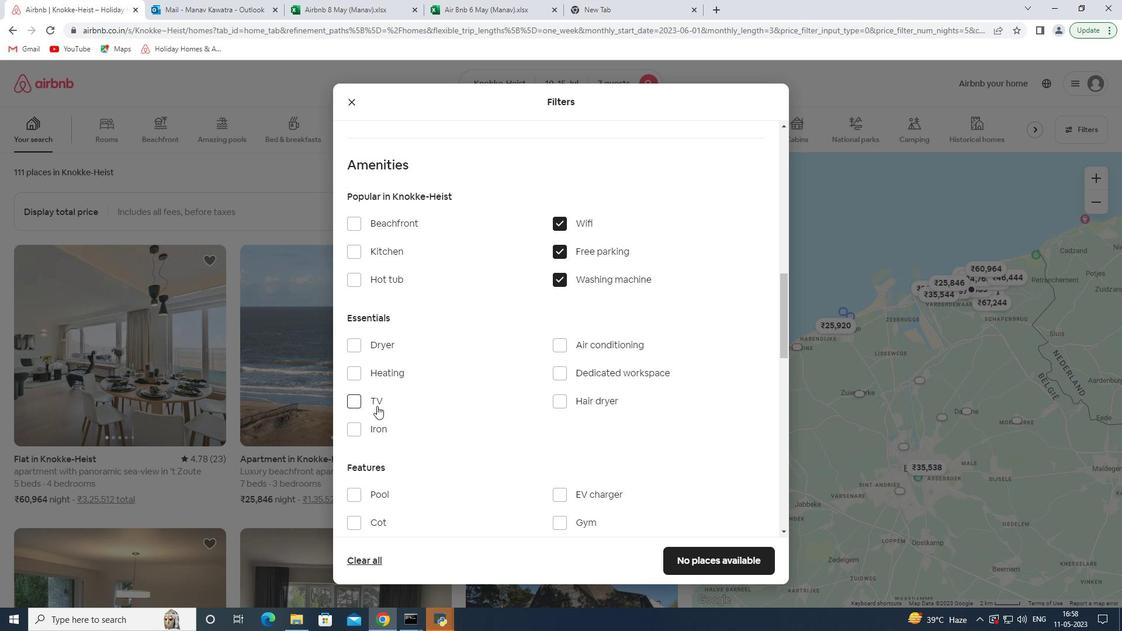 
Action: Mouse moved to (391, 273)
Screenshot: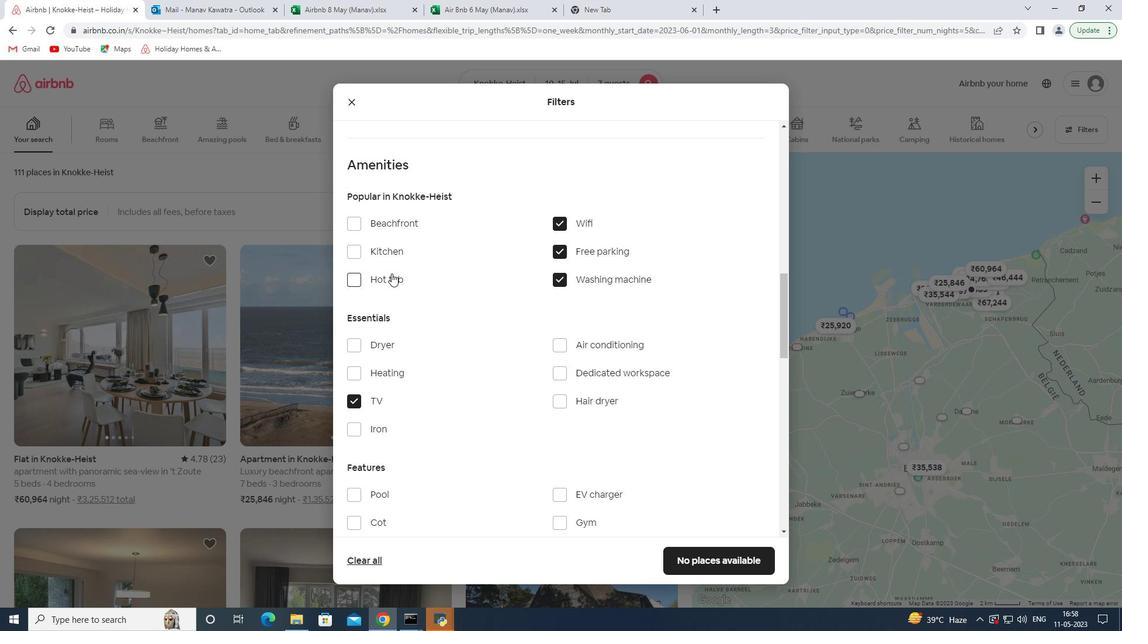 
Action: Mouse pressed left at (391, 273)
Screenshot: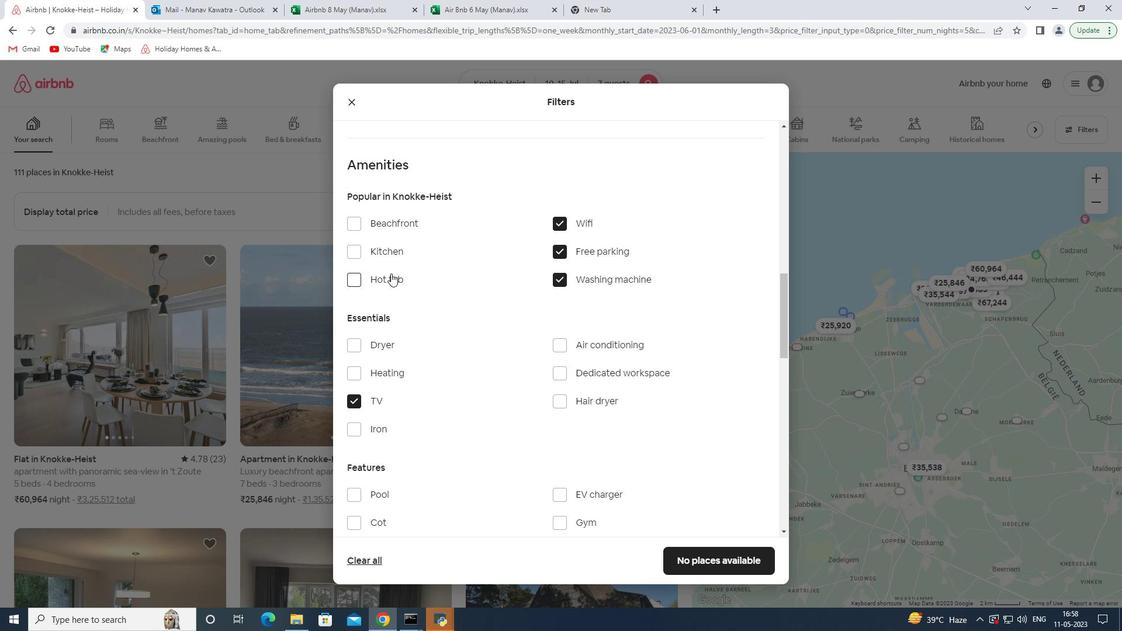 
Action: Mouse moved to (405, 291)
Screenshot: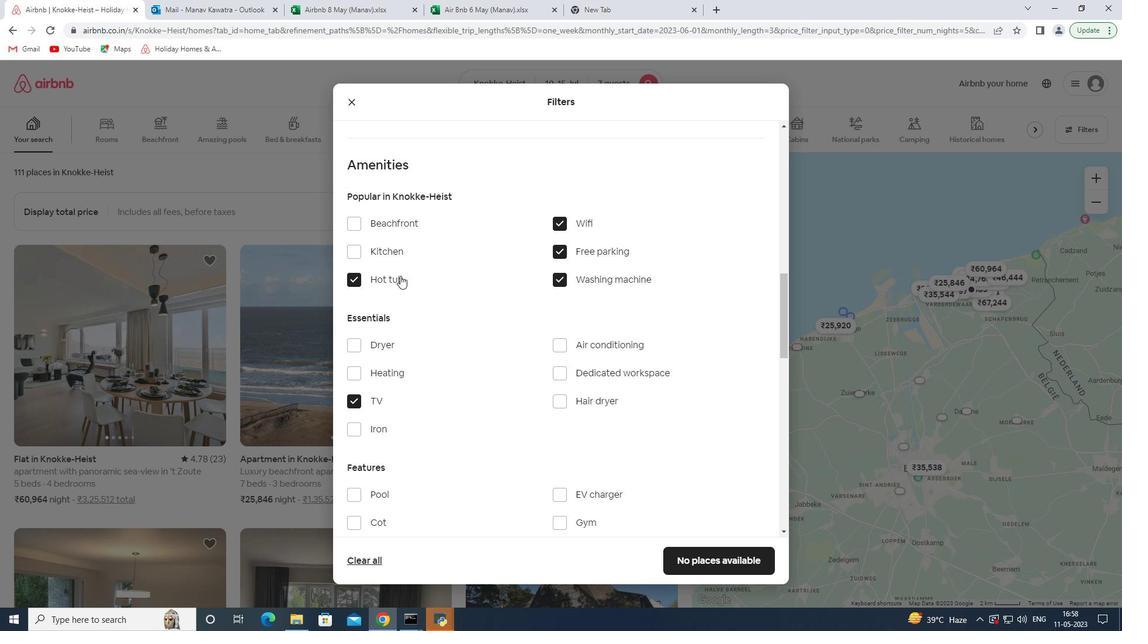 
Action: Mouse scrolled (405, 291) with delta (0, 0)
Screenshot: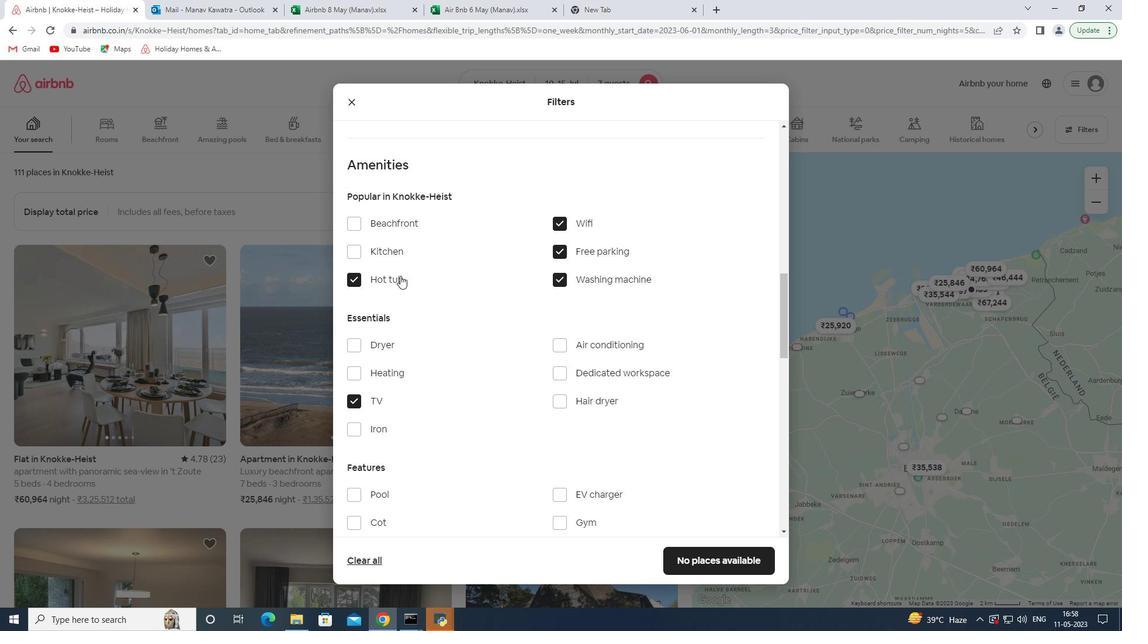 
Action: Mouse moved to (375, 450)
Screenshot: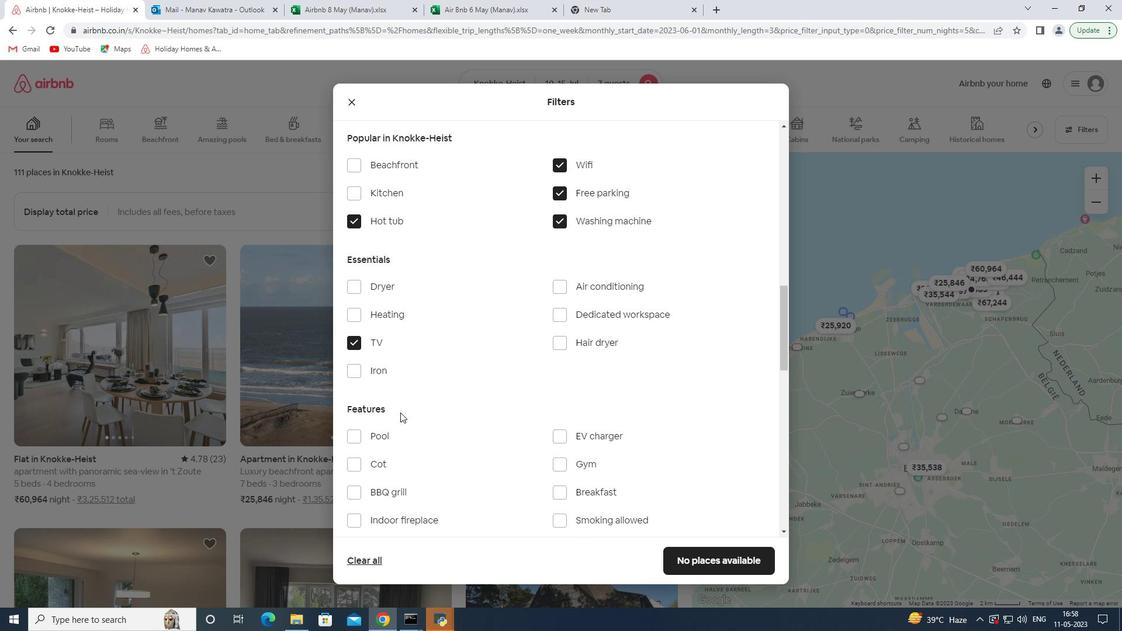 
Action: Mouse scrolled (375, 449) with delta (0, 0)
Screenshot: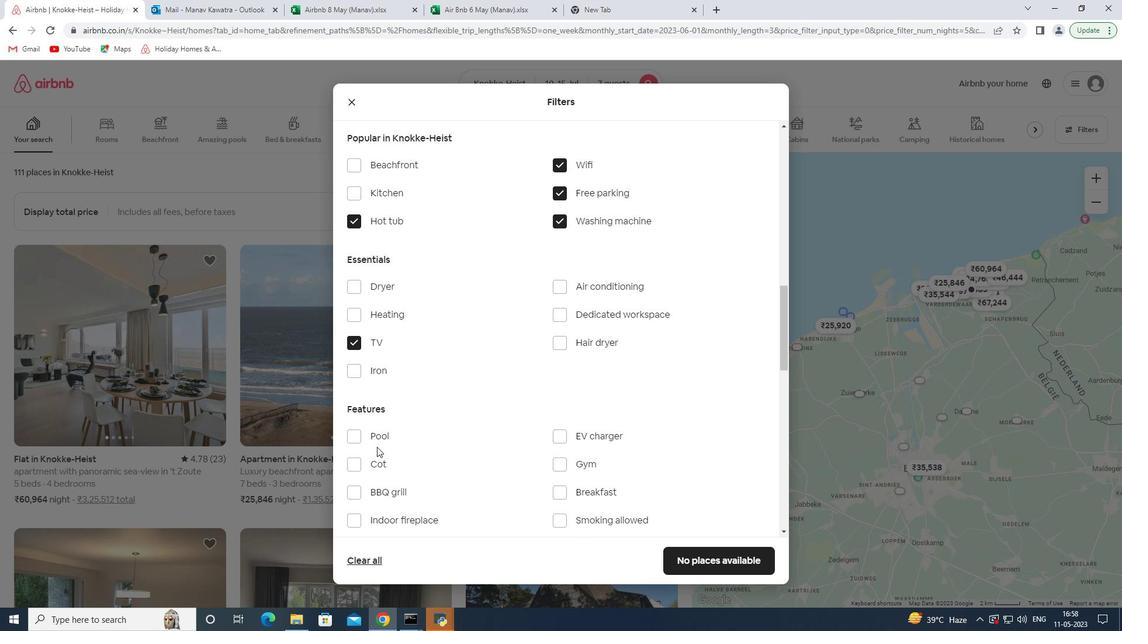 
Action: Mouse moved to (585, 403)
Screenshot: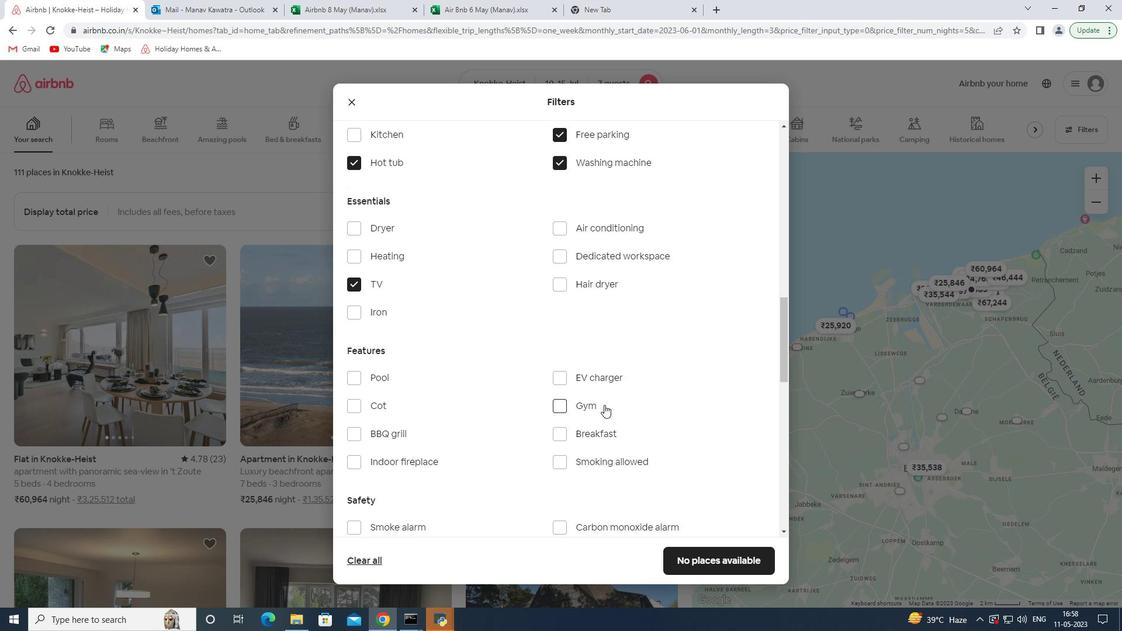 
Action: Mouse pressed left at (585, 403)
Screenshot: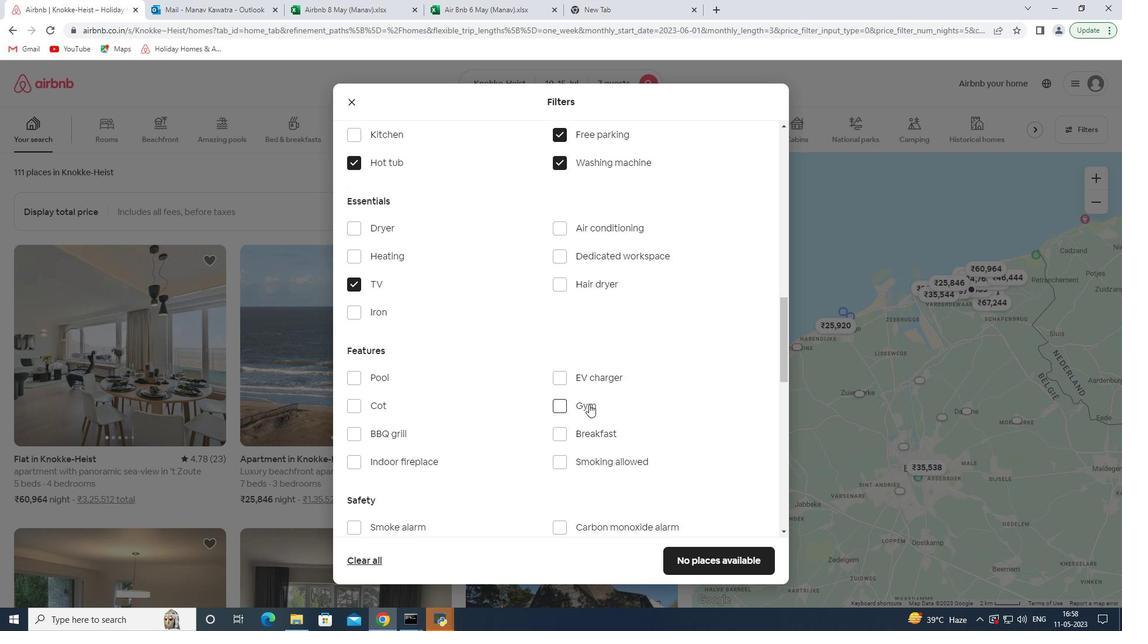 
Action: Mouse moved to (587, 439)
Screenshot: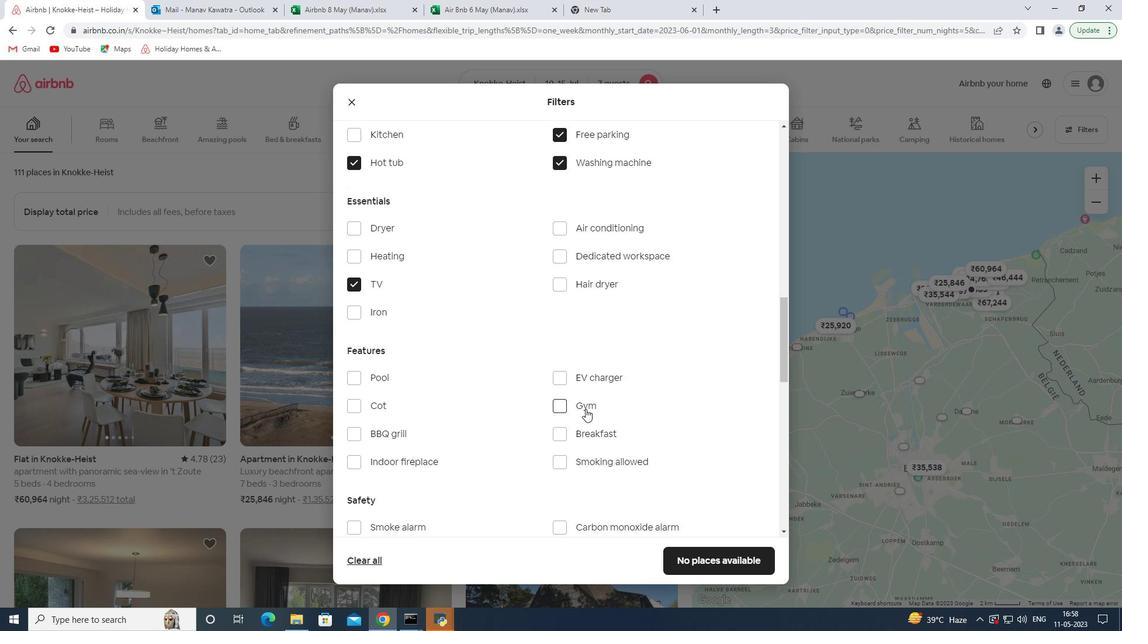 
Action: Mouse pressed left at (587, 439)
Screenshot: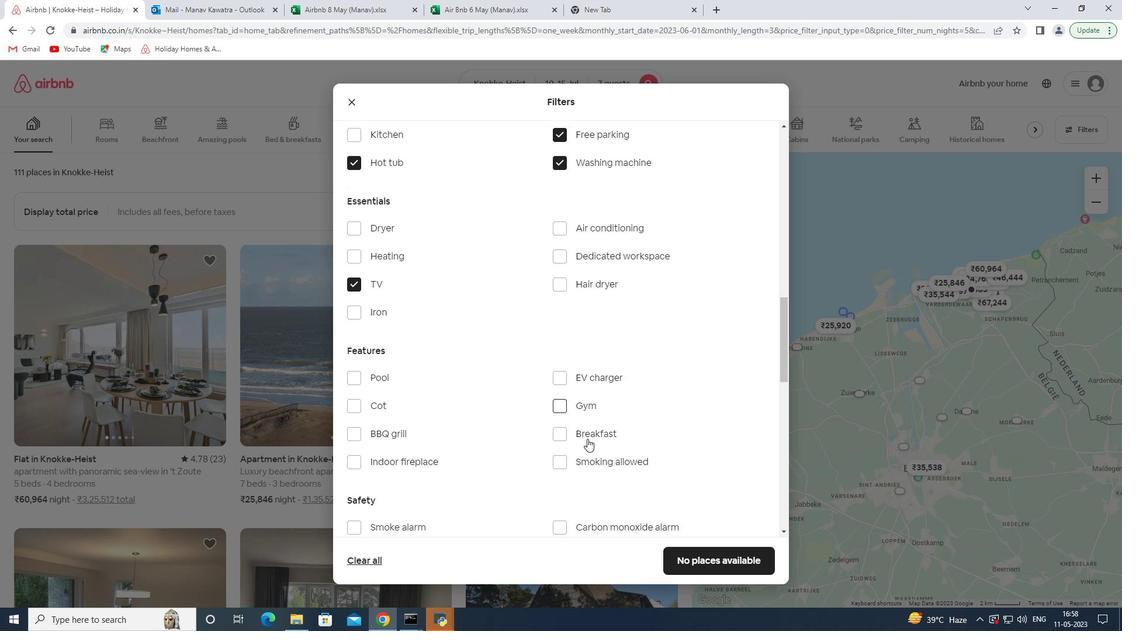 
Action: Mouse moved to (599, 419)
Screenshot: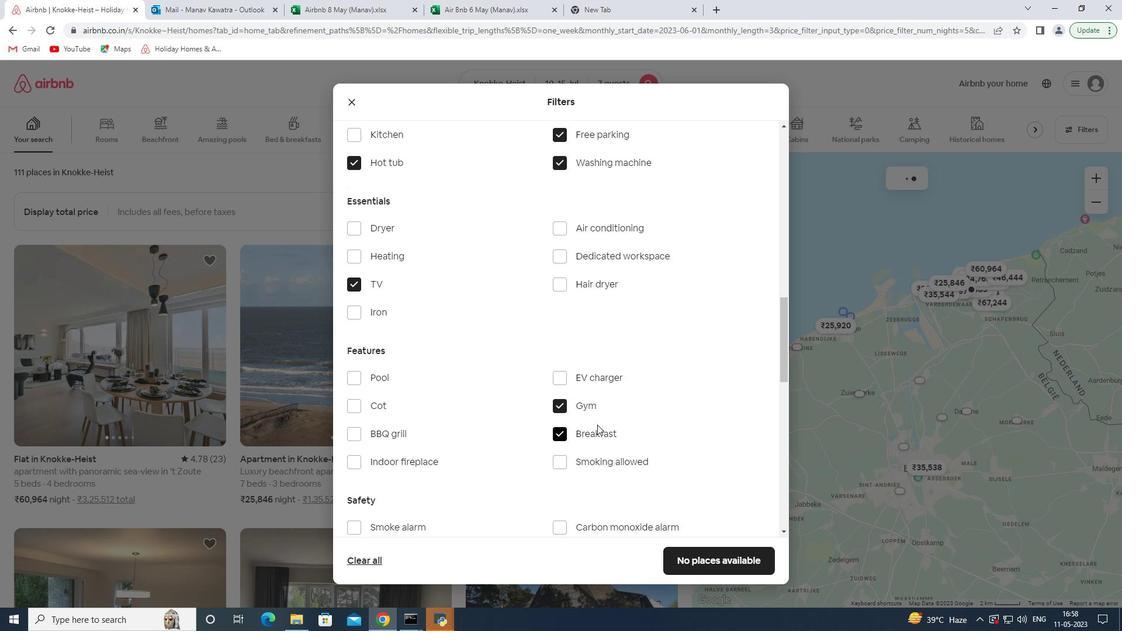 
Action: Mouse scrolled (599, 419) with delta (0, 0)
Screenshot: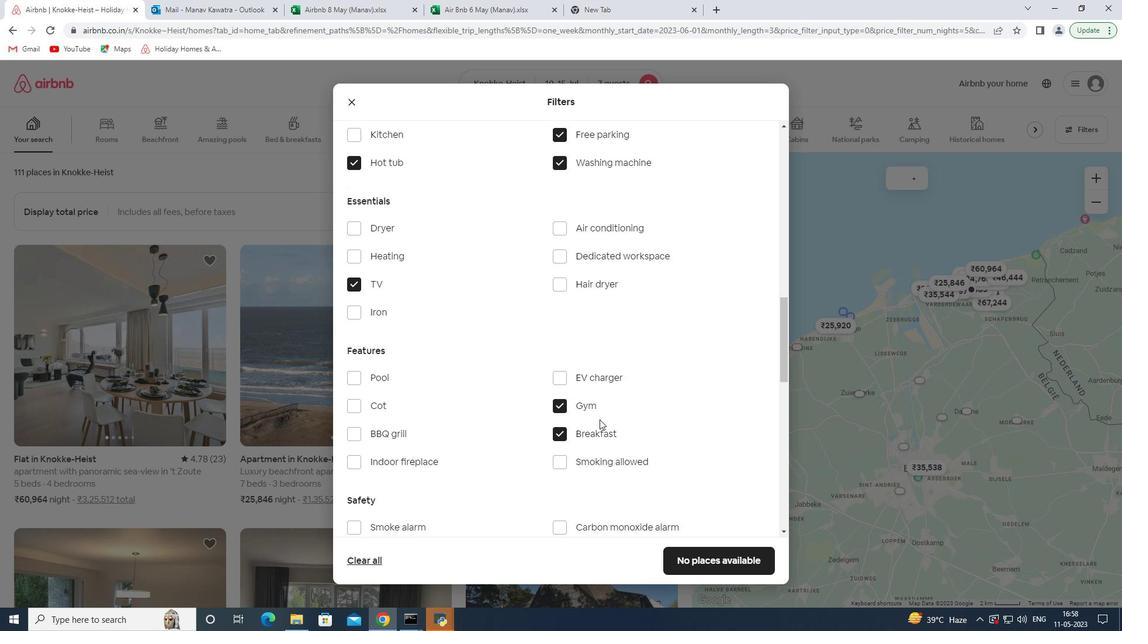 
Action: Mouse scrolled (599, 419) with delta (0, 0)
Screenshot: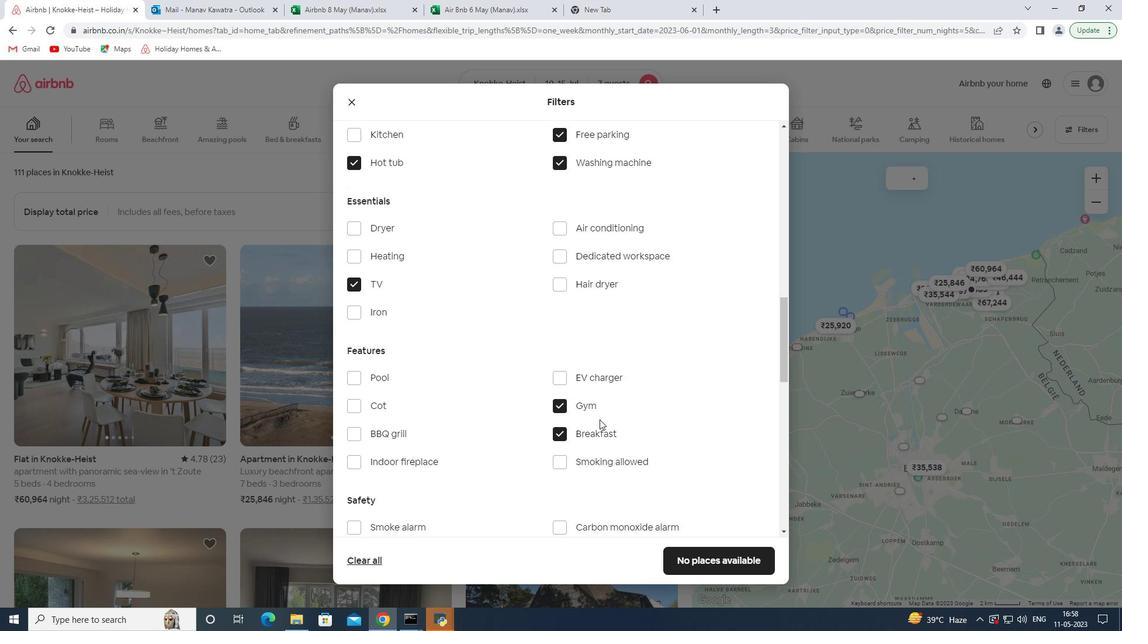 
Action: Mouse scrolled (599, 419) with delta (0, 0)
Screenshot: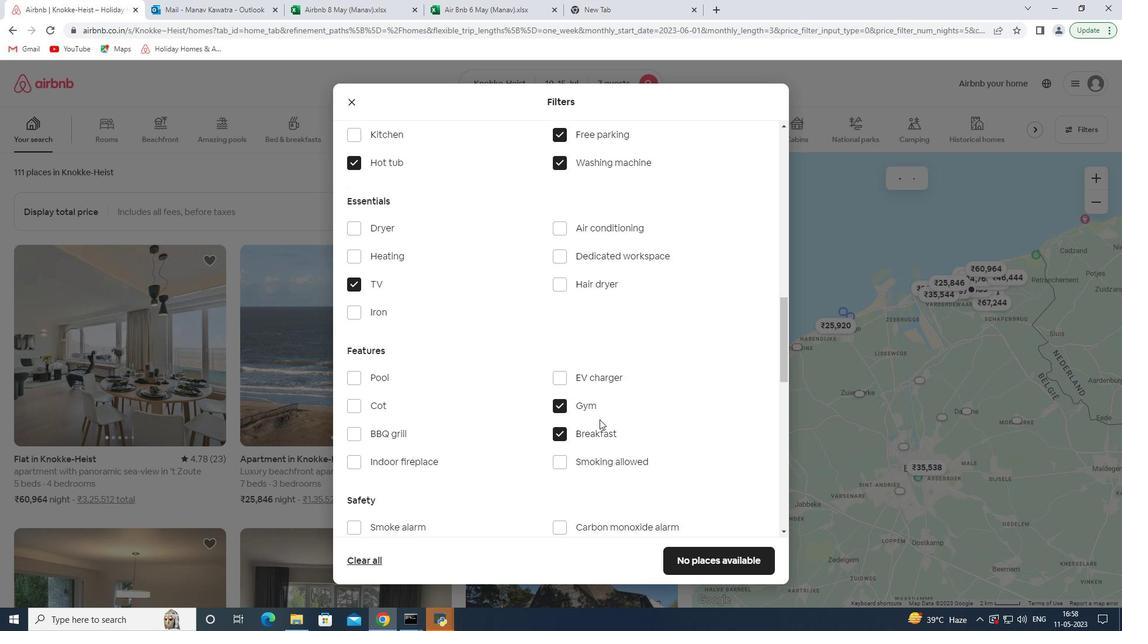 
Action: Mouse scrolled (599, 419) with delta (0, 0)
Screenshot: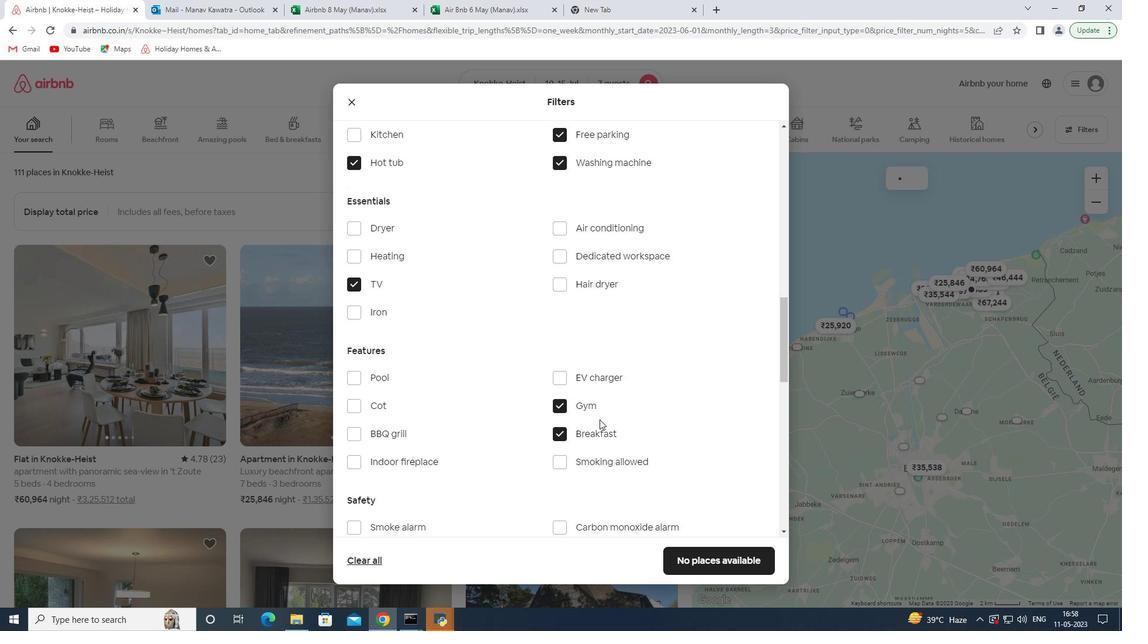 
Action: Mouse scrolled (599, 419) with delta (0, 0)
Screenshot: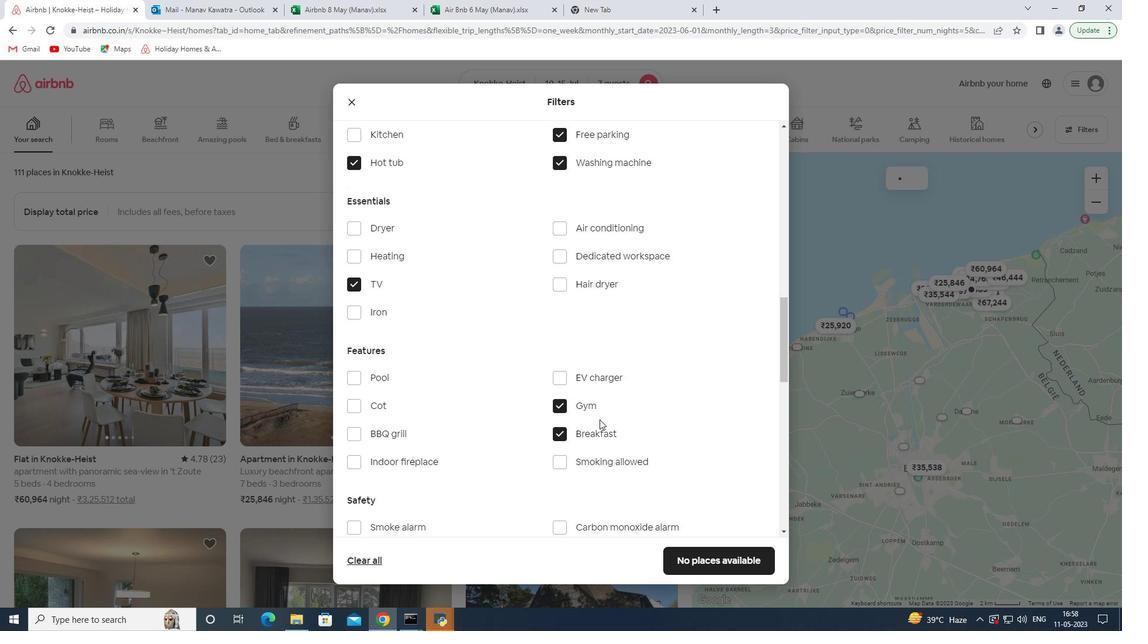 
Action: Mouse scrolled (599, 419) with delta (0, 0)
Screenshot: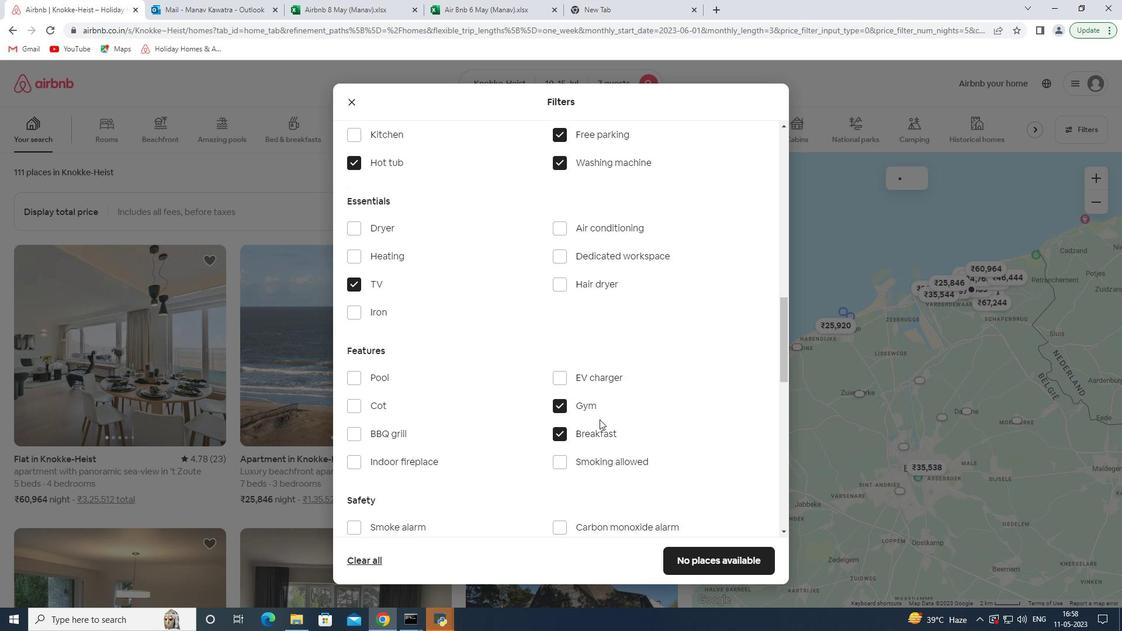 
Action: Mouse moved to (600, 420)
Screenshot: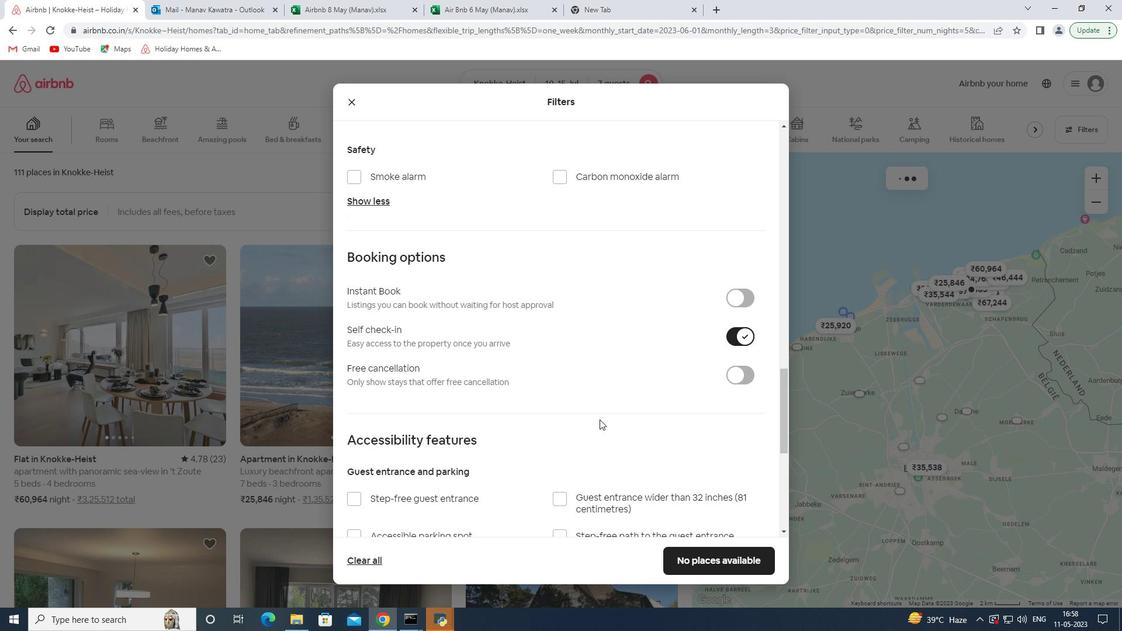 
Action: Mouse scrolled (600, 419) with delta (0, 0)
Screenshot: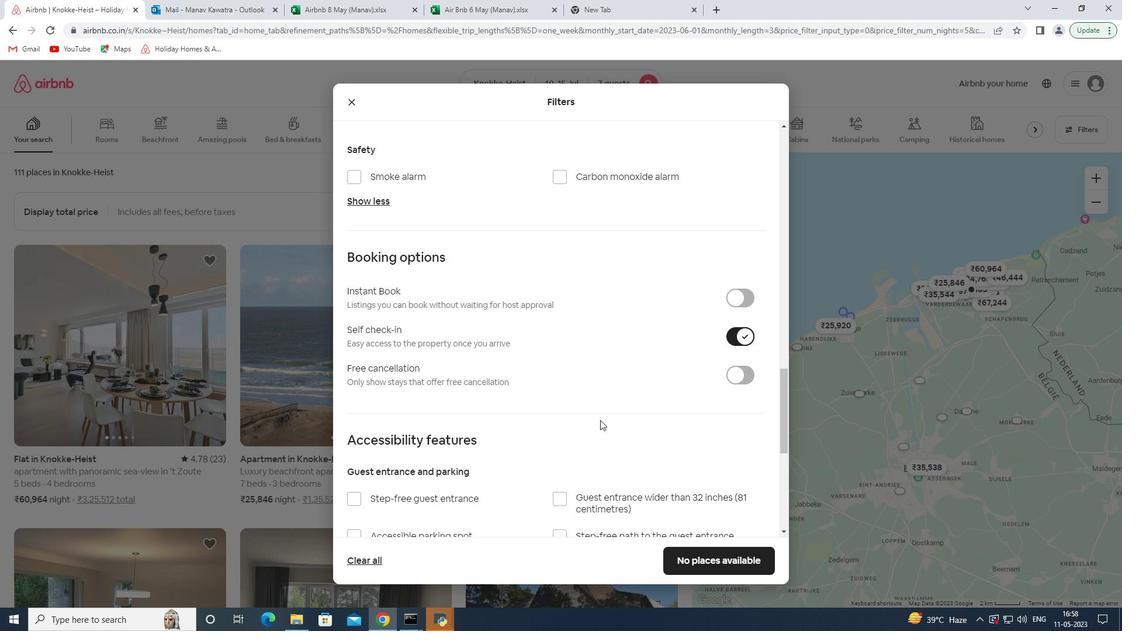 
Action: Mouse scrolled (600, 419) with delta (0, 0)
Screenshot: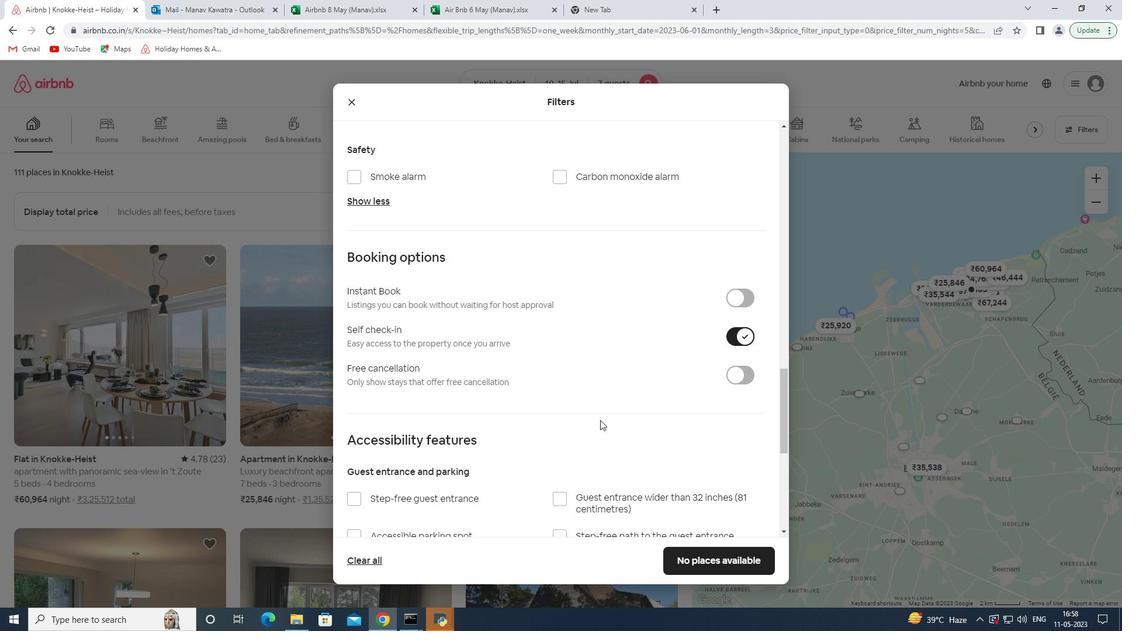 
Action: Mouse scrolled (600, 419) with delta (0, 0)
Screenshot: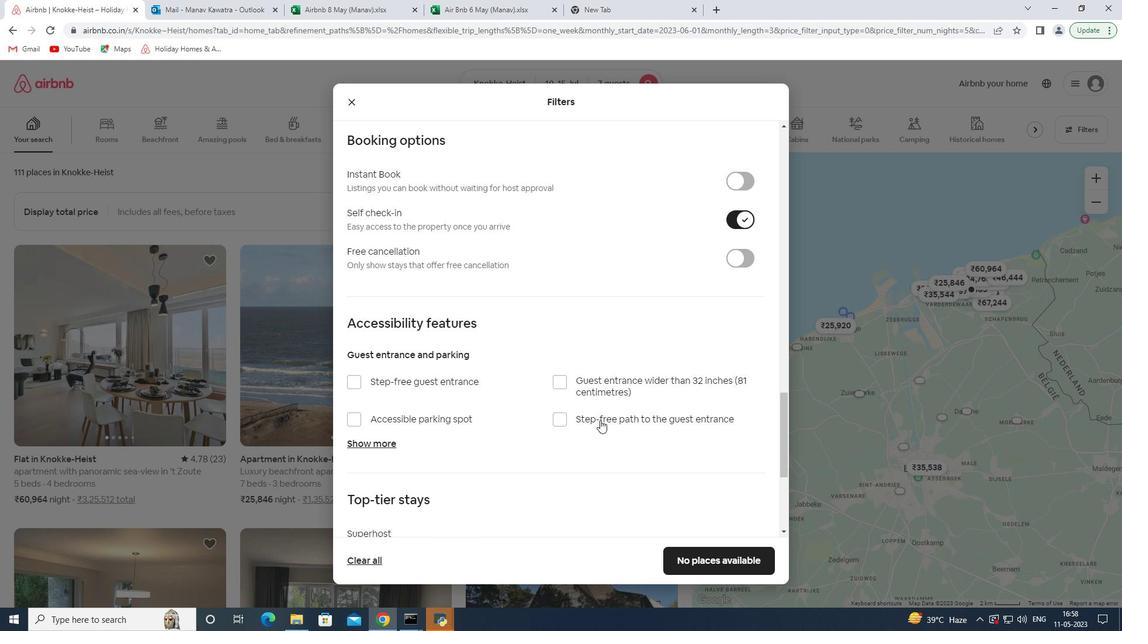 
Action: Mouse scrolled (600, 419) with delta (0, 0)
Screenshot: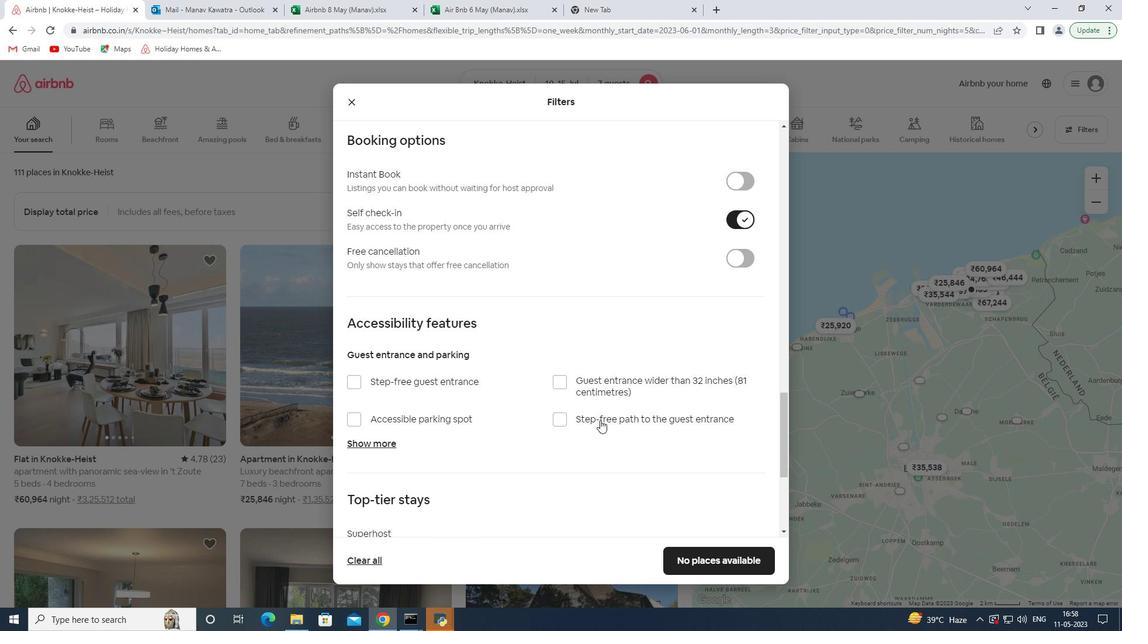 
Action: Mouse scrolled (600, 419) with delta (0, 0)
Screenshot: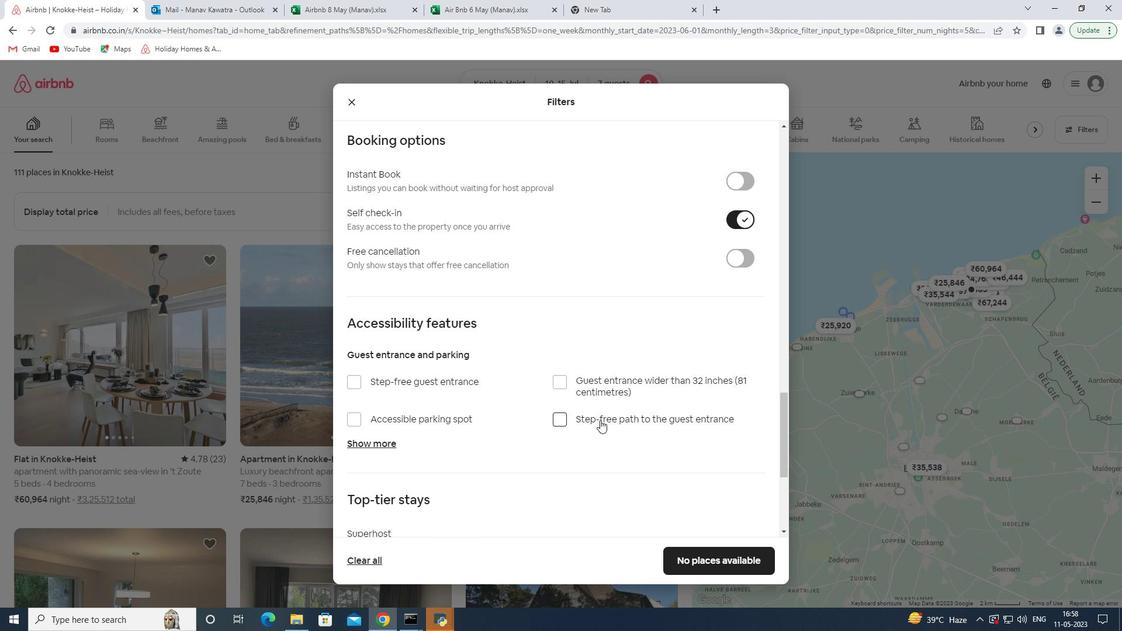 
Action: Mouse moved to (648, 474)
Screenshot: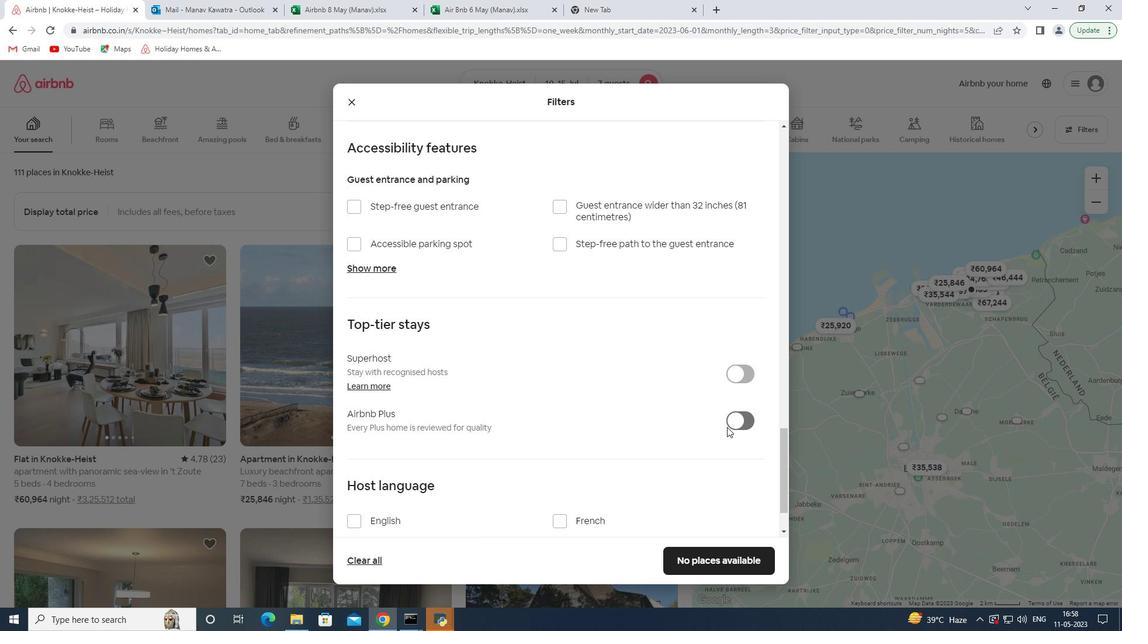 
Action: Mouse scrolled (648, 474) with delta (0, 0)
Screenshot: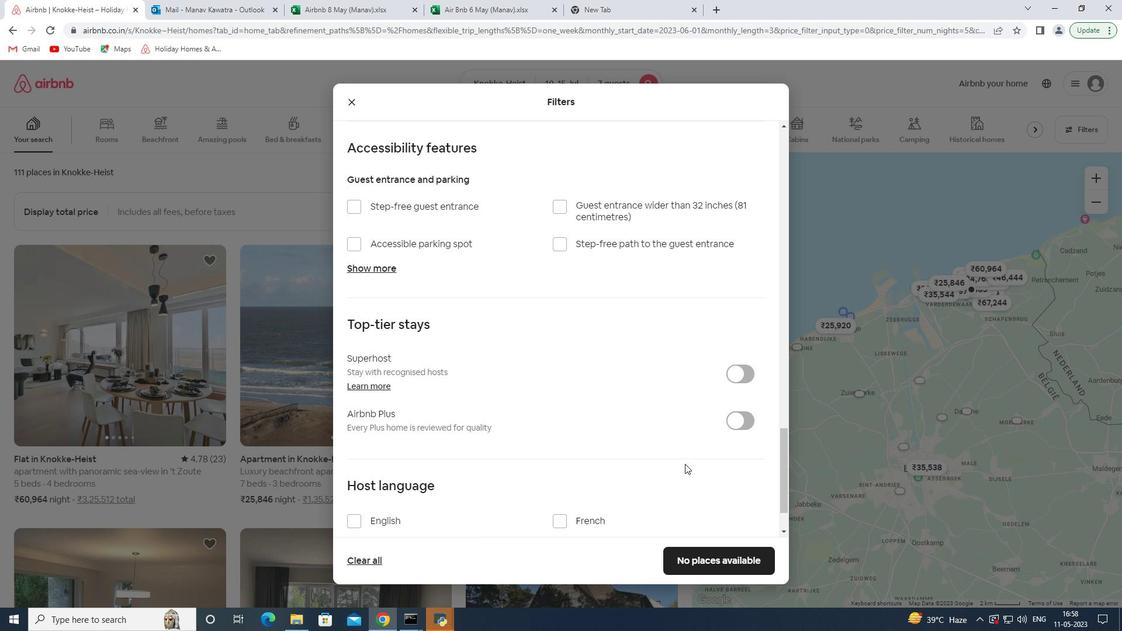
Action: Mouse scrolled (648, 474) with delta (0, 0)
Screenshot: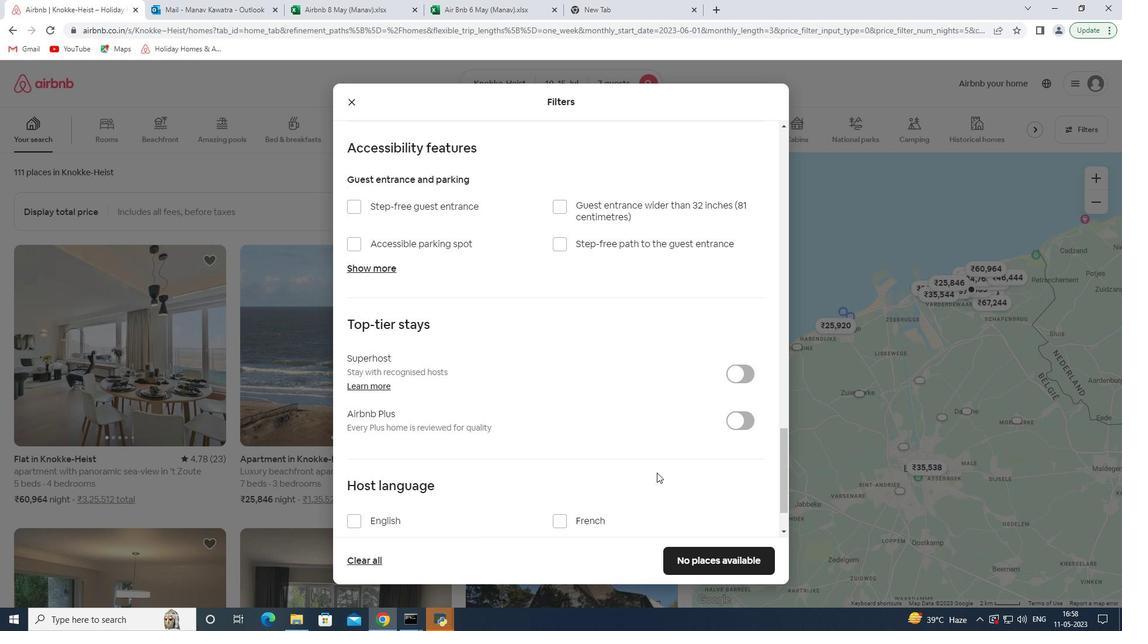 
Action: Mouse scrolled (648, 474) with delta (0, 0)
Screenshot: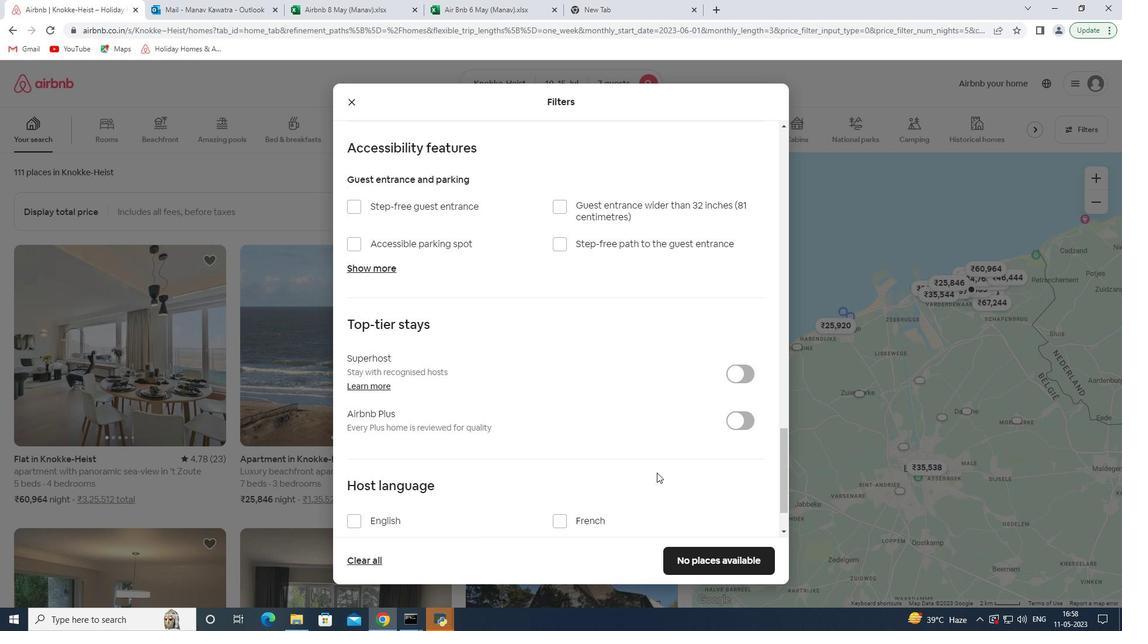 
Action: Mouse scrolled (648, 474) with delta (0, 0)
Screenshot: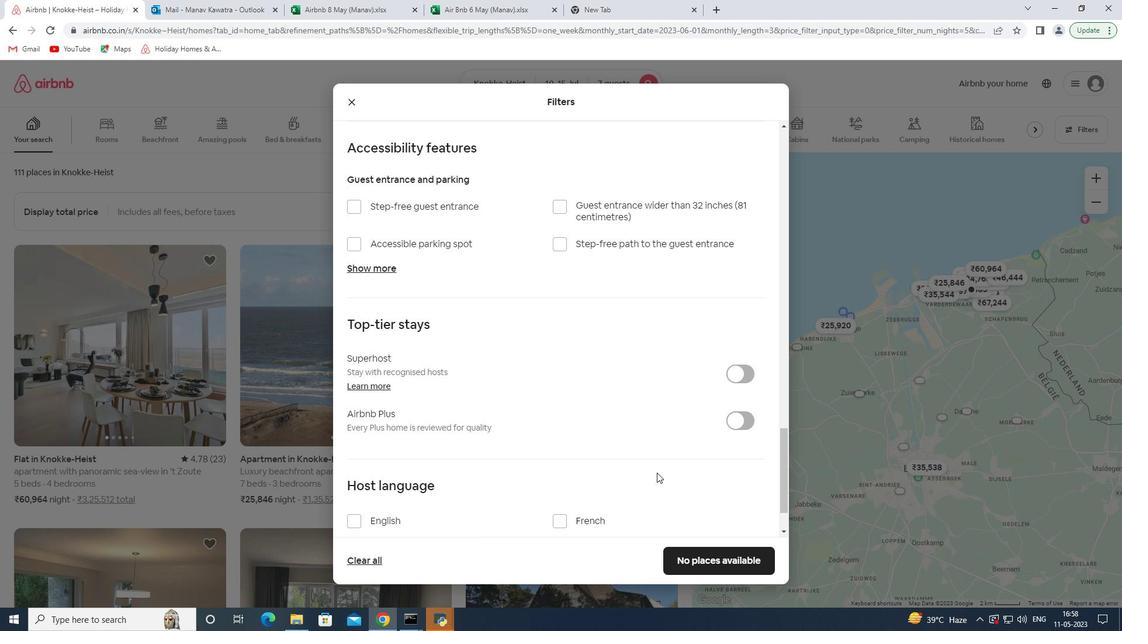 
Action: Mouse moved to (385, 452)
Screenshot: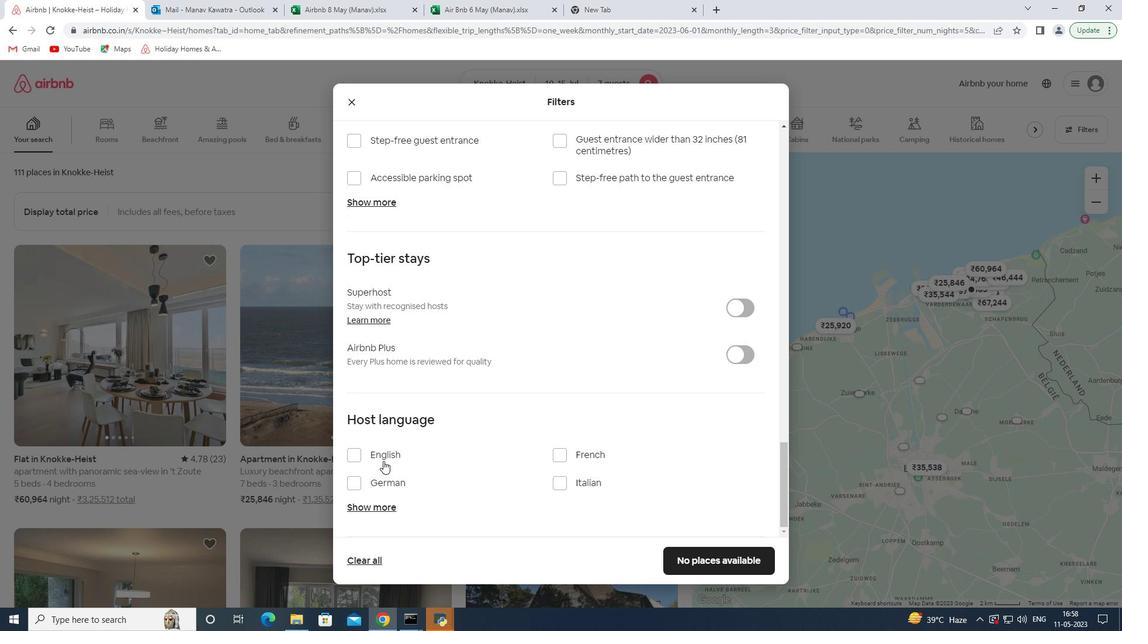 
Action: Mouse pressed left at (385, 452)
Screenshot: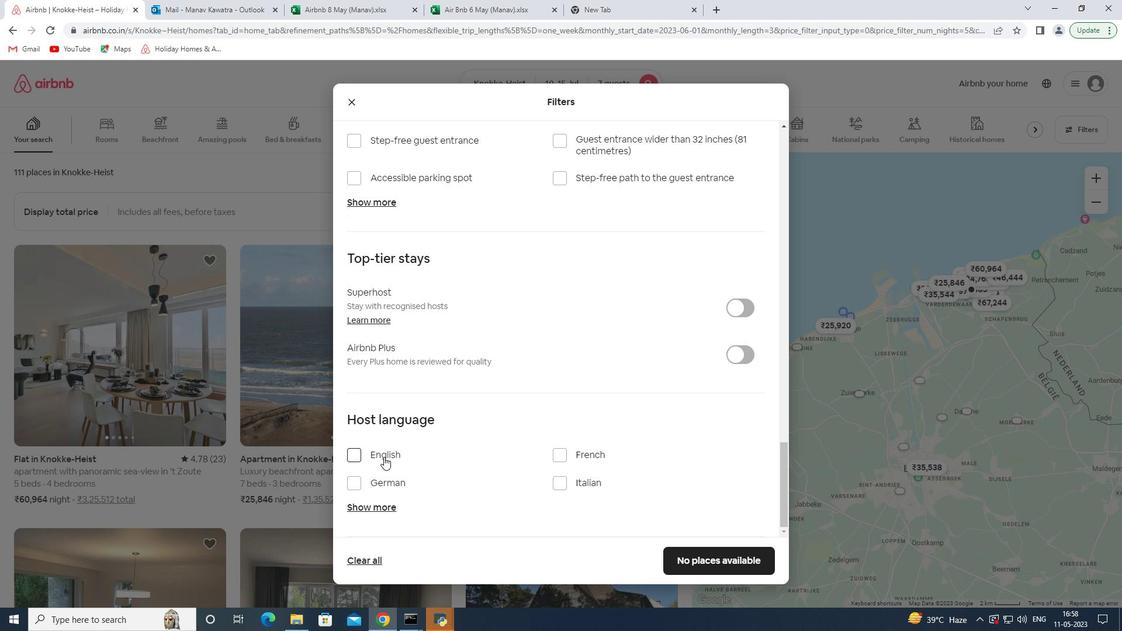 
Action: Mouse moved to (605, 457)
Screenshot: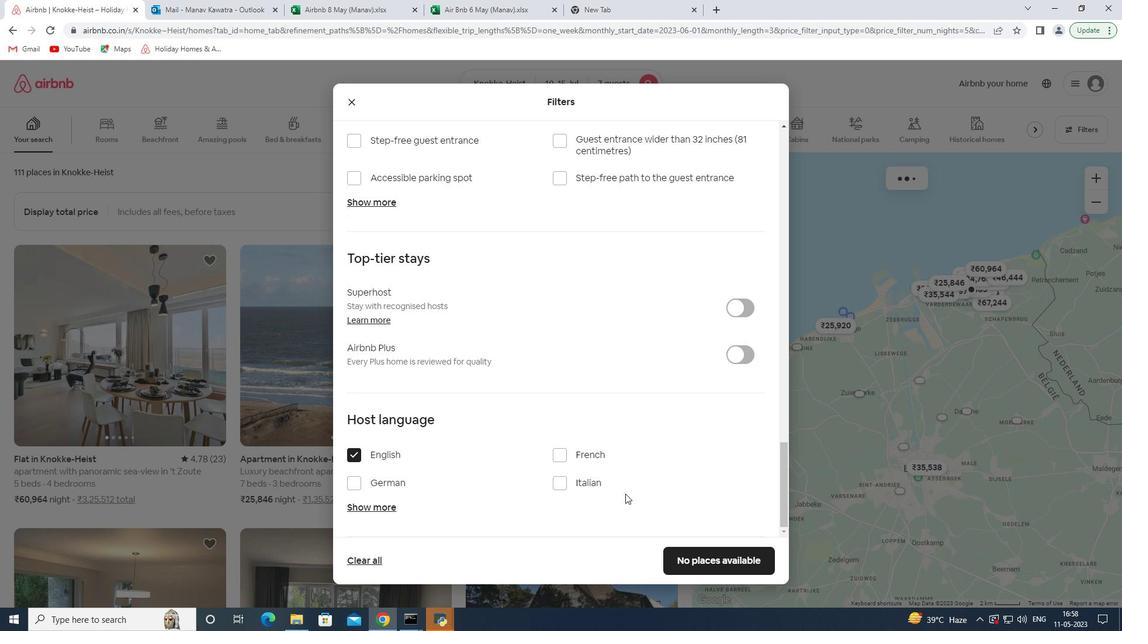 
Action: Mouse scrolled (605, 458) with delta (0, 0)
Screenshot: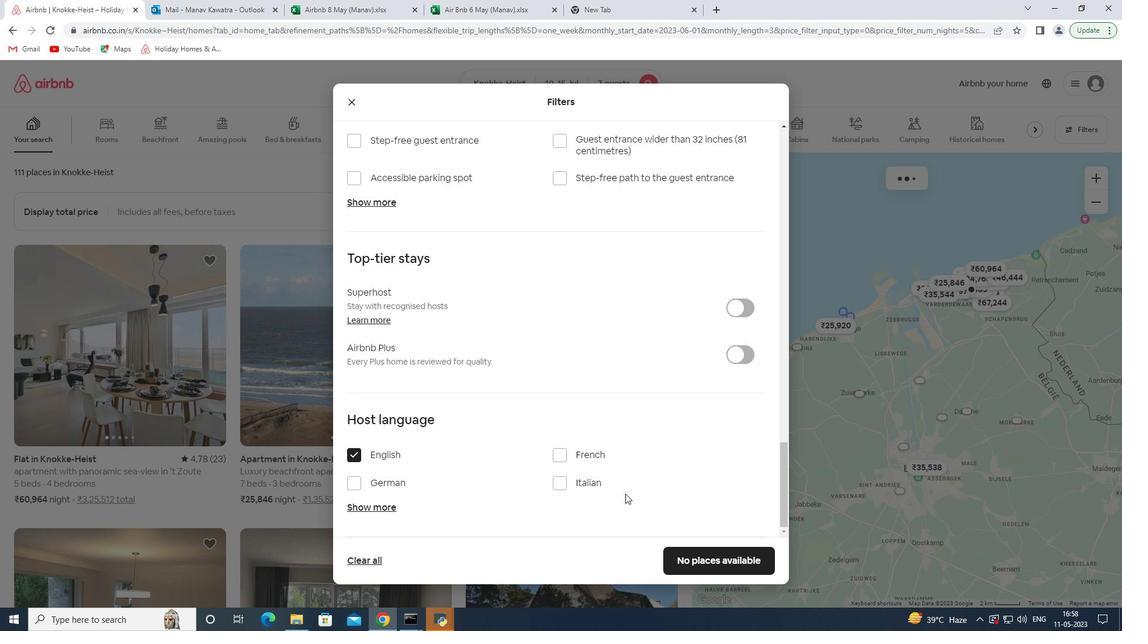
Action: Mouse scrolled (605, 458) with delta (0, 0)
Screenshot: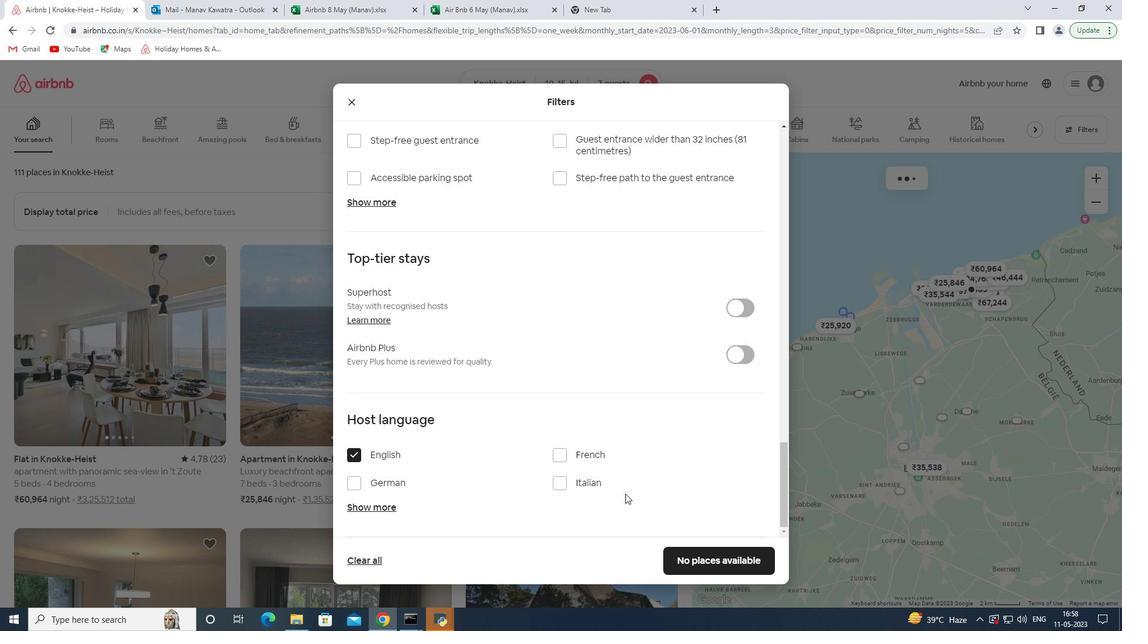 
Action: Mouse scrolled (605, 458) with delta (0, 0)
Screenshot: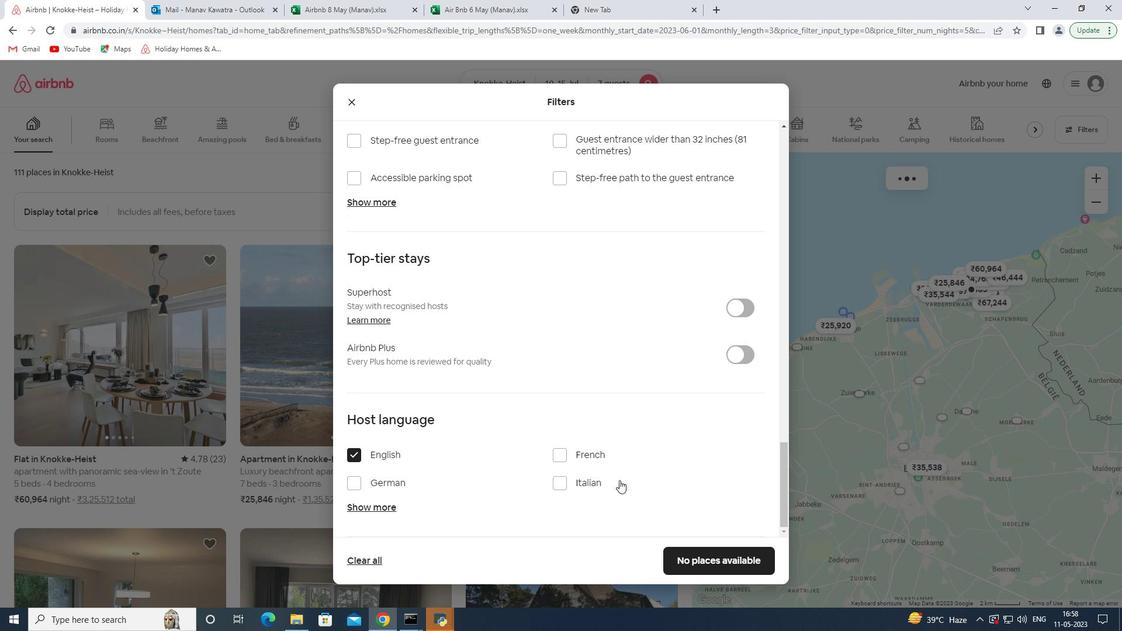 
Action: Mouse scrolled (605, 458) with delta (0, 0)
Screenshot: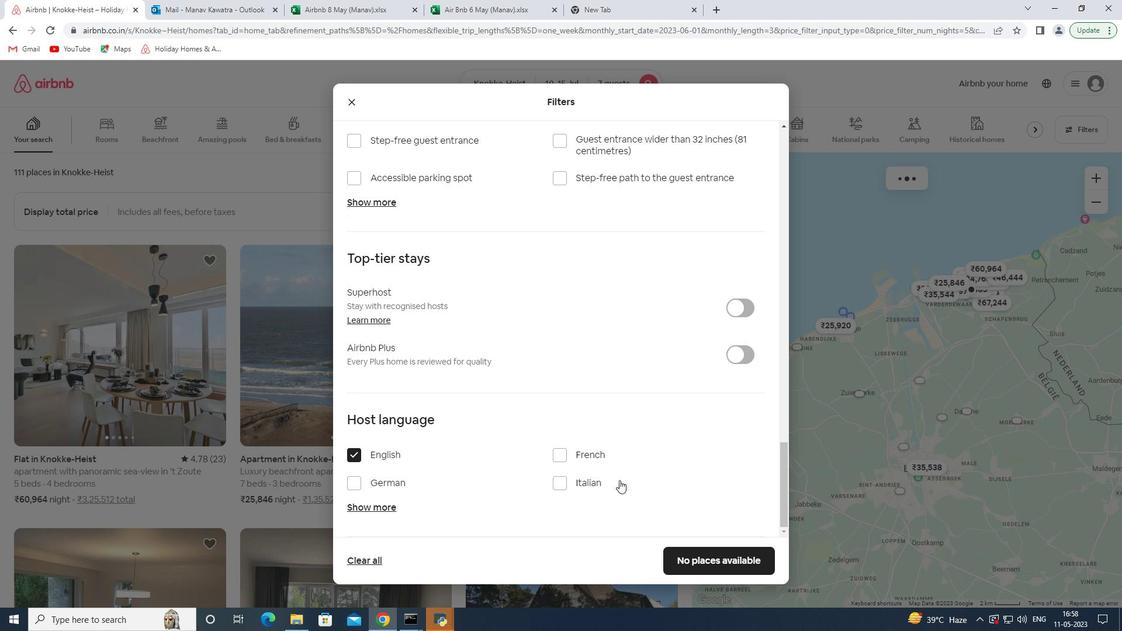 
Action: Mouse scrolled (605, 457) with delta (0, 0)
Screenshot: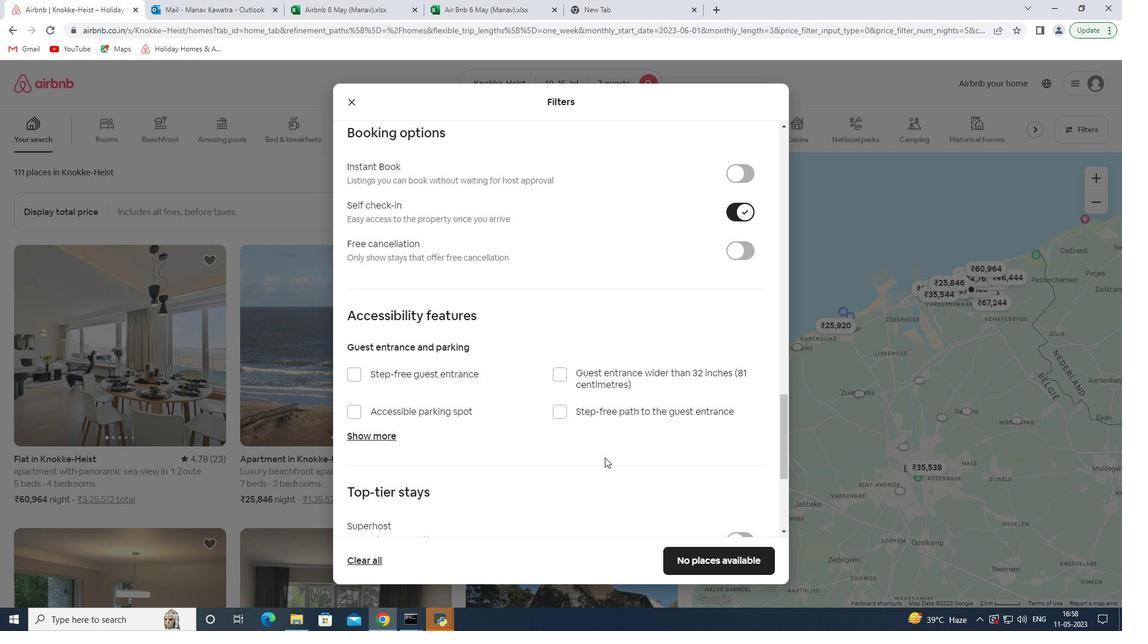 
Action: Mouse scrolled (605, 457) with delta (0, 0)
Screenshot: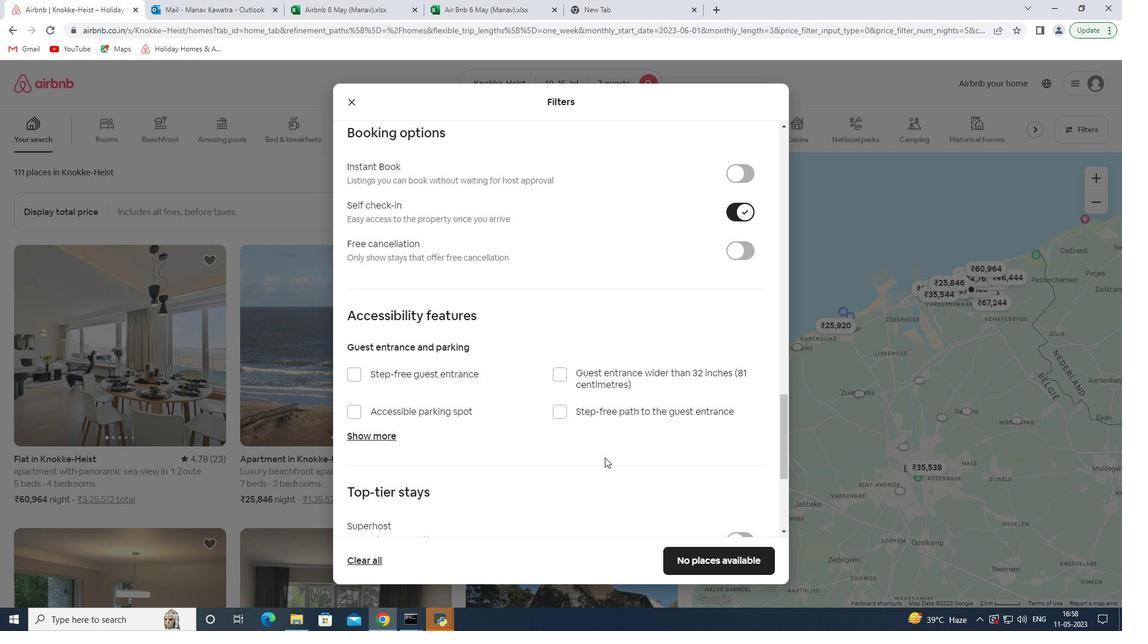 
Action: Mouse scrolled (605, 457) with delta (0, 0)
Screenshot: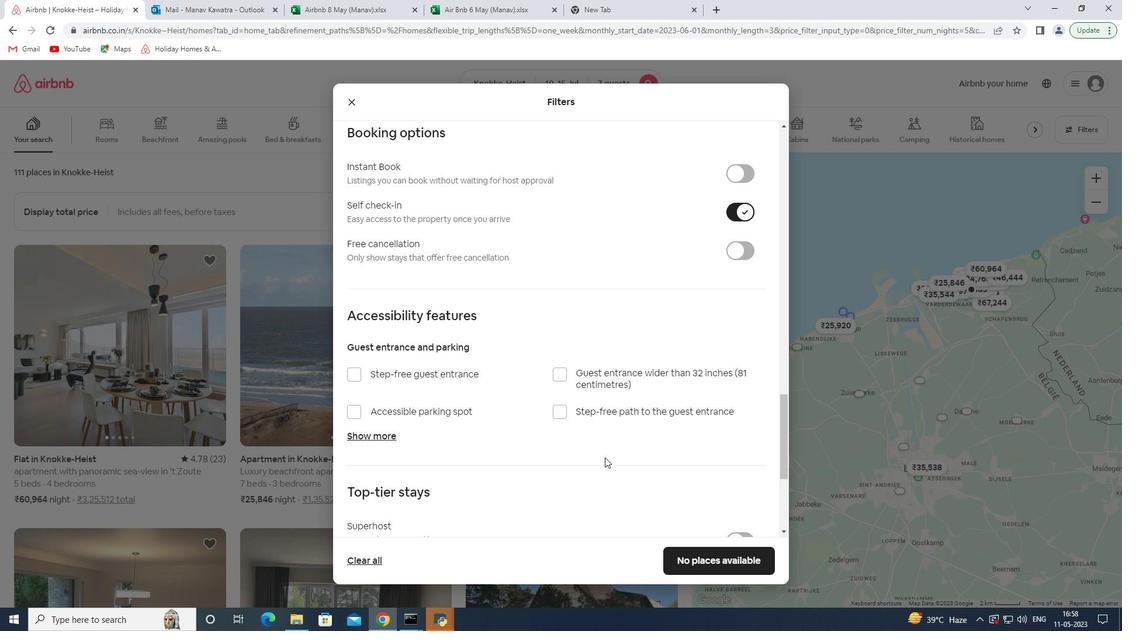 
Action: Mouse scrolled (605, 457) with delta (0, 0)
Screenshot: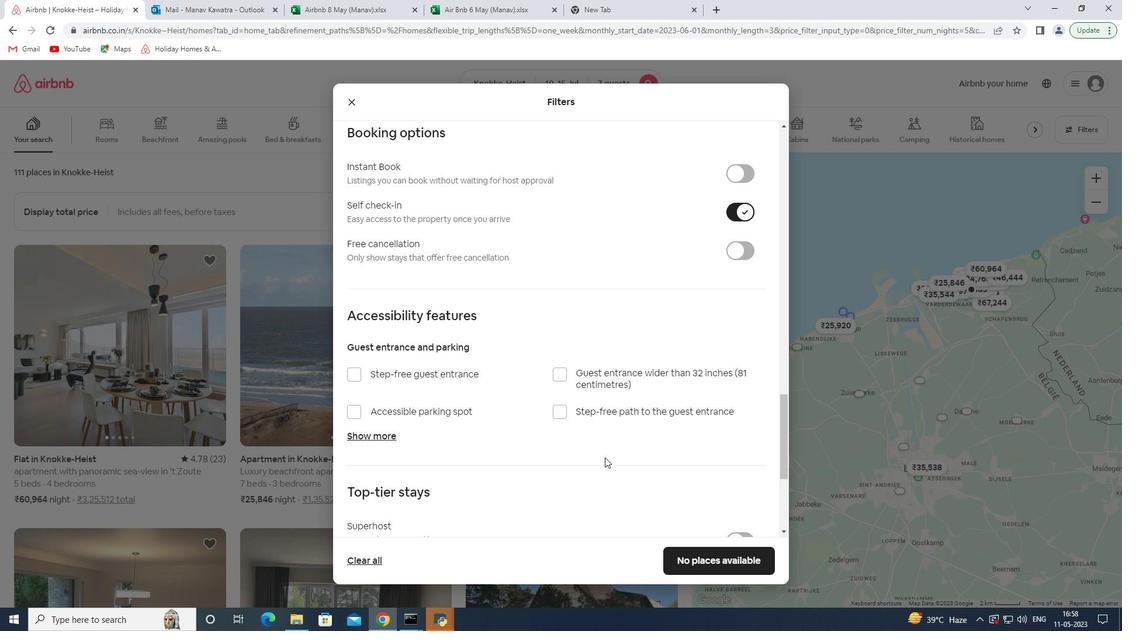 
Action: Mouse scrolled (605, 457) with delta (0, 0)
Screenshot: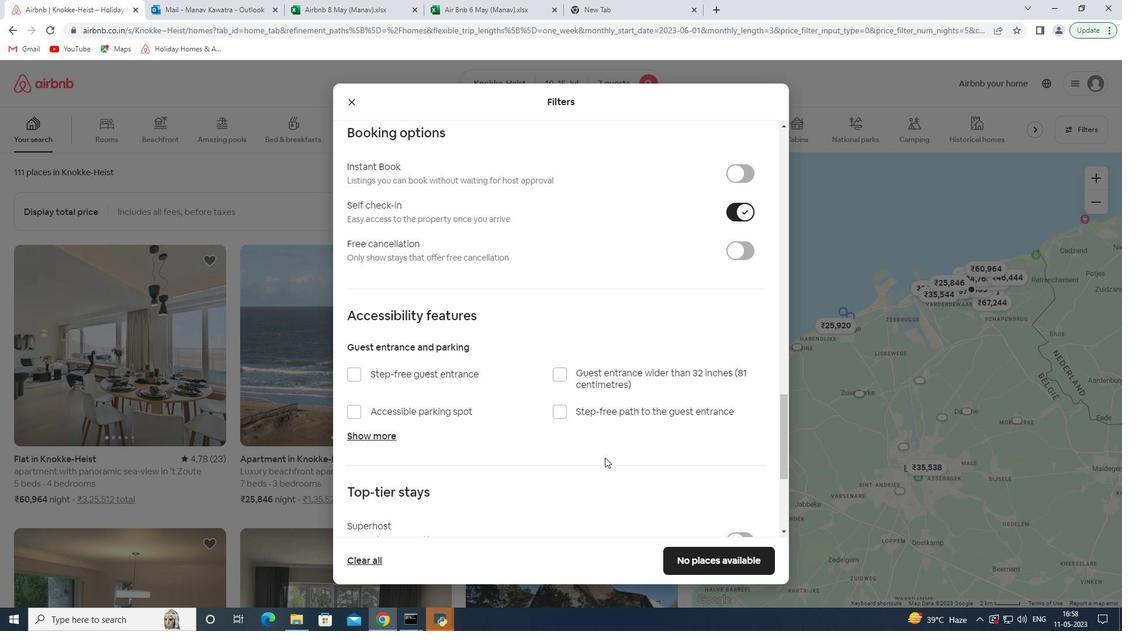 
Action: Mouse scrolled (605, 457) with delta (0, 0)
Screenshot: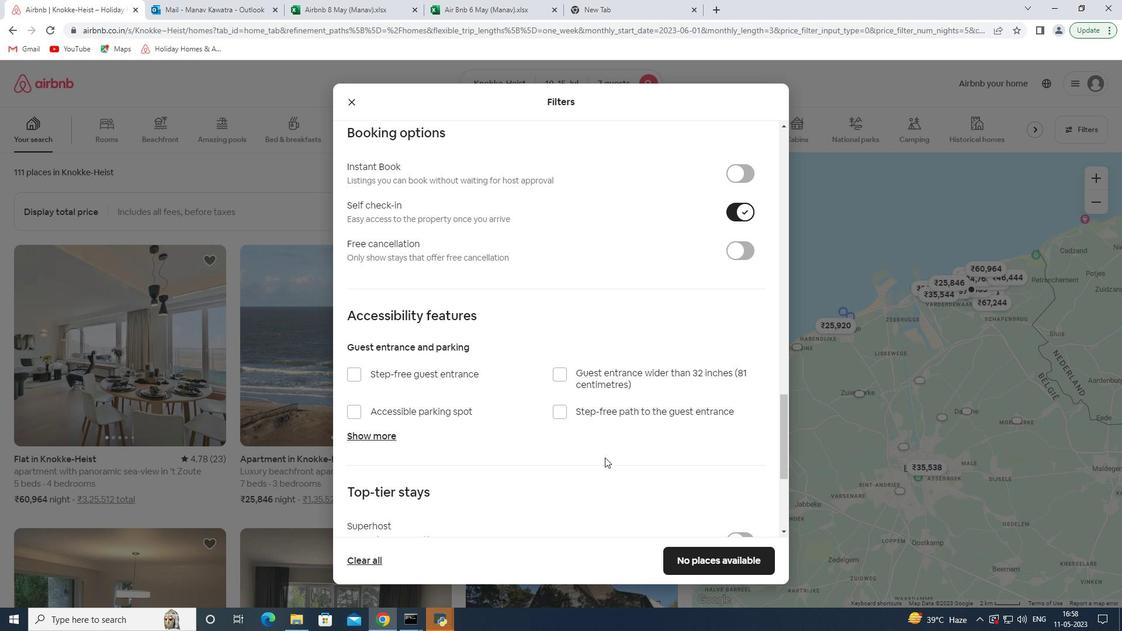 
Action: Mouse moved to (692, 560)
Screenshot: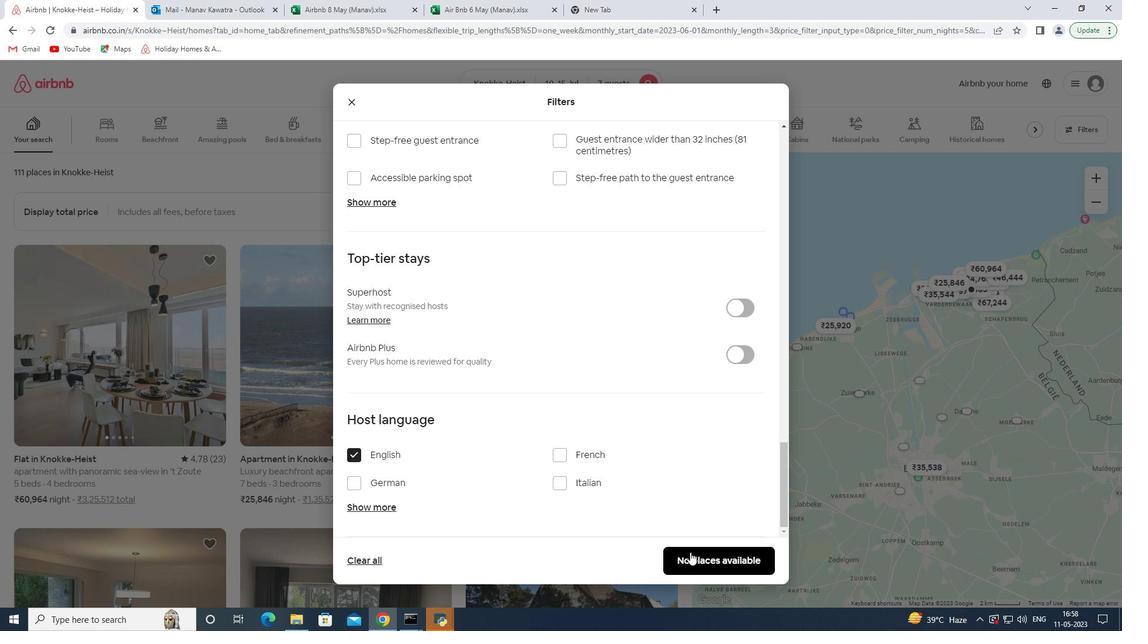 
Action: Mouse pressed left at (692, 560)
Screenshot: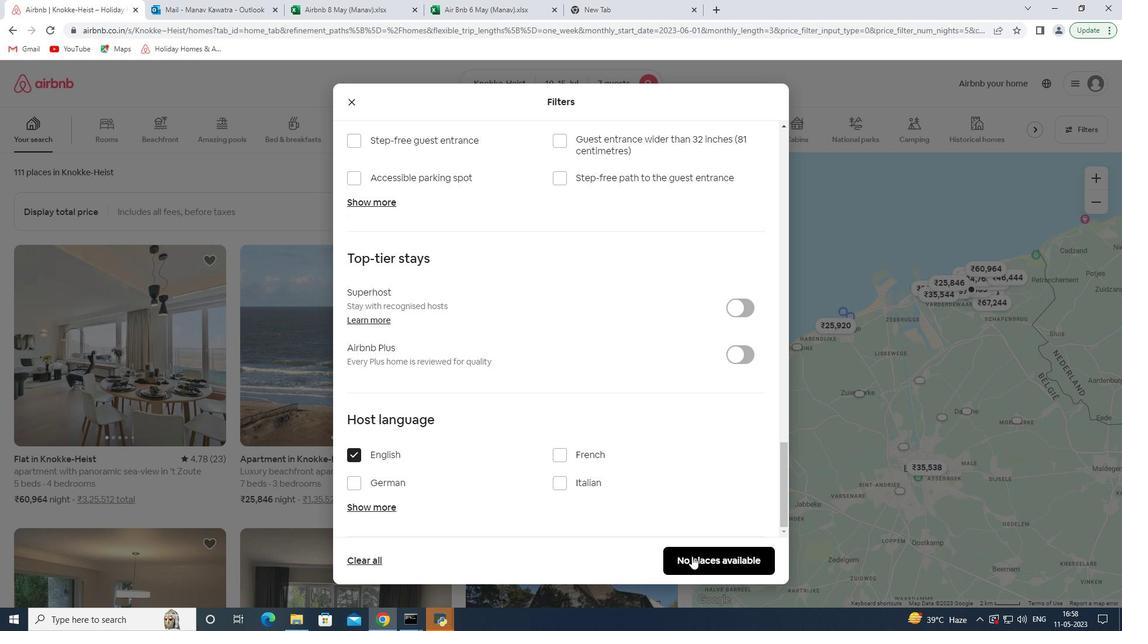 
Action: Mouse moved to (692, 560)
Screenshot: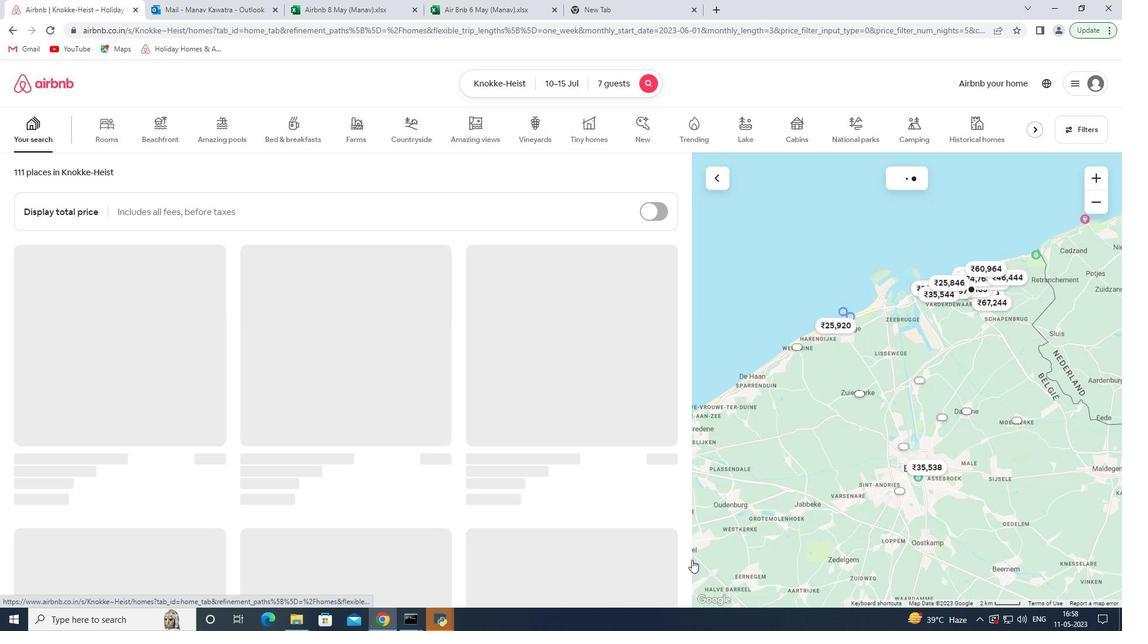 
